 Task: Open Card Critical Path Analysis Review in Board Employee Benefits Packages to Workspace Employee Relations and add a team member Softage.4@softage.net, a label Purple, a checklist Real Estate Investing, an attachment from your google drive, a color Purple and finally, add a card description 'Plan and execute company team-building activity at a cooking class' and a comment 'This task requires us to be proactive in identifying potential risks and taking steps to mitigate them.'. Add a start date 'Jan 04, 1900' with a due date 'Jan 11, 1900'
Action: Mouse moved to (79, 354)
Screenshot: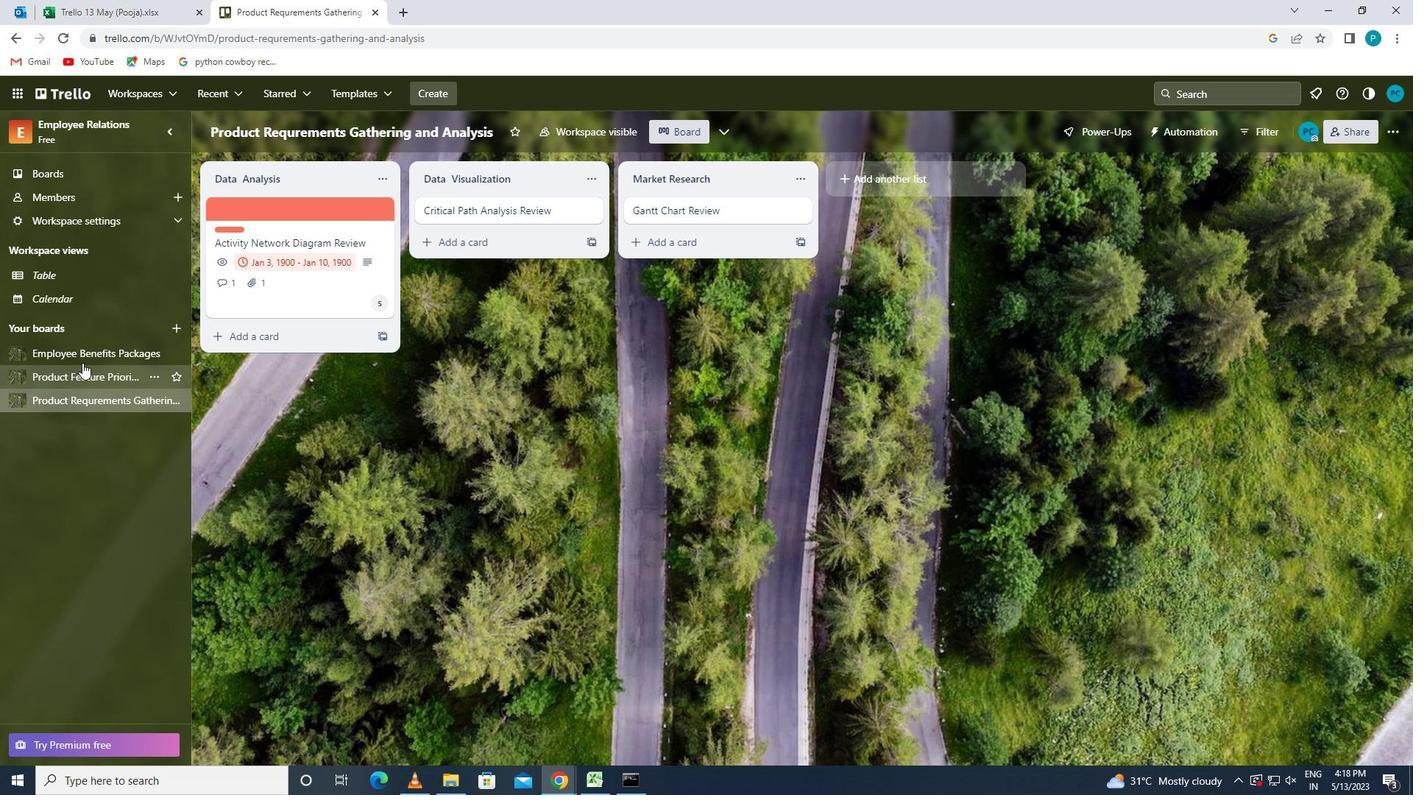 
Action: Mouse pressed left at (79, 354)
Screenshot: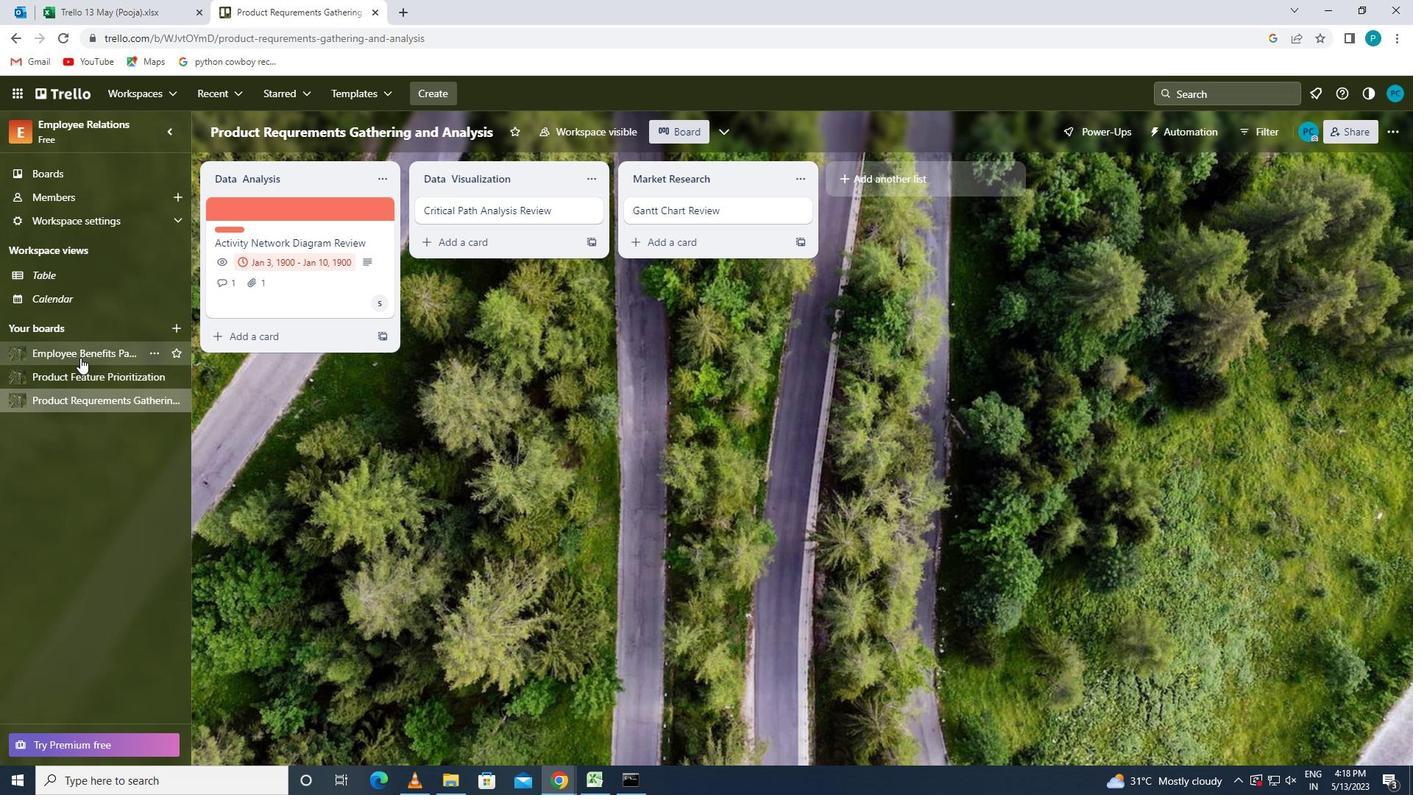 
Action: Mouse moved to (454, 212)
Screenshot: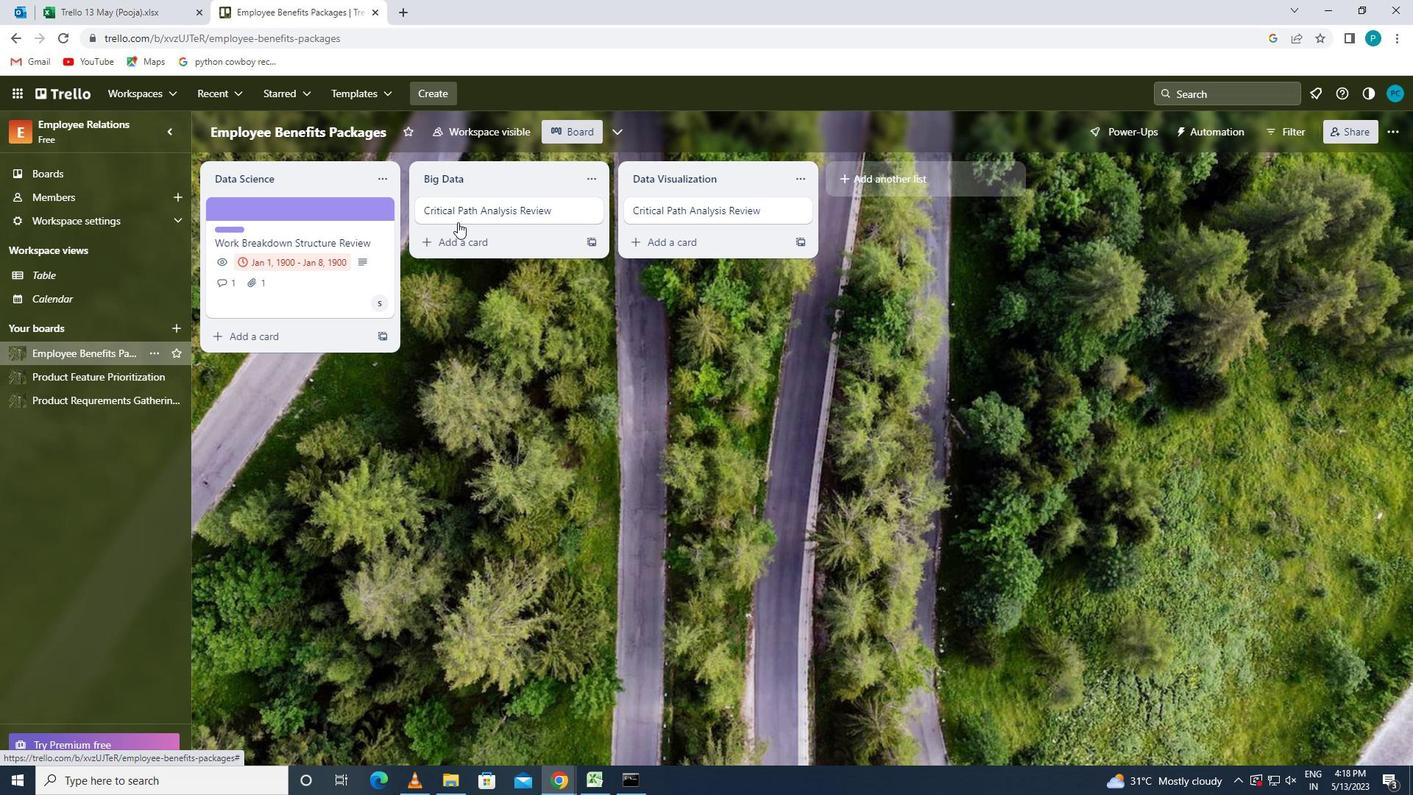 
Action: Mouse pressed left at (454, 212)
Screenshot: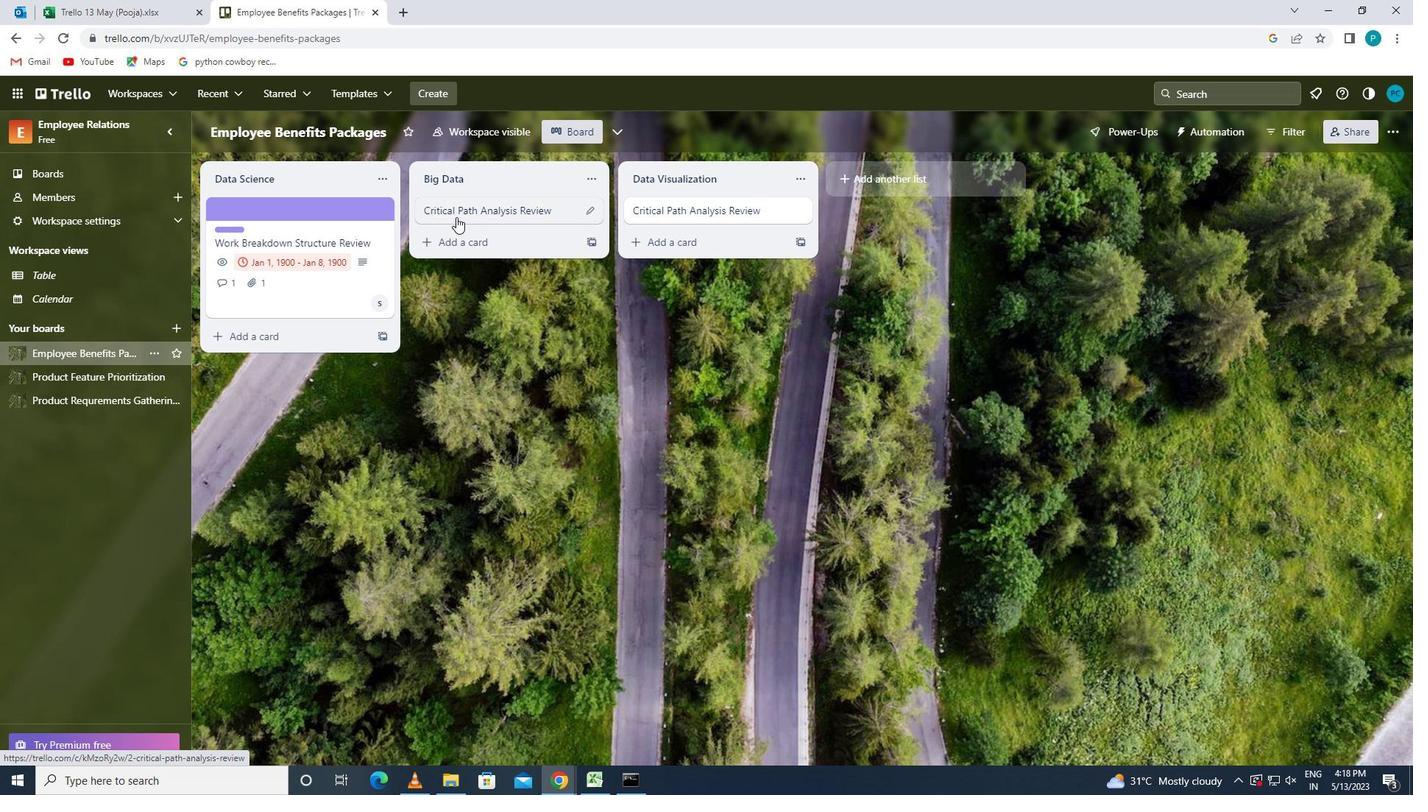 
Action: Mouse moved to (883, 262)
Screenshot: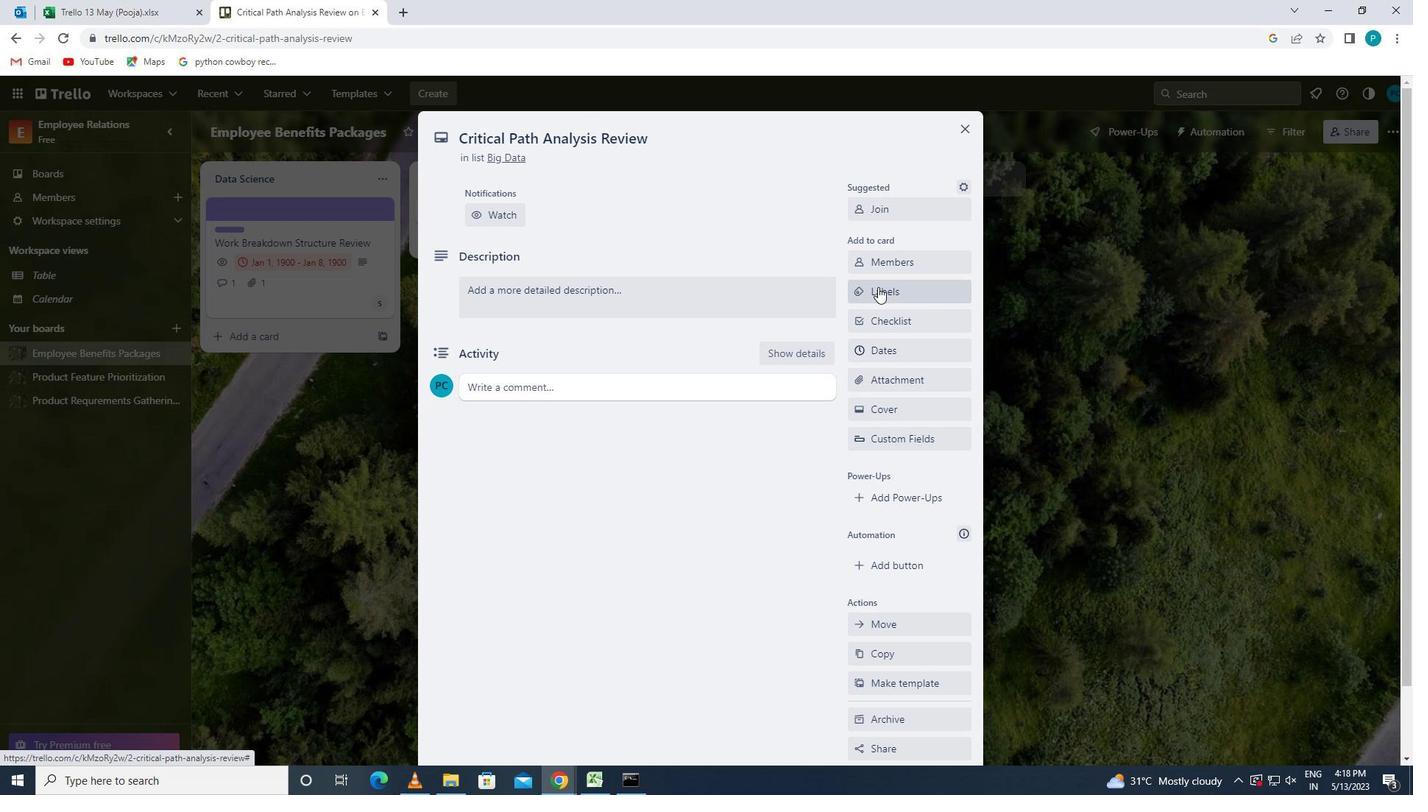 
Action: Mouse pressed left at (883, 262)
Screenshot: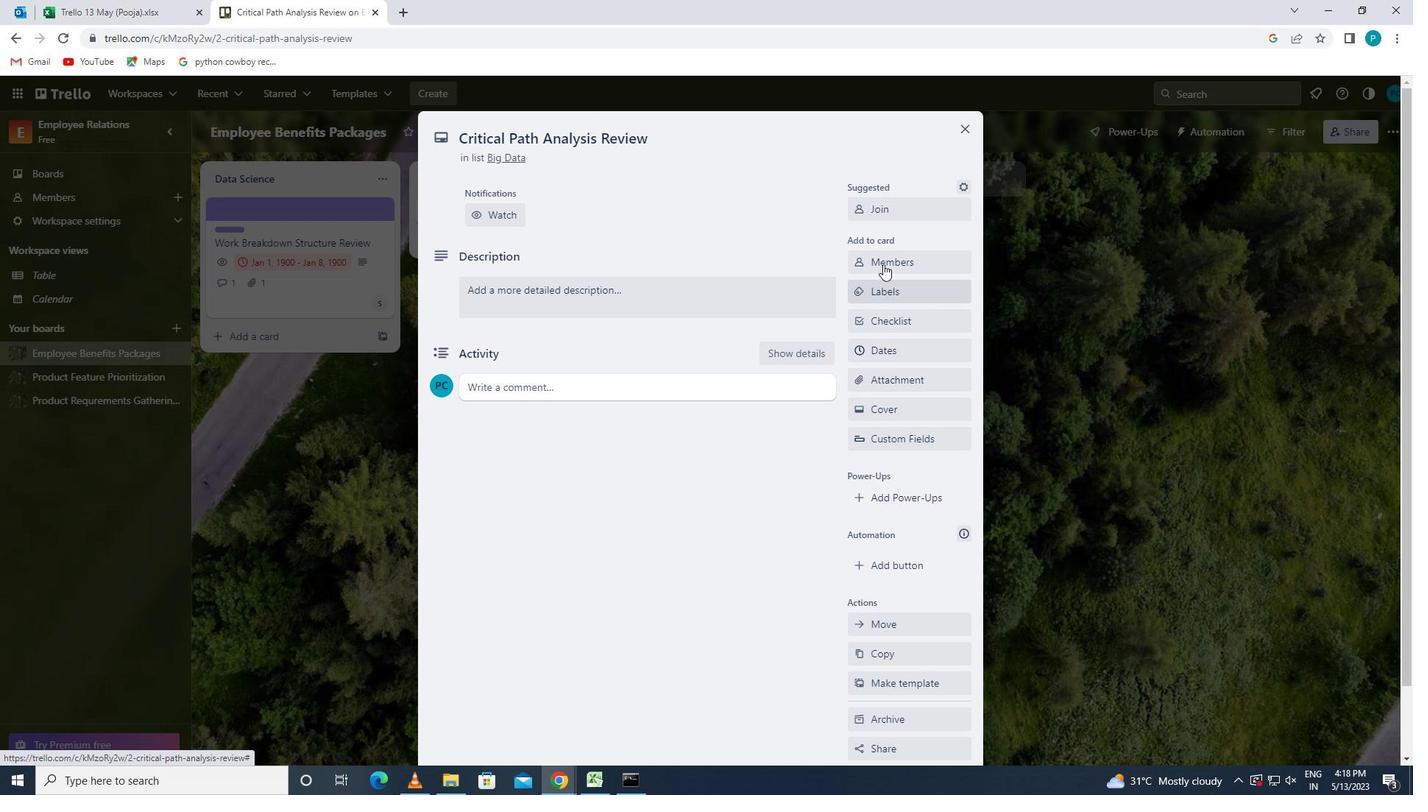 
Action: Key pressed <Key.caps_lock>s<Key.caps_lock>oftage.4
Screenshot: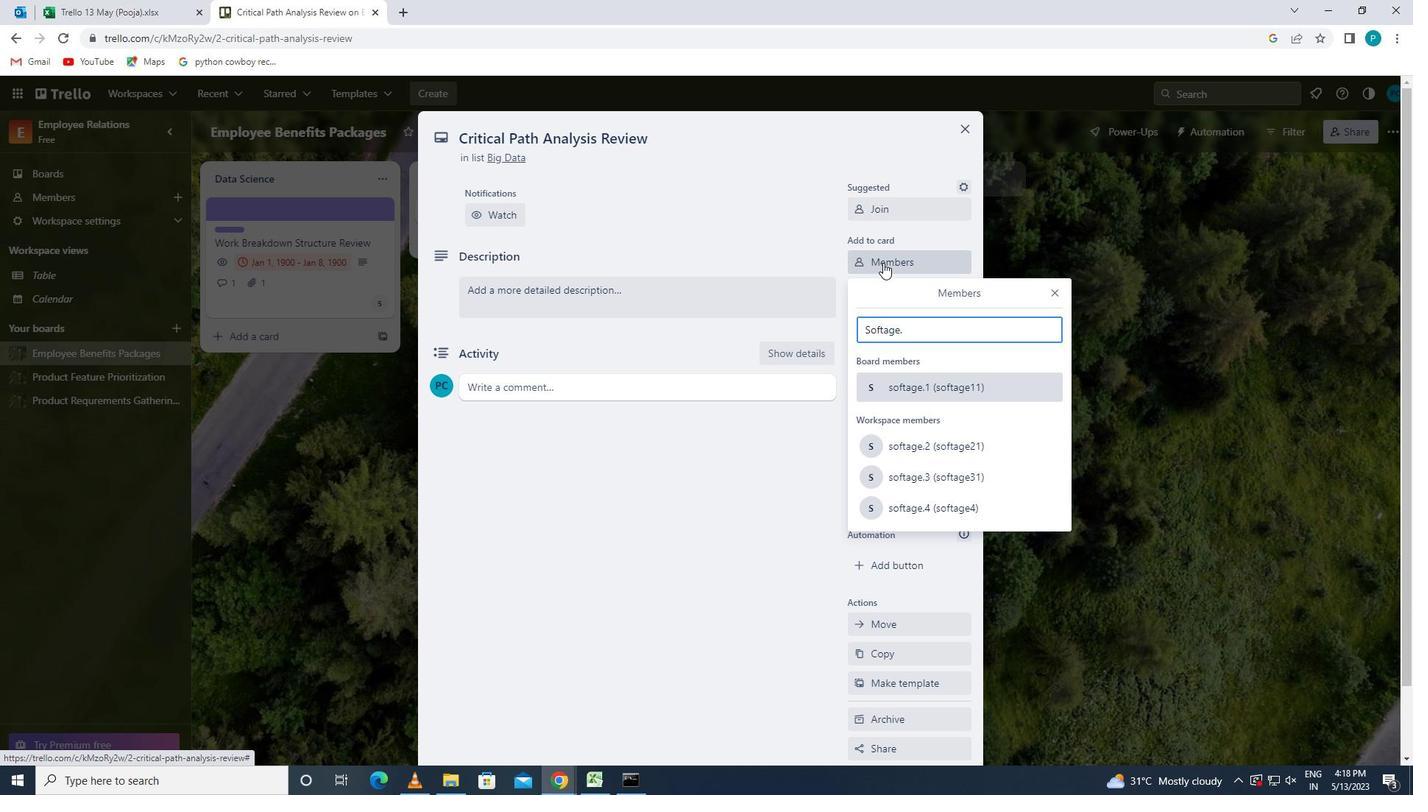 
Action: Mouse moved to (958, 466)
Screenshot: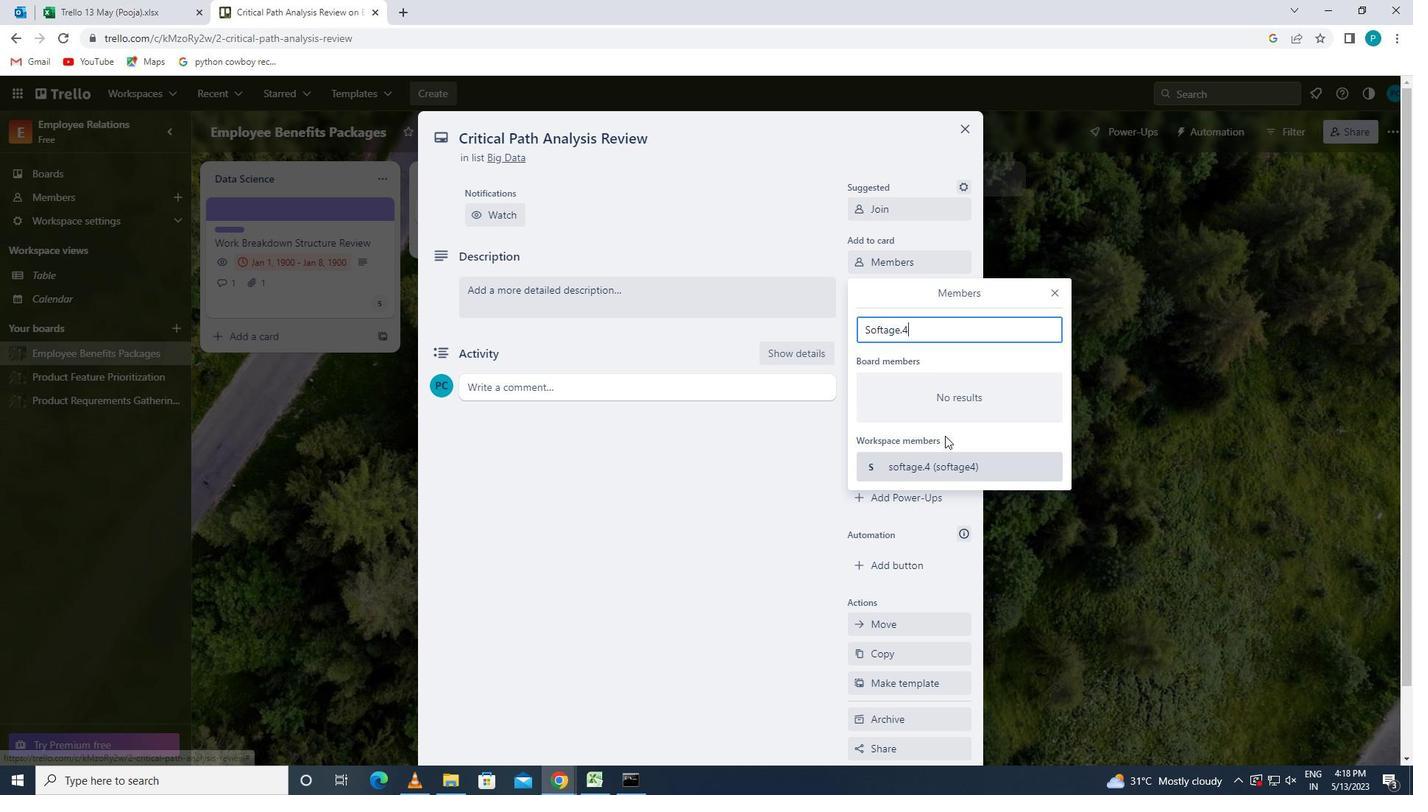 
Action: Mouse pressed left at (958, 466)
Screenshot: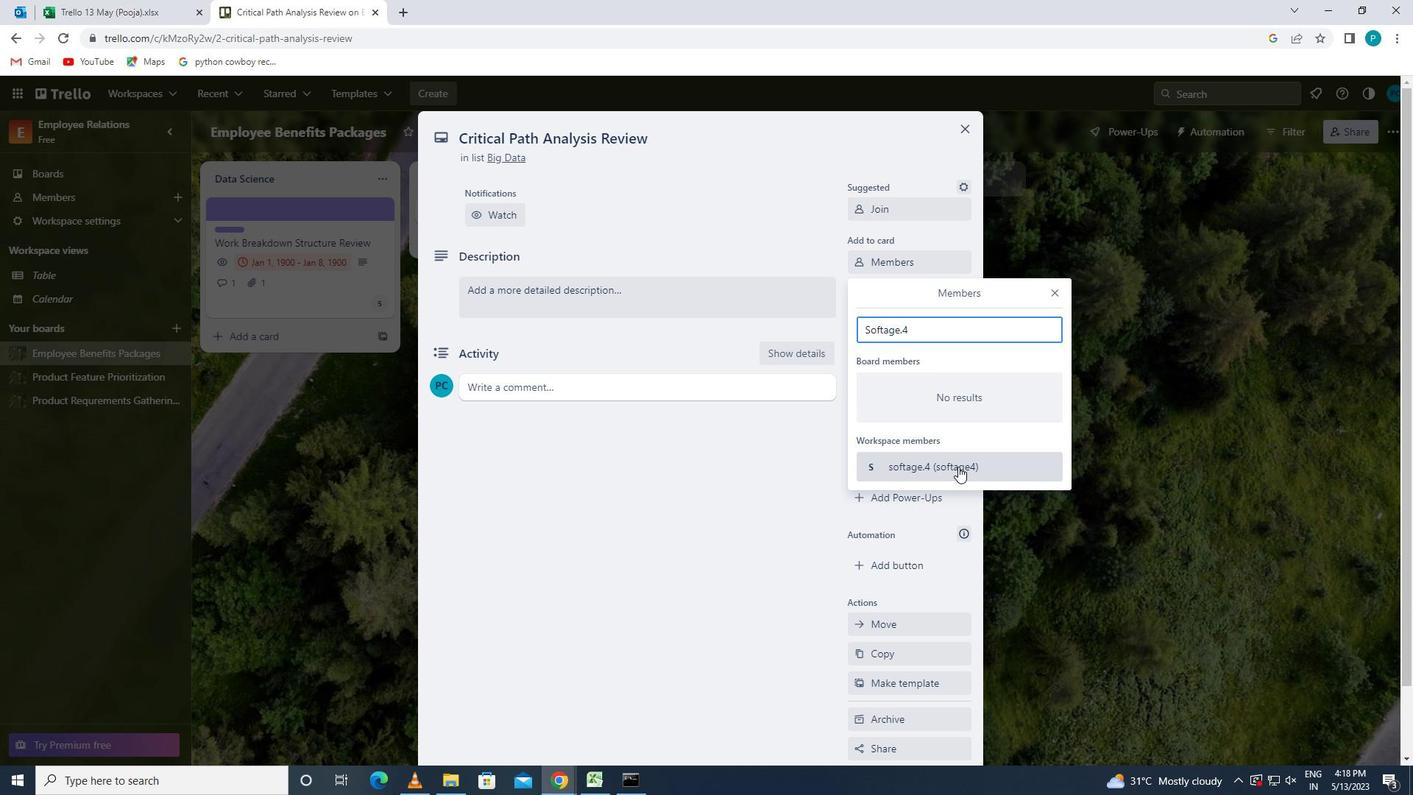 
Action: Mouse moved to (1052, 293)
Screenshot: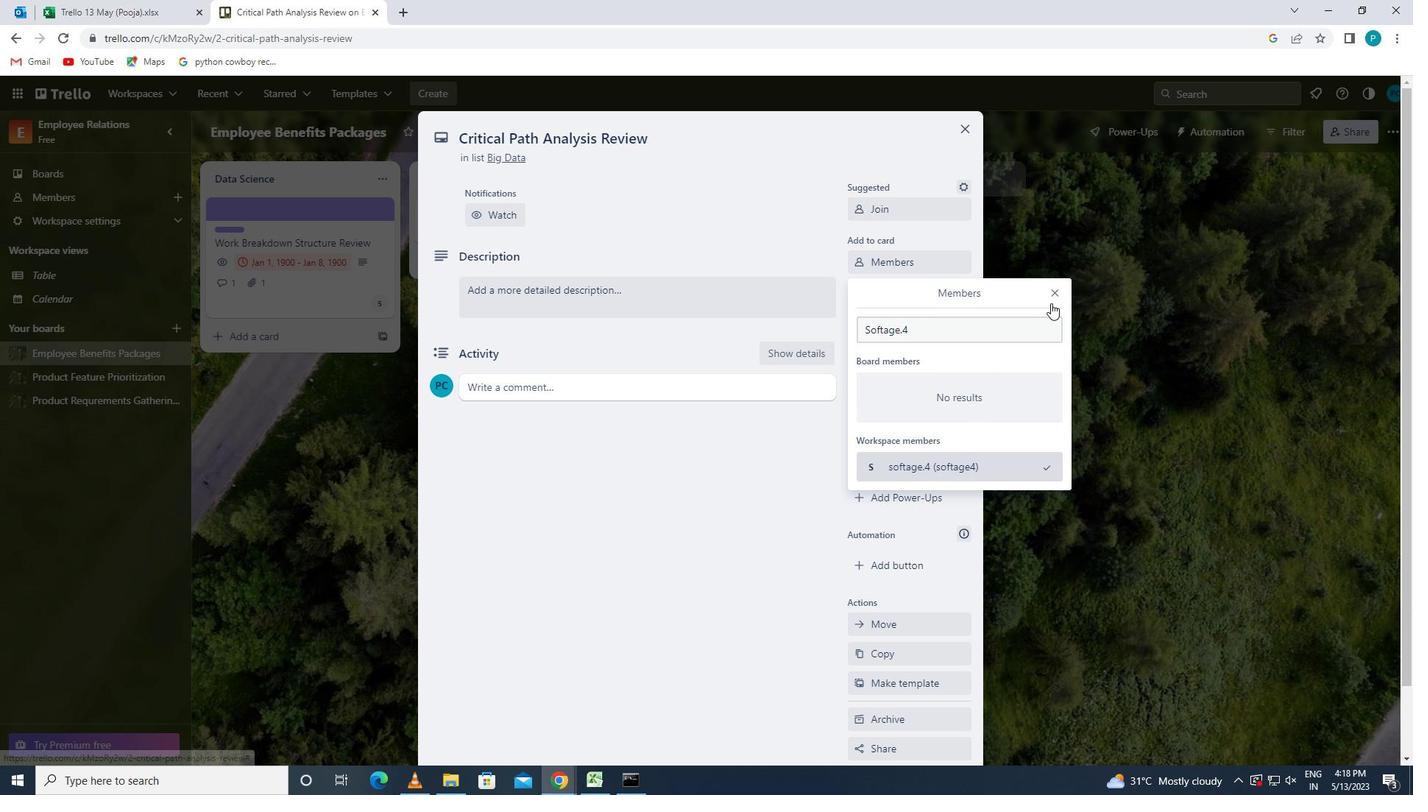 
Action: Mouse pressed left at (1052, 293)
Screenshot: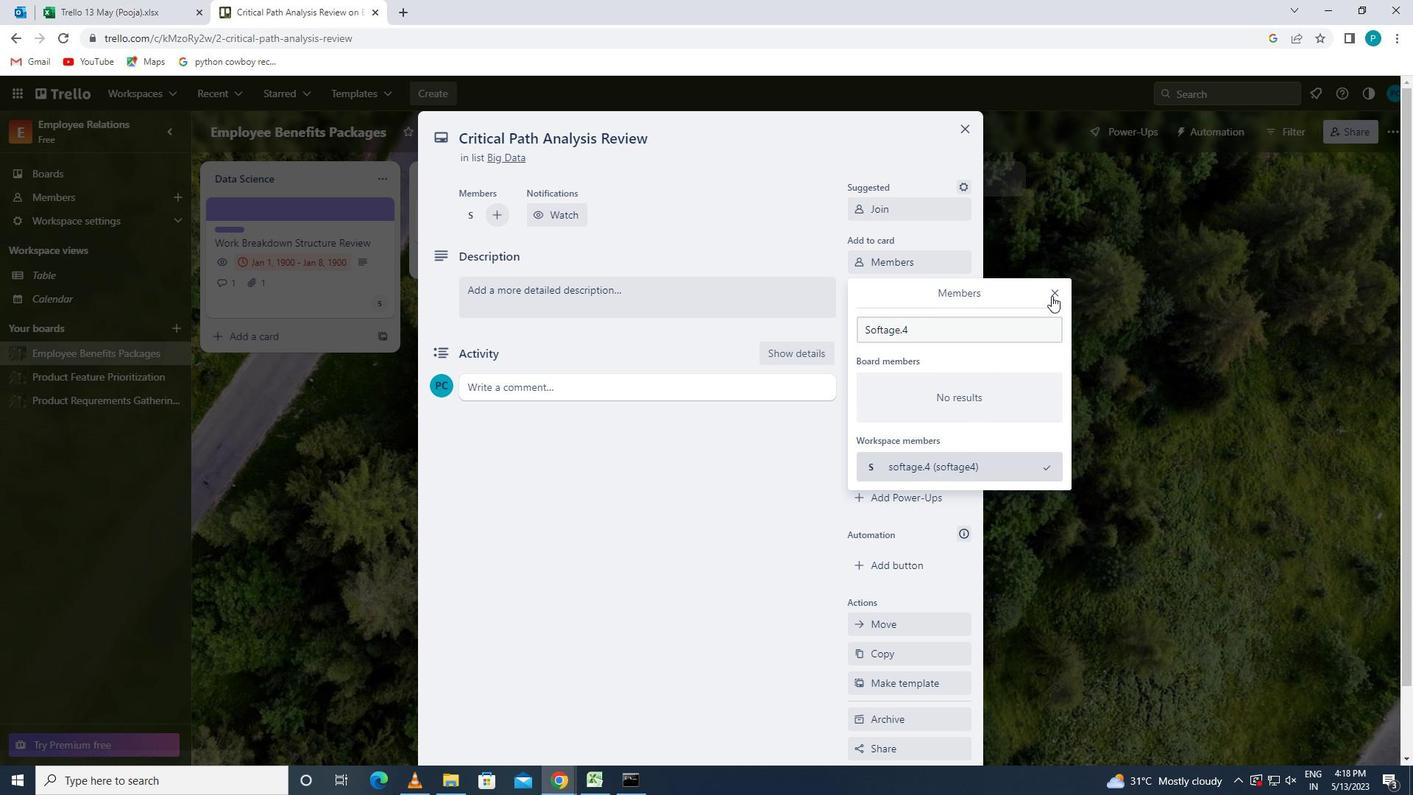 
Action: Mouse moved to (857, 292)
Screenshot: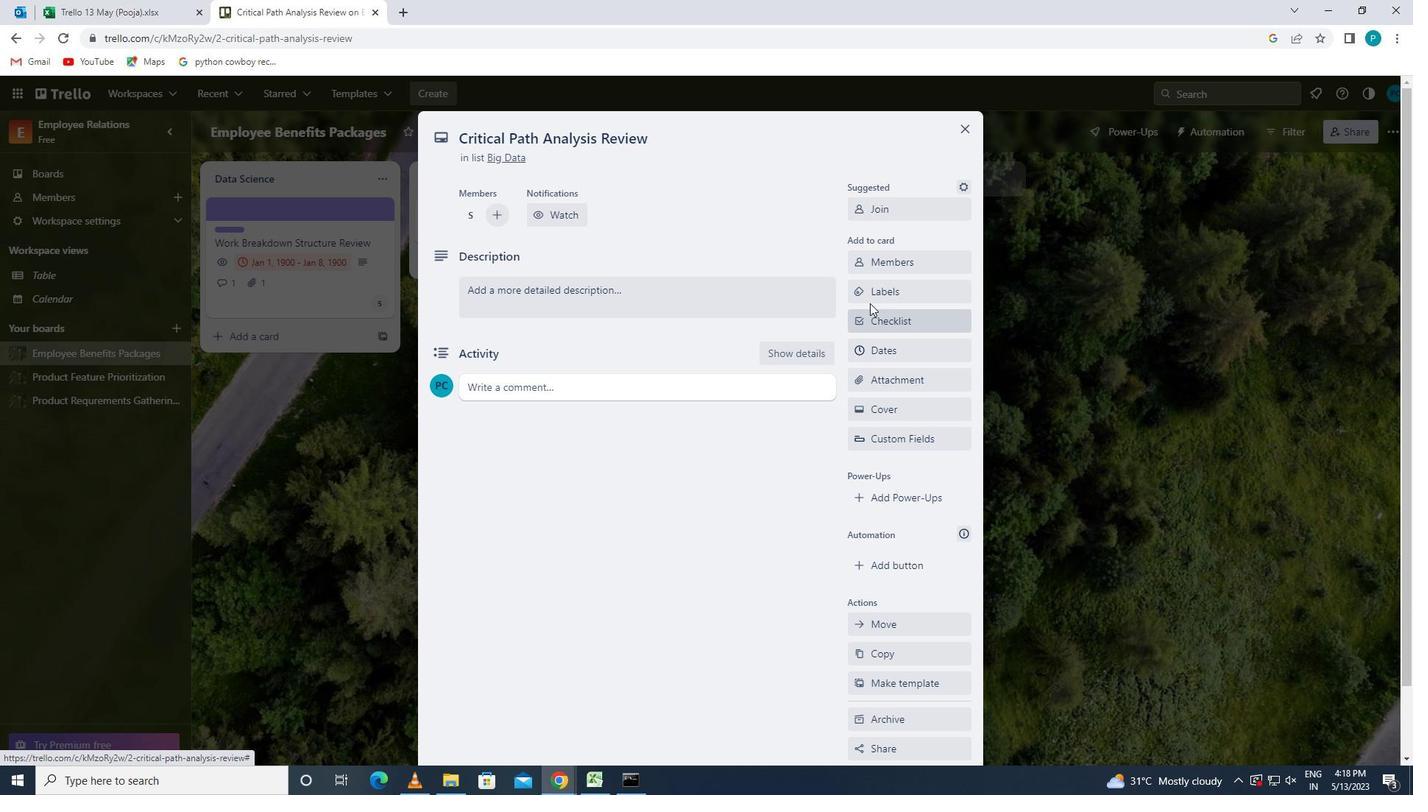 
Action: Mouse pressed left at (857, 292)
Screenshot: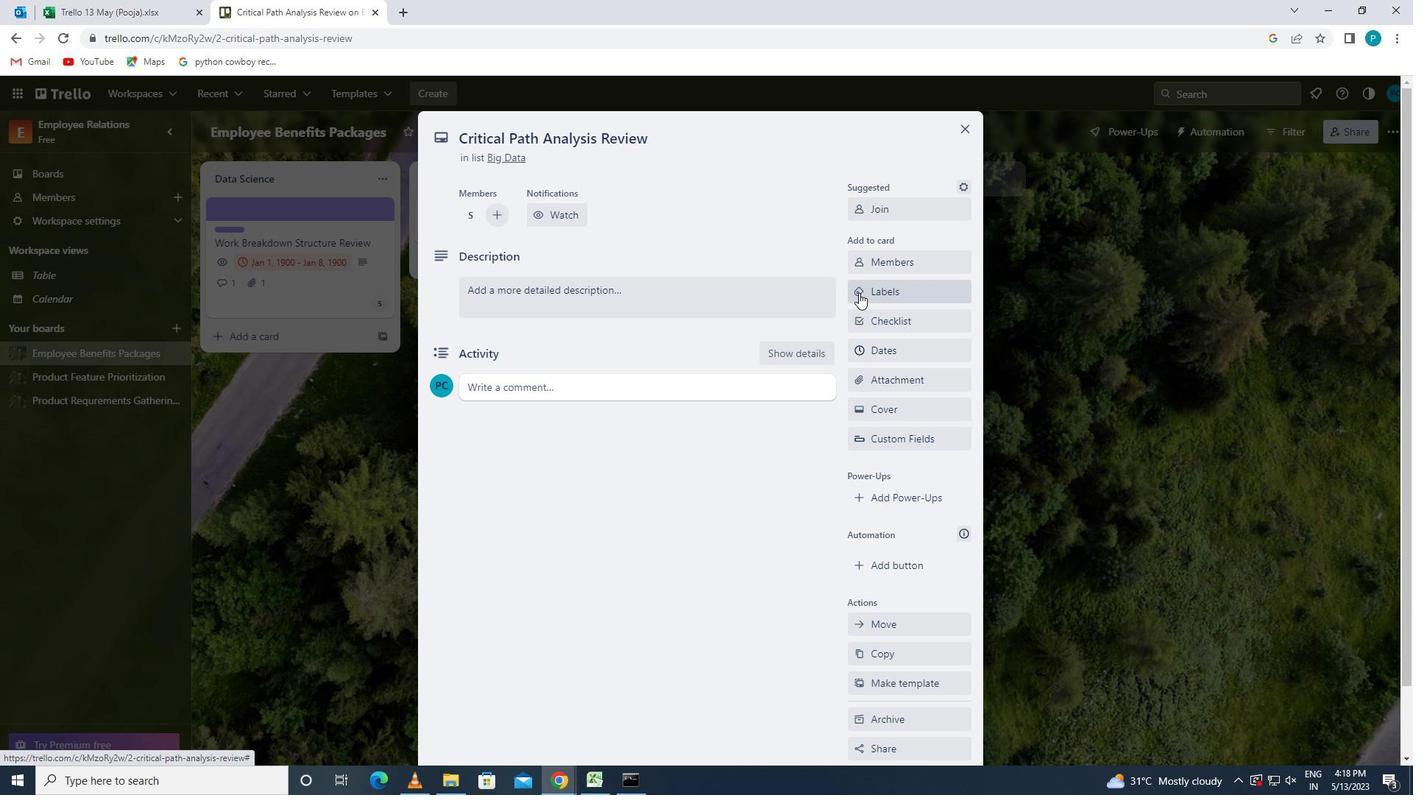 
Action: Mouse moved to (917, 585)
Screenshot: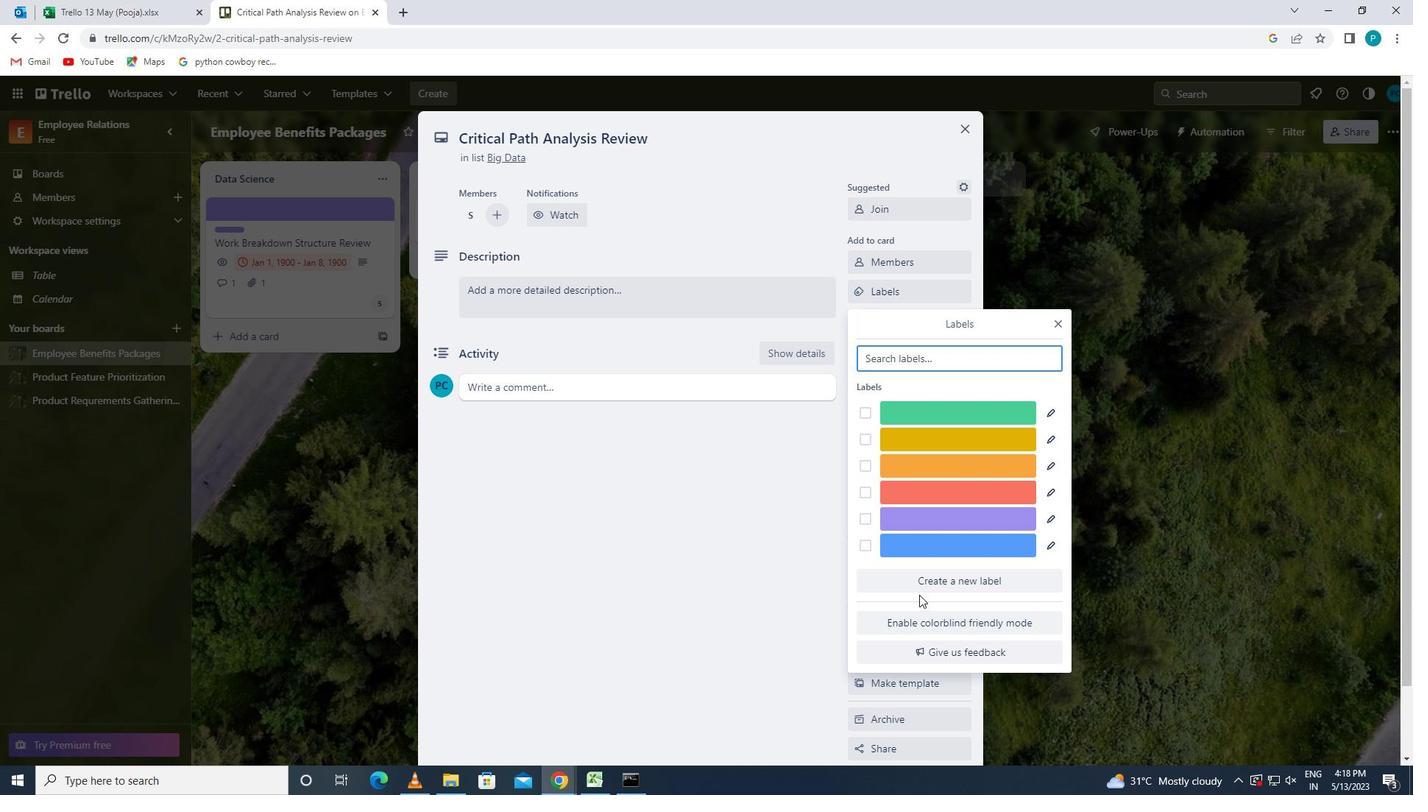 
Action: Mouse pressed left at (917, 585)
Screenshot: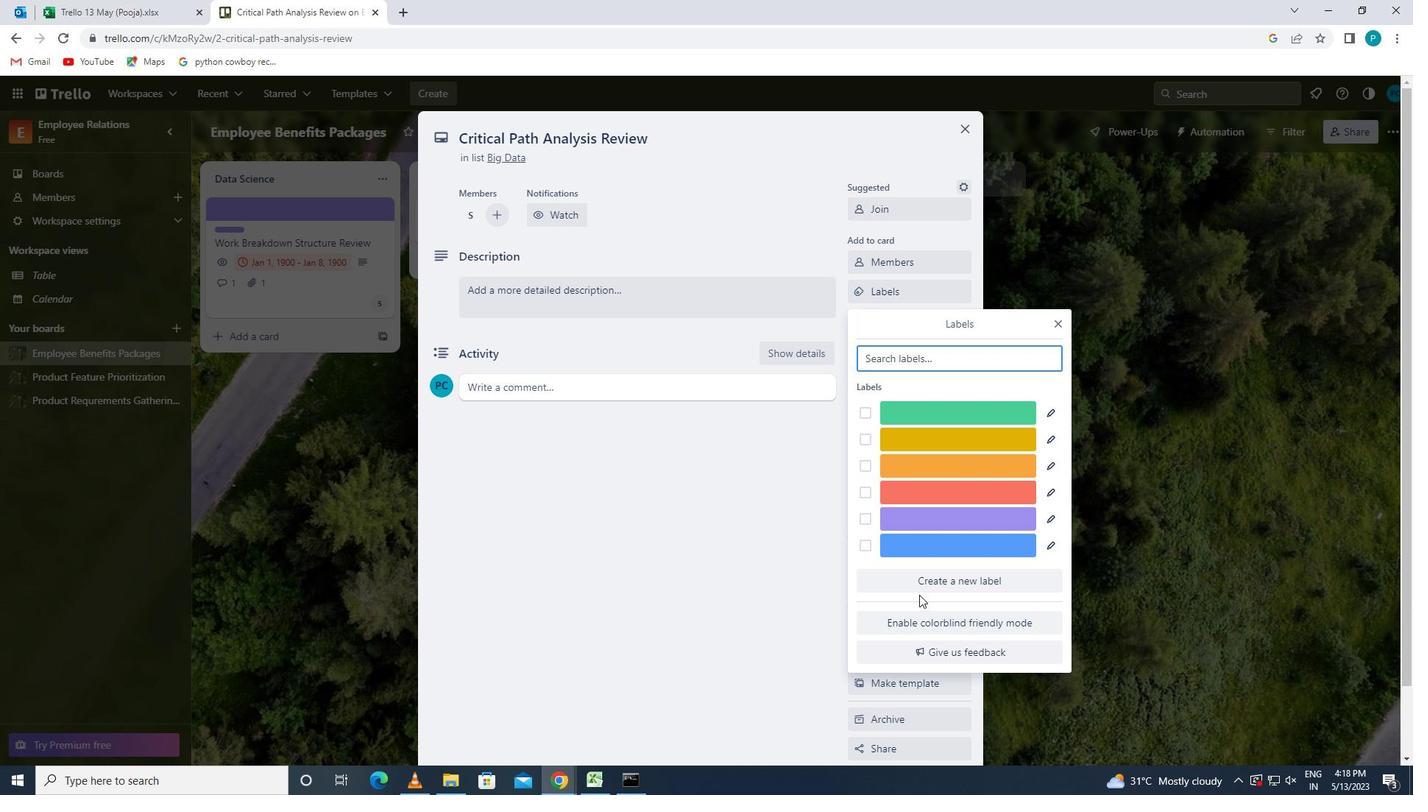 
Action: Mouse moved to (1051, 533)
Screenshot: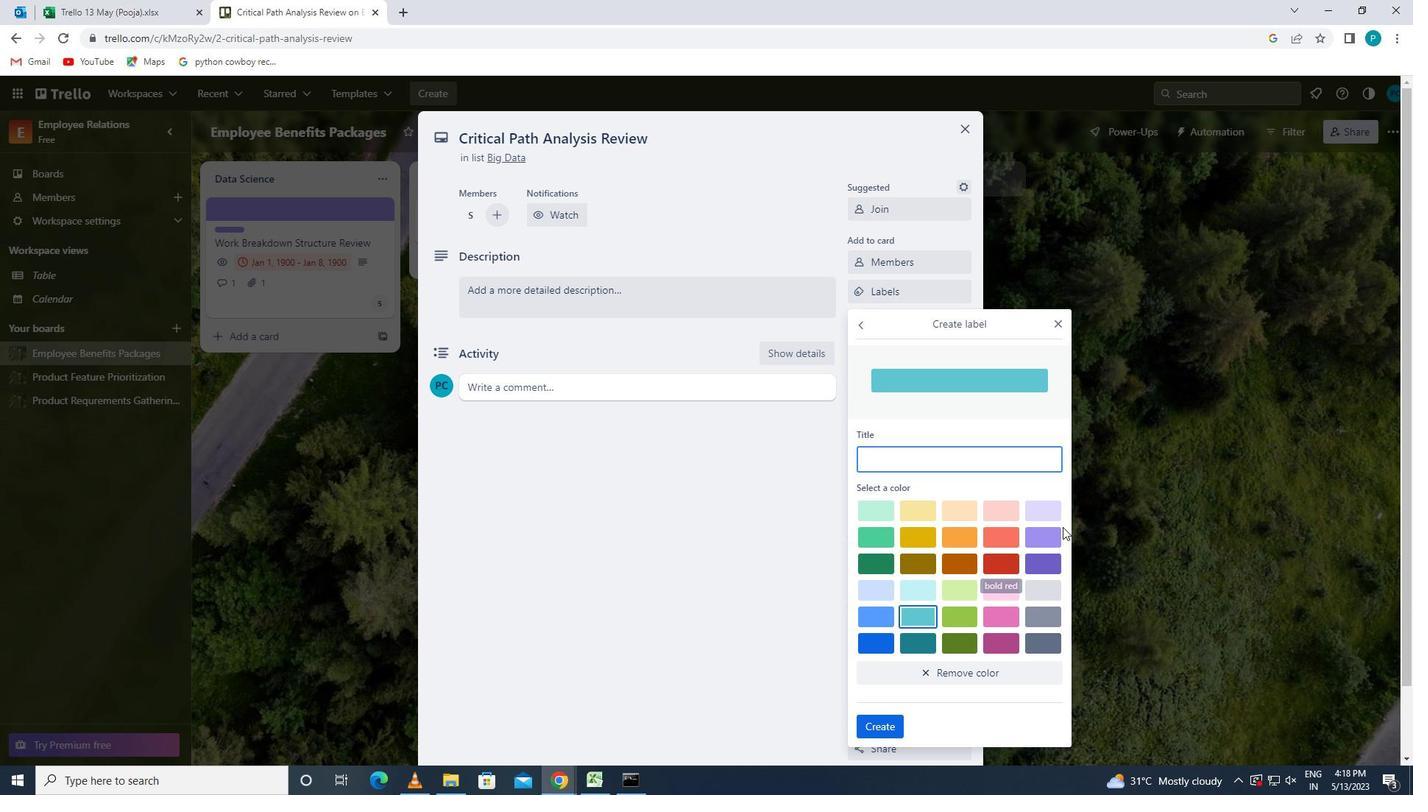 
Action: Mouse pressed left at (1051, 533)
Screenshot: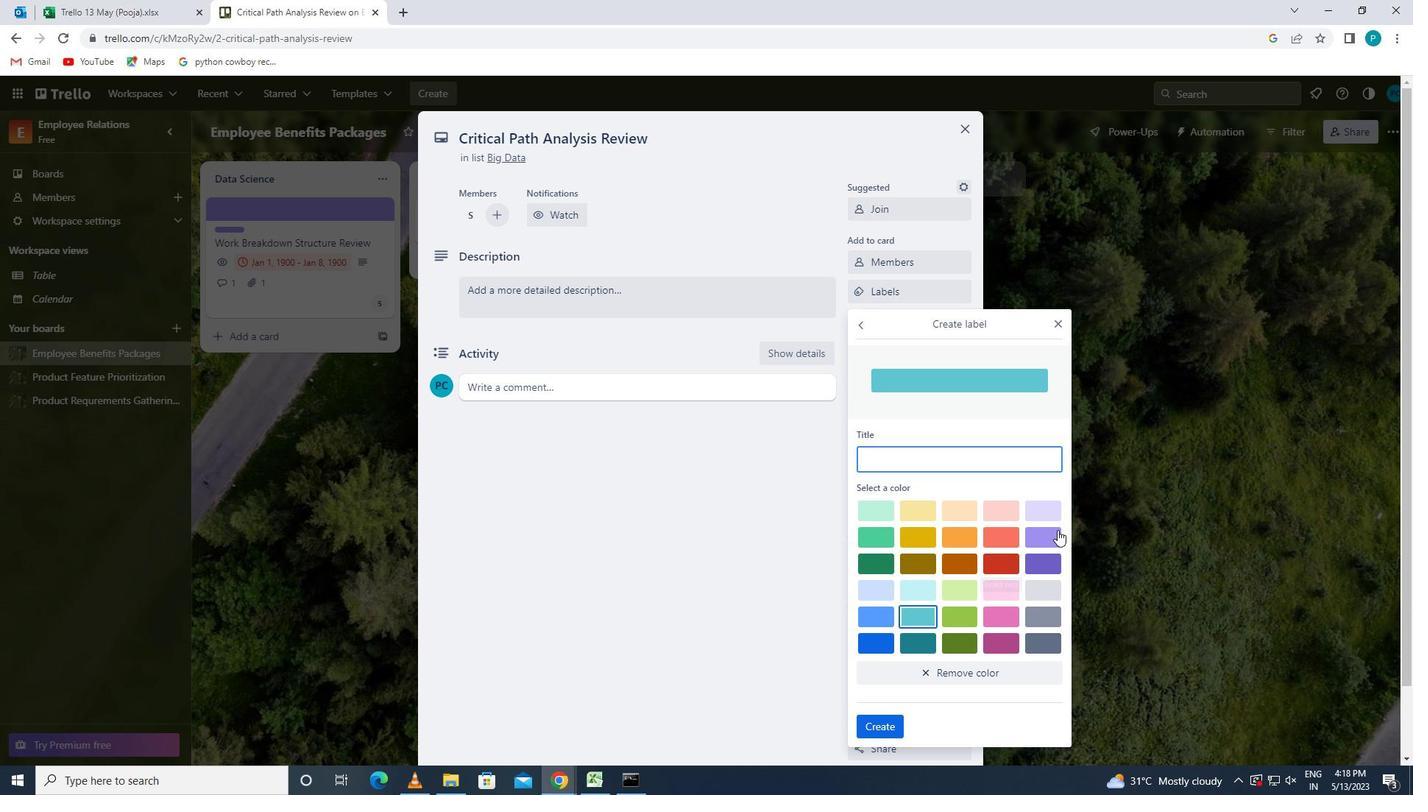 
Action: Mouse moved to (877, 725)
Screenshot: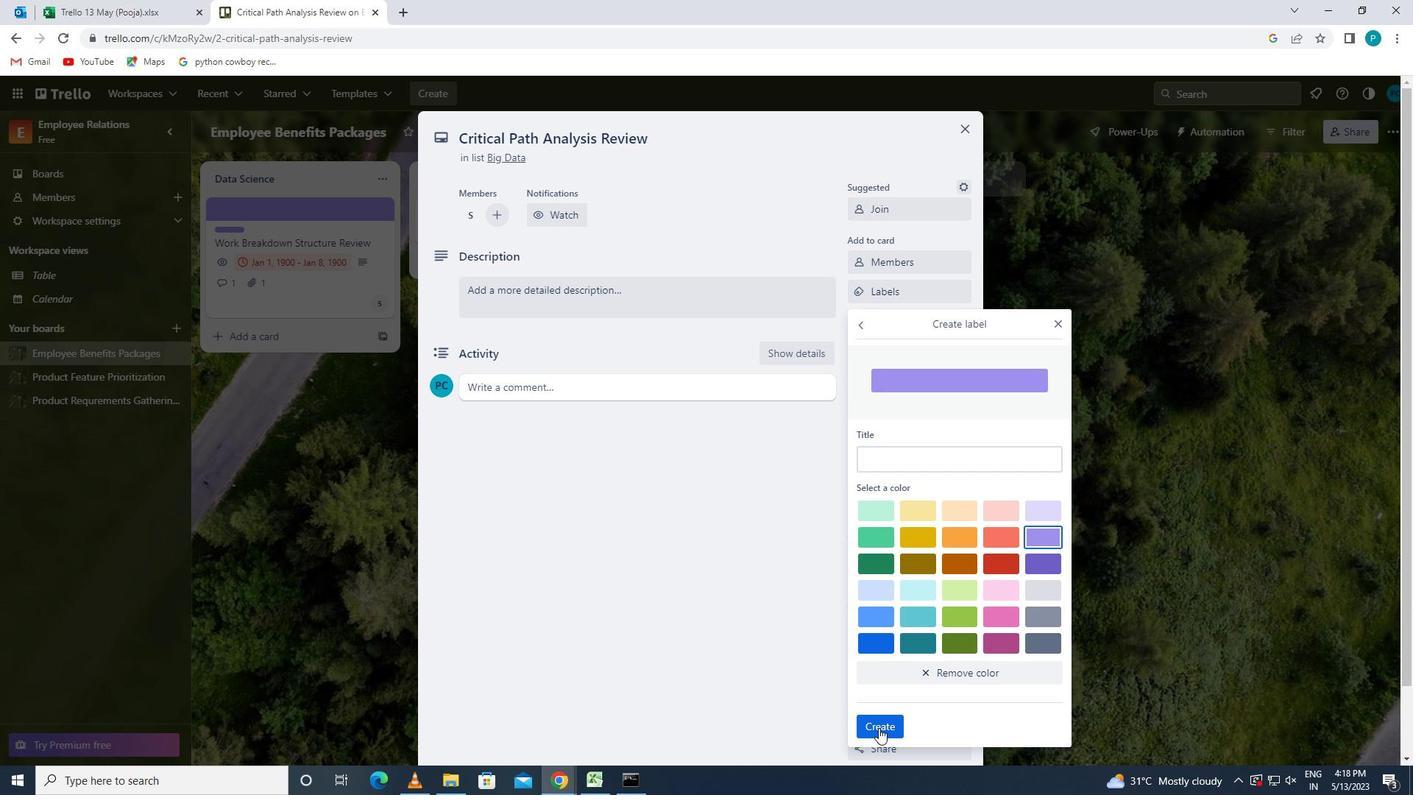 
Action: Mouse pressed left at (877, 725)
Screenshot: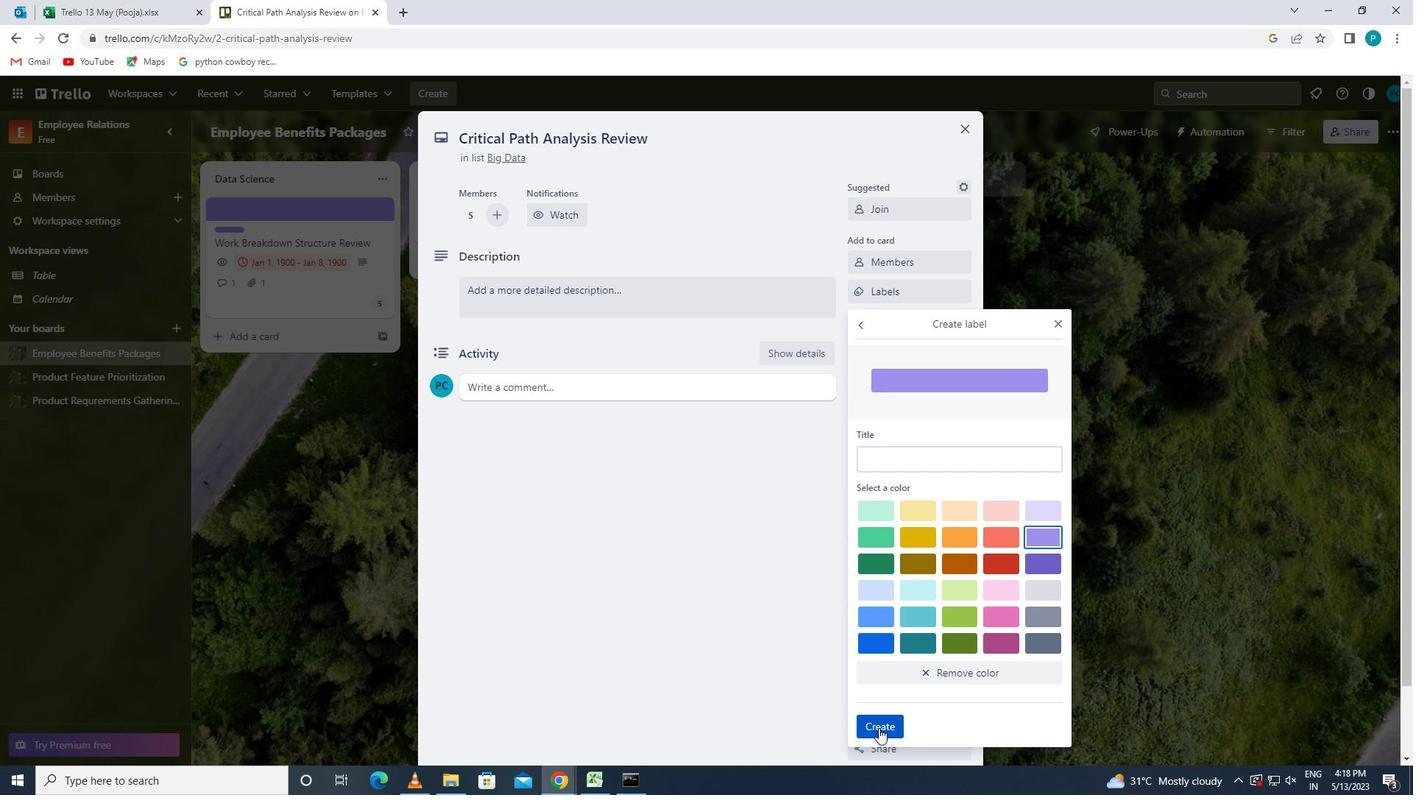 
Action: Mouse moved to (1058, 320)
Screenshot: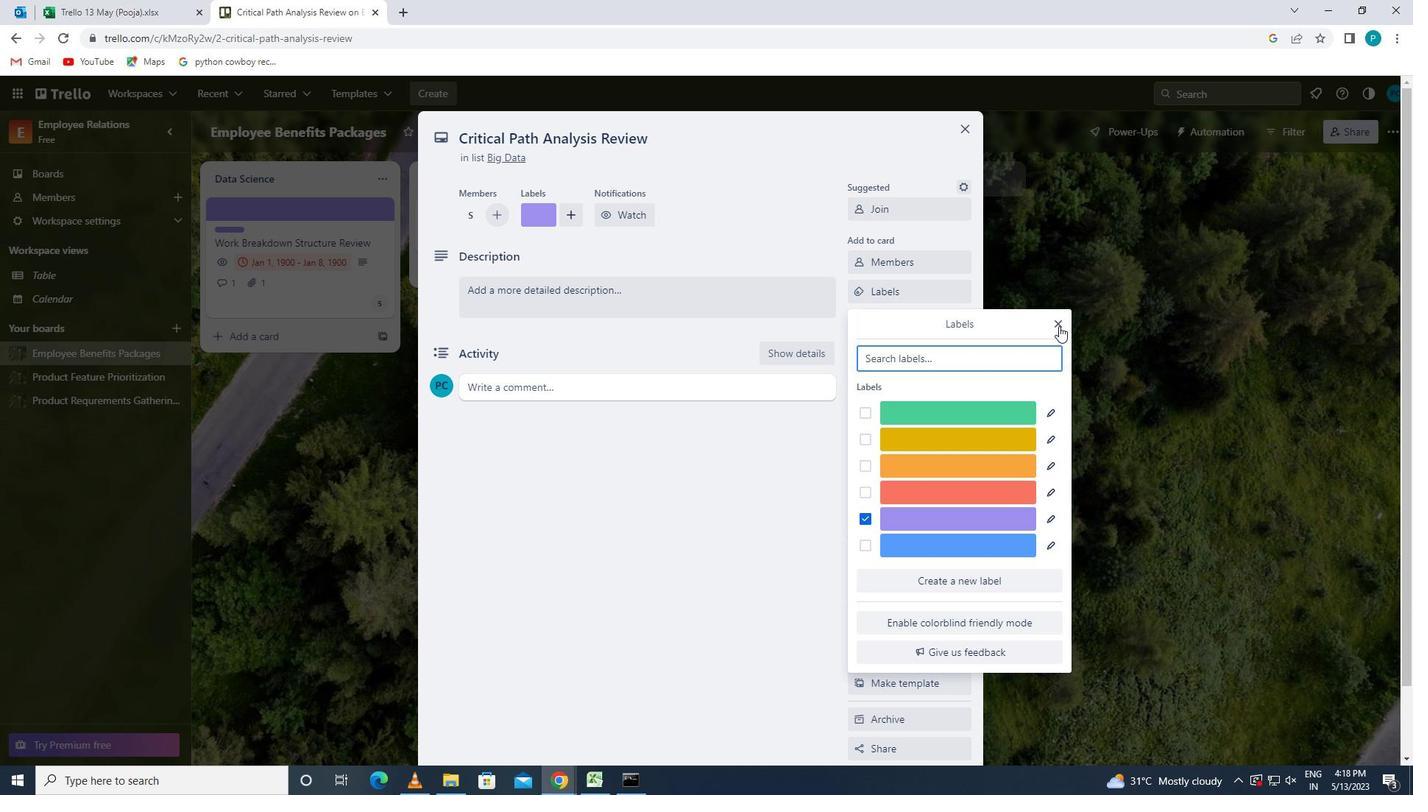 
Action: Mouse pressed left at (1058, 320)
Screenshot: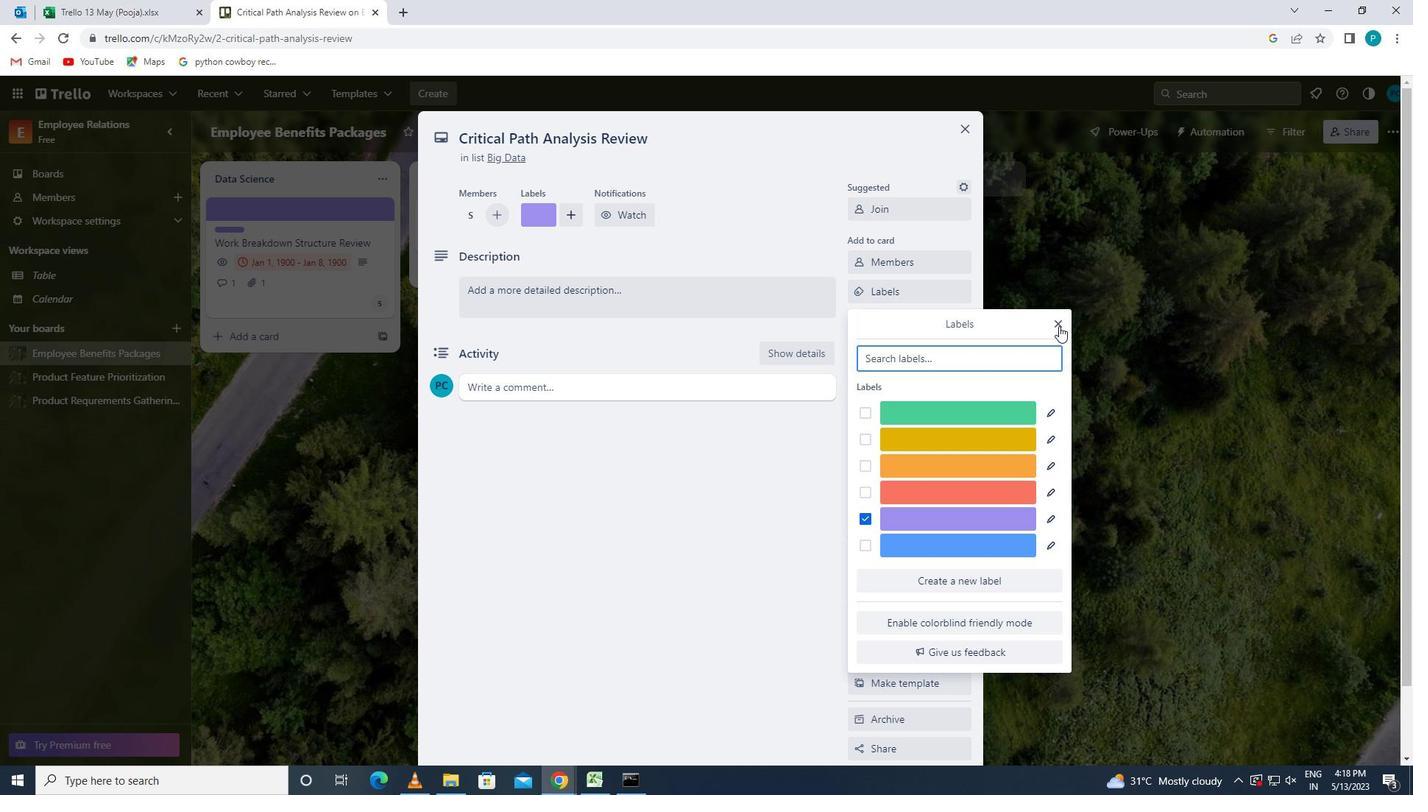 
Action: Mouse moved to (902, 318)
Screenshot: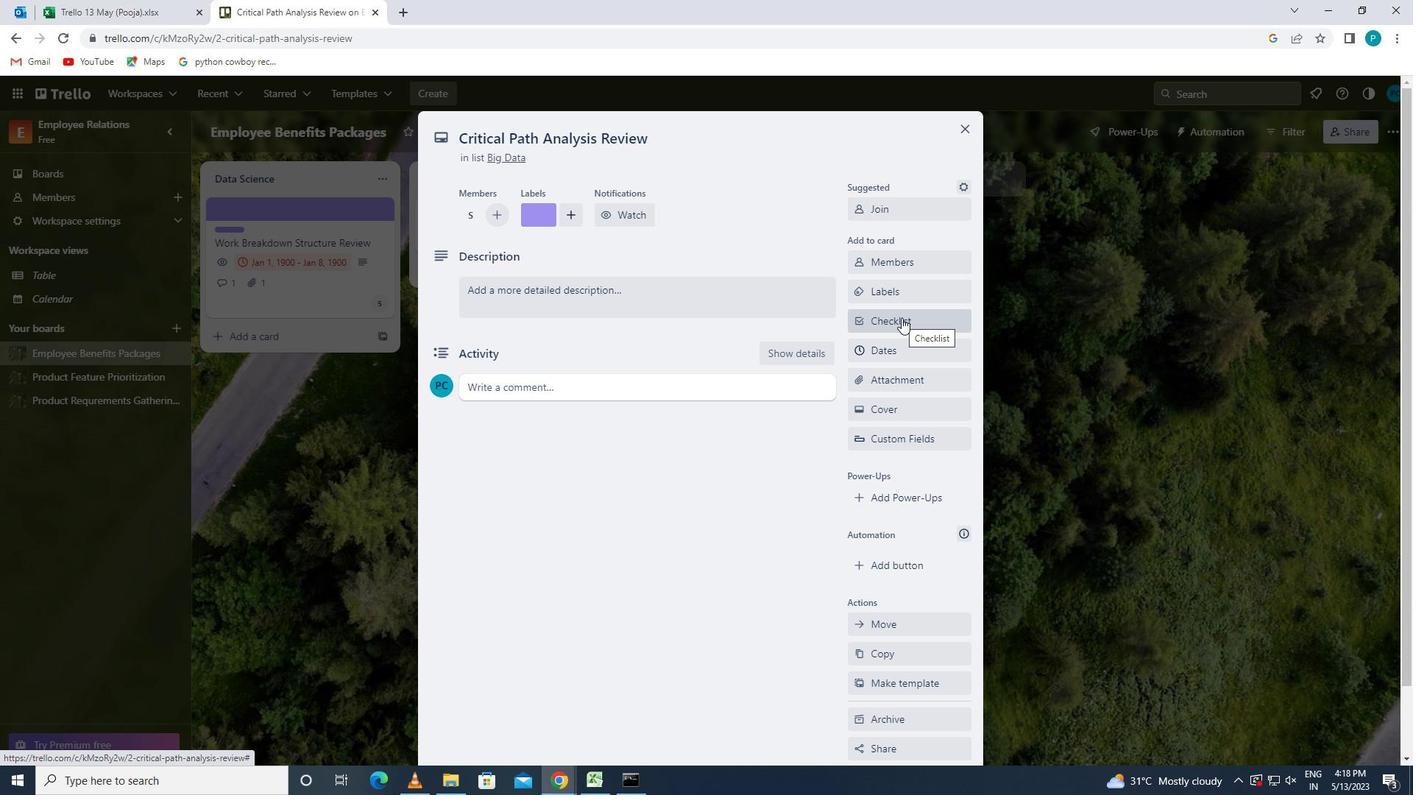 
Action: Mouse pressed left at (902, 318)
Screenshot: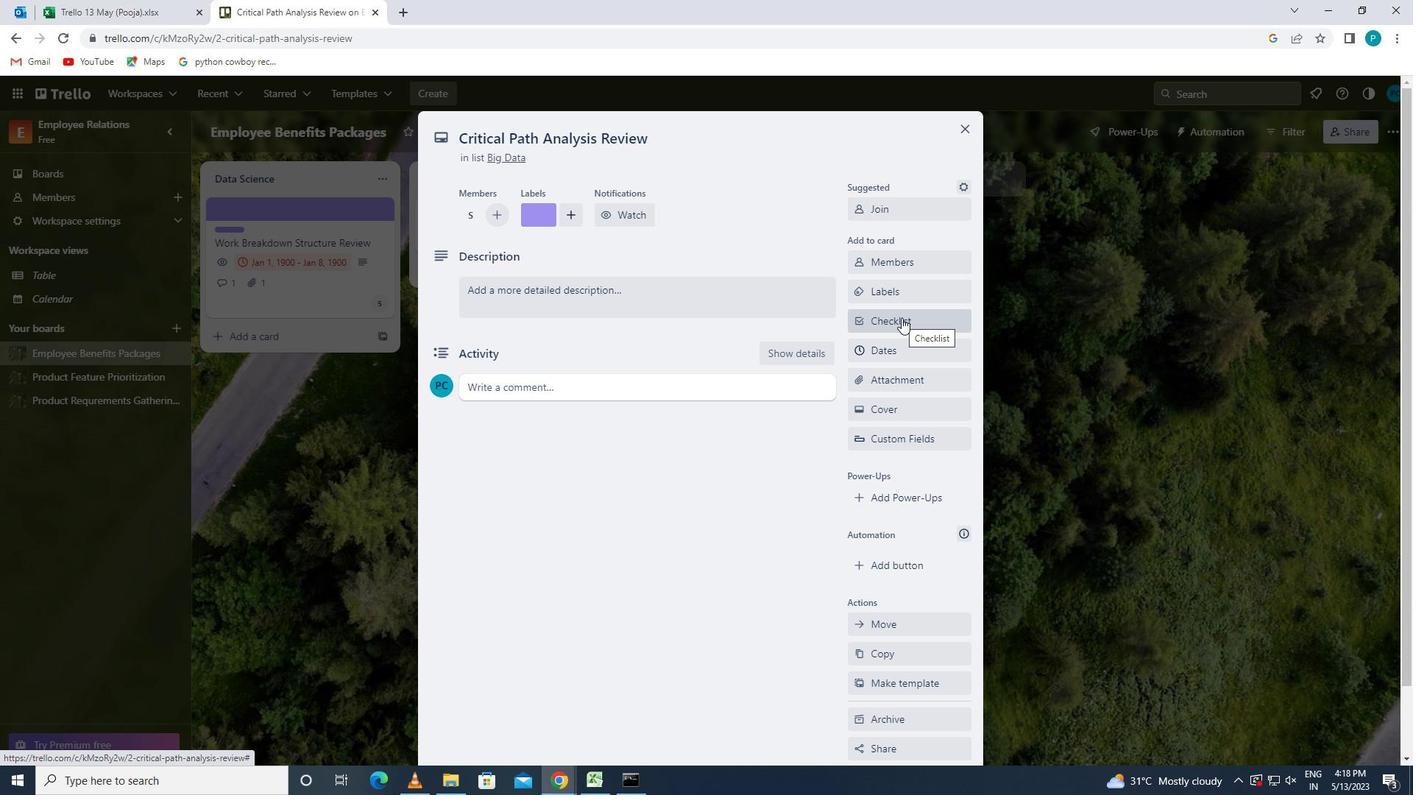 
Action: Key pressed <Key.caps_lock>r<Key.caps_lock>eal
Screenshot: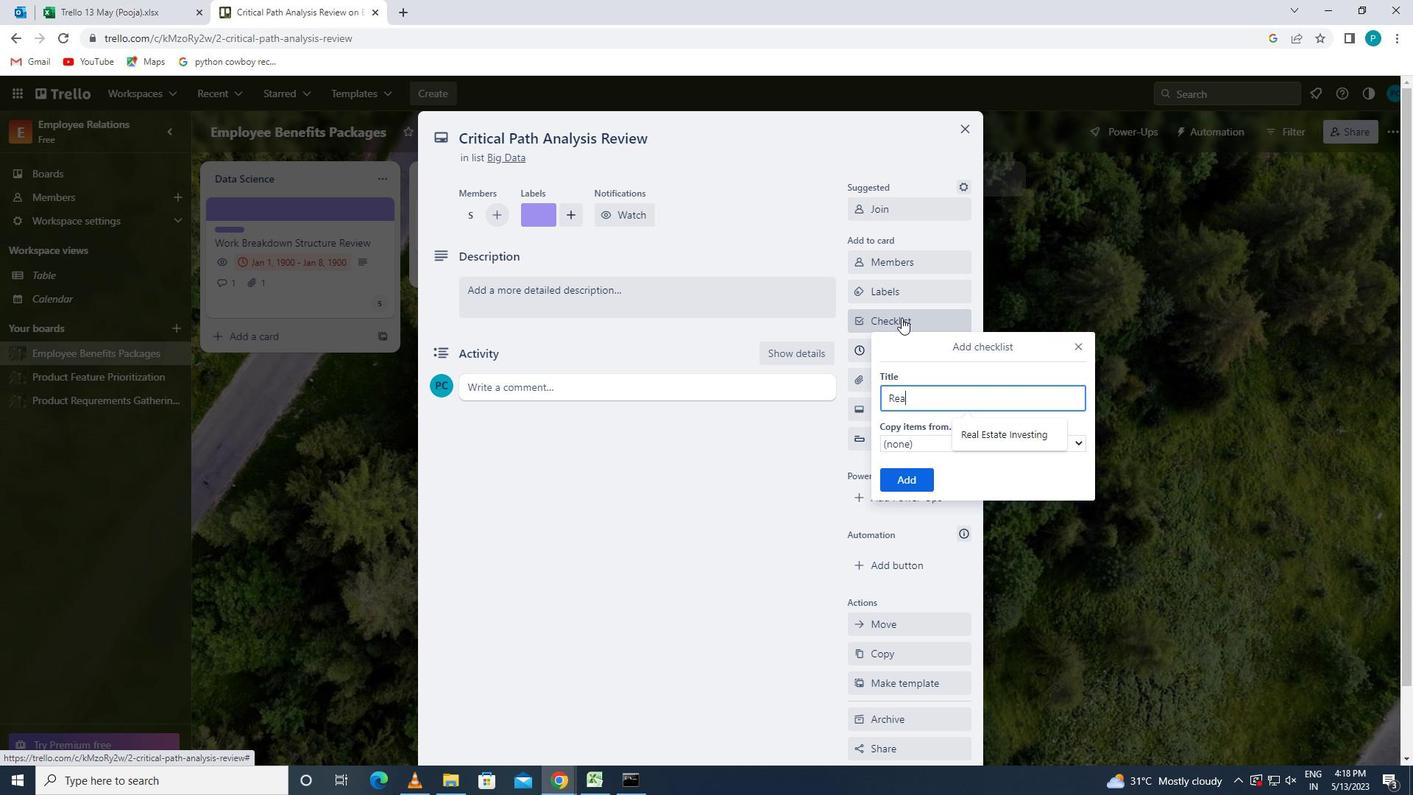 
Action: Mouse moved to (967, 435)
Screenshot: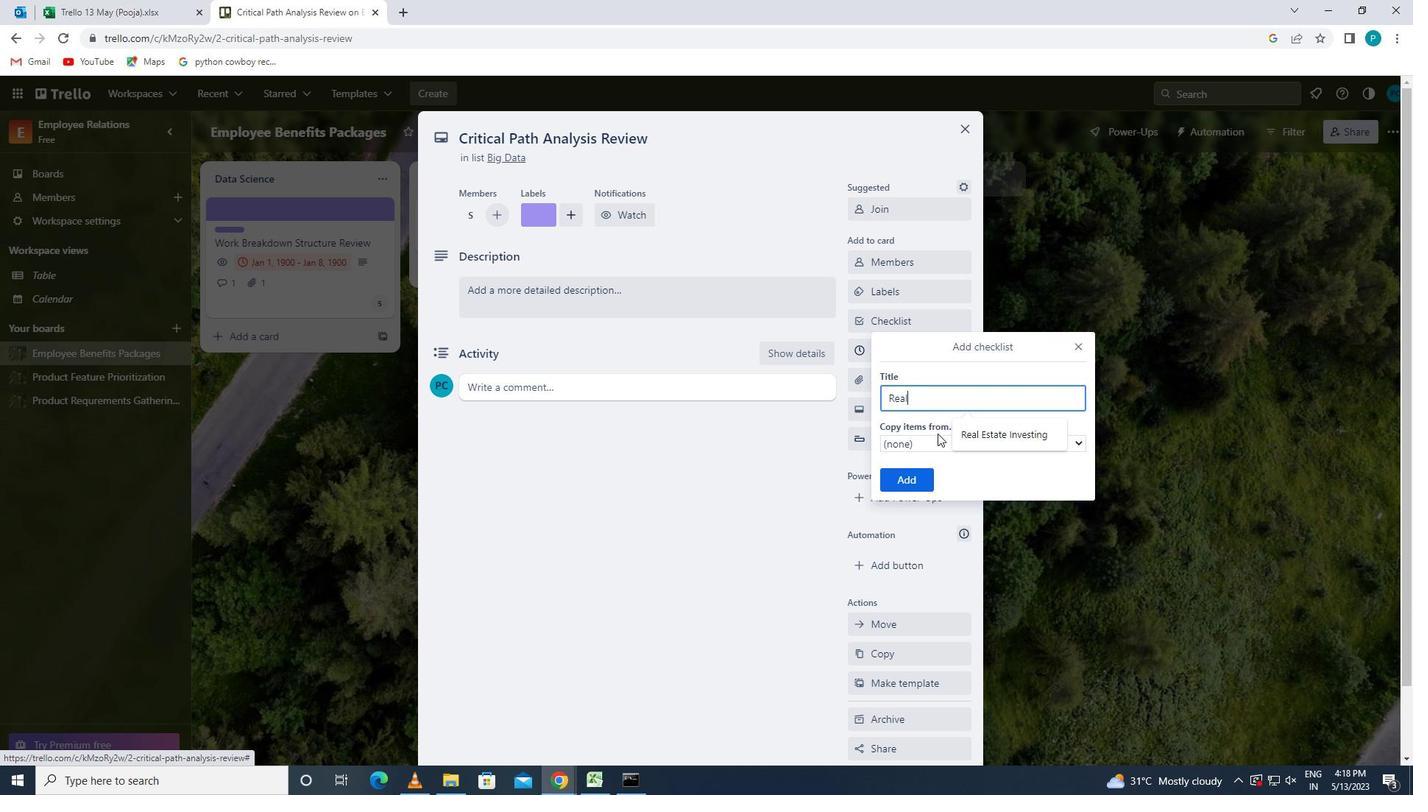 
Action: Mouse pressed left at (967, 435)
Screenshot: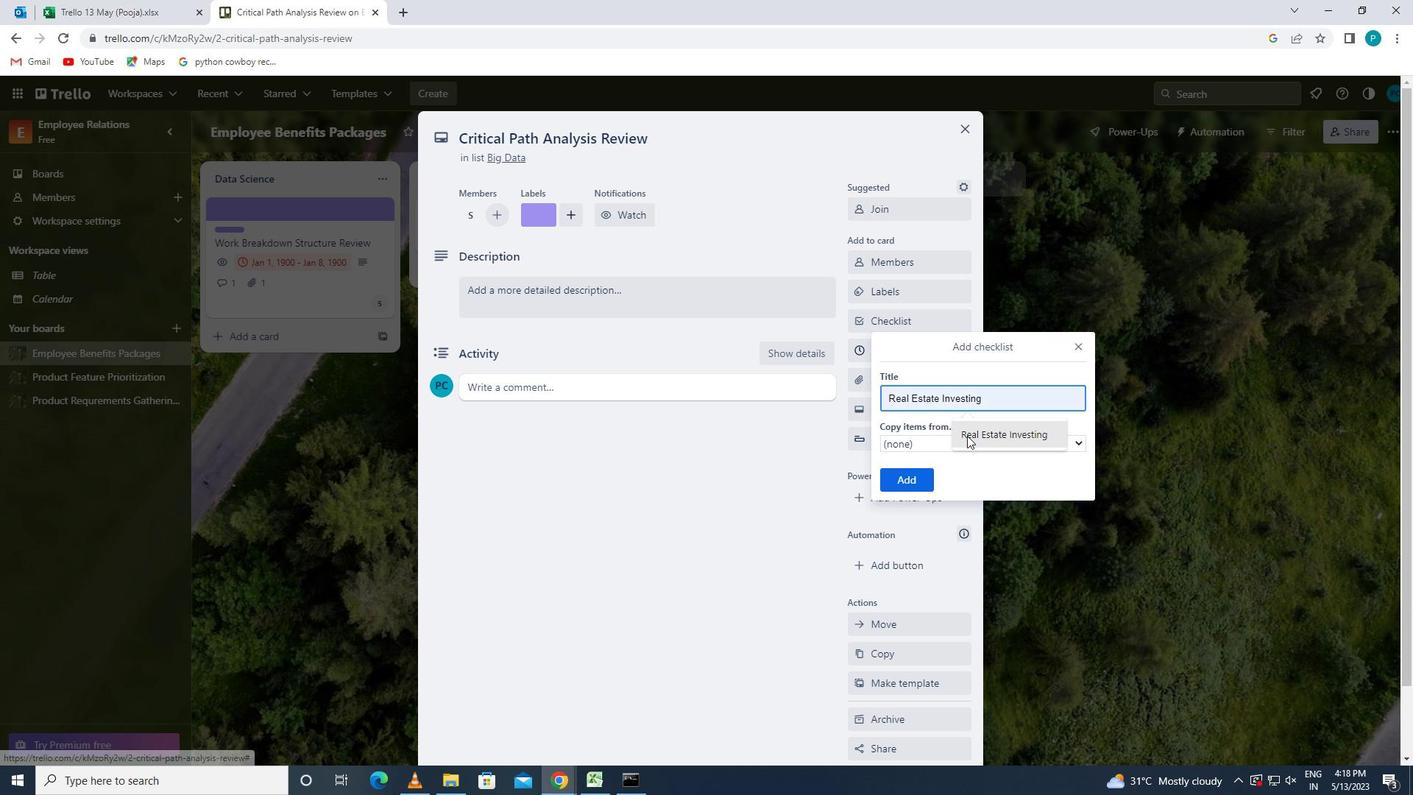 
Action: Mouse moved to (911, 473)
Screenshot: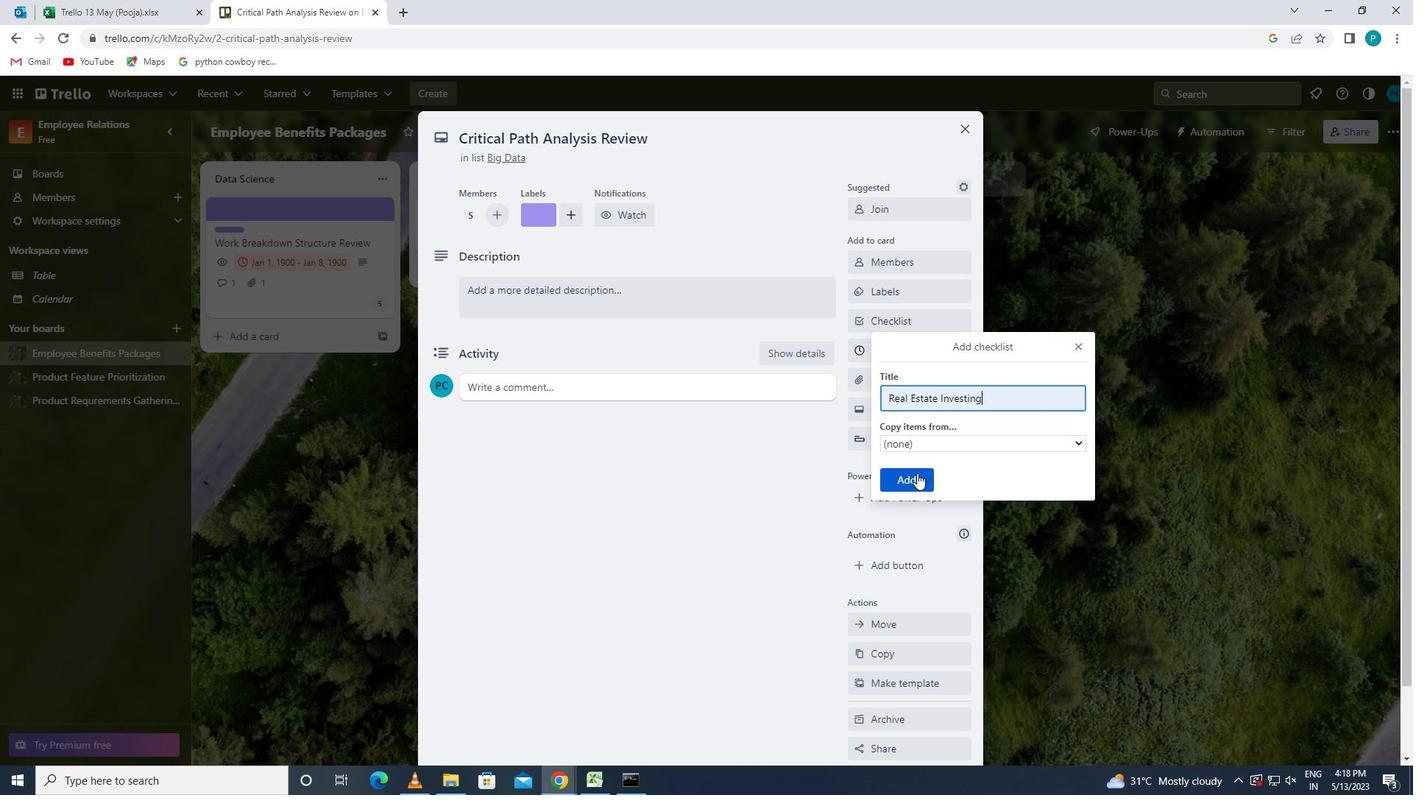 
Action: Mouse pressed left at (911, 473)
Screenshot: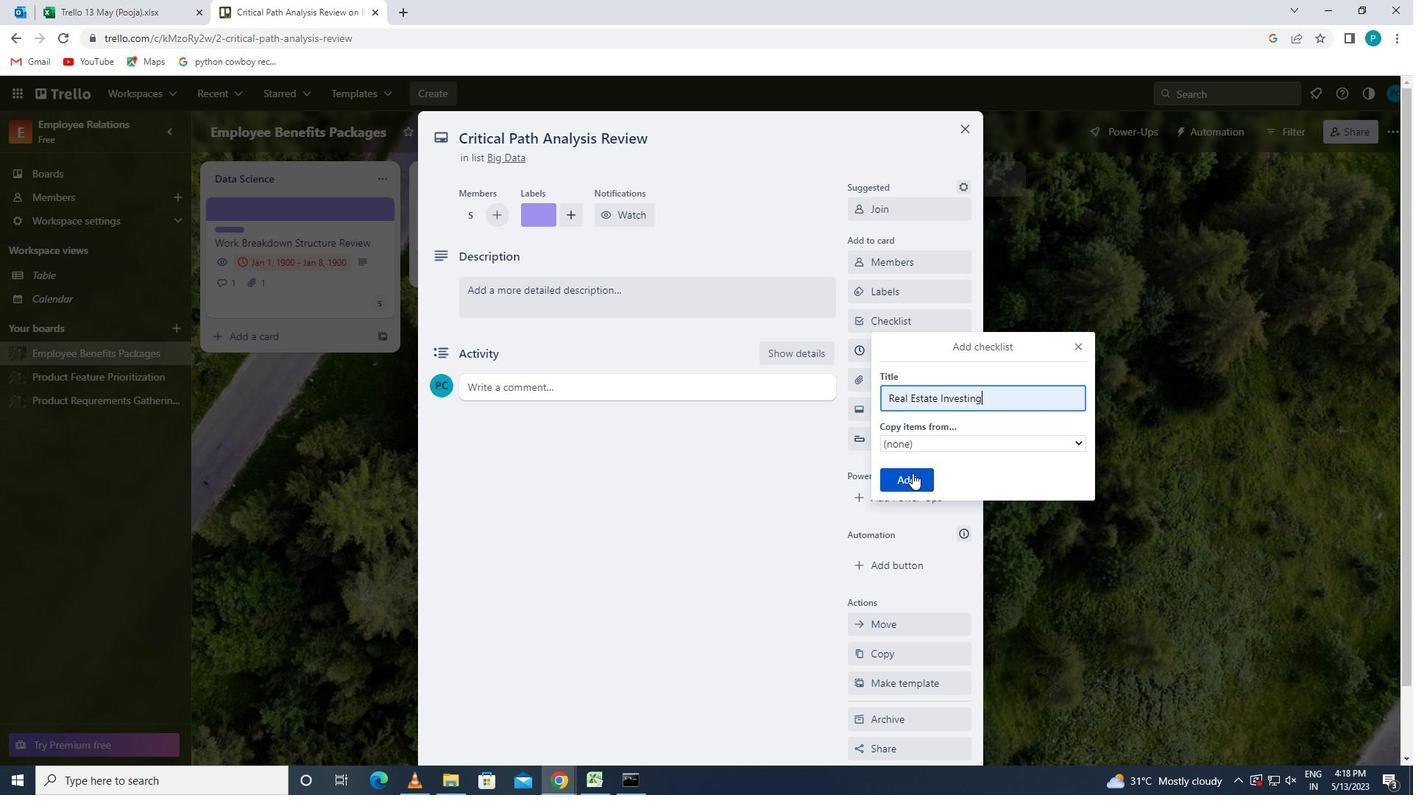 
Action: Mouse moved to (893, 377)
Screenshot: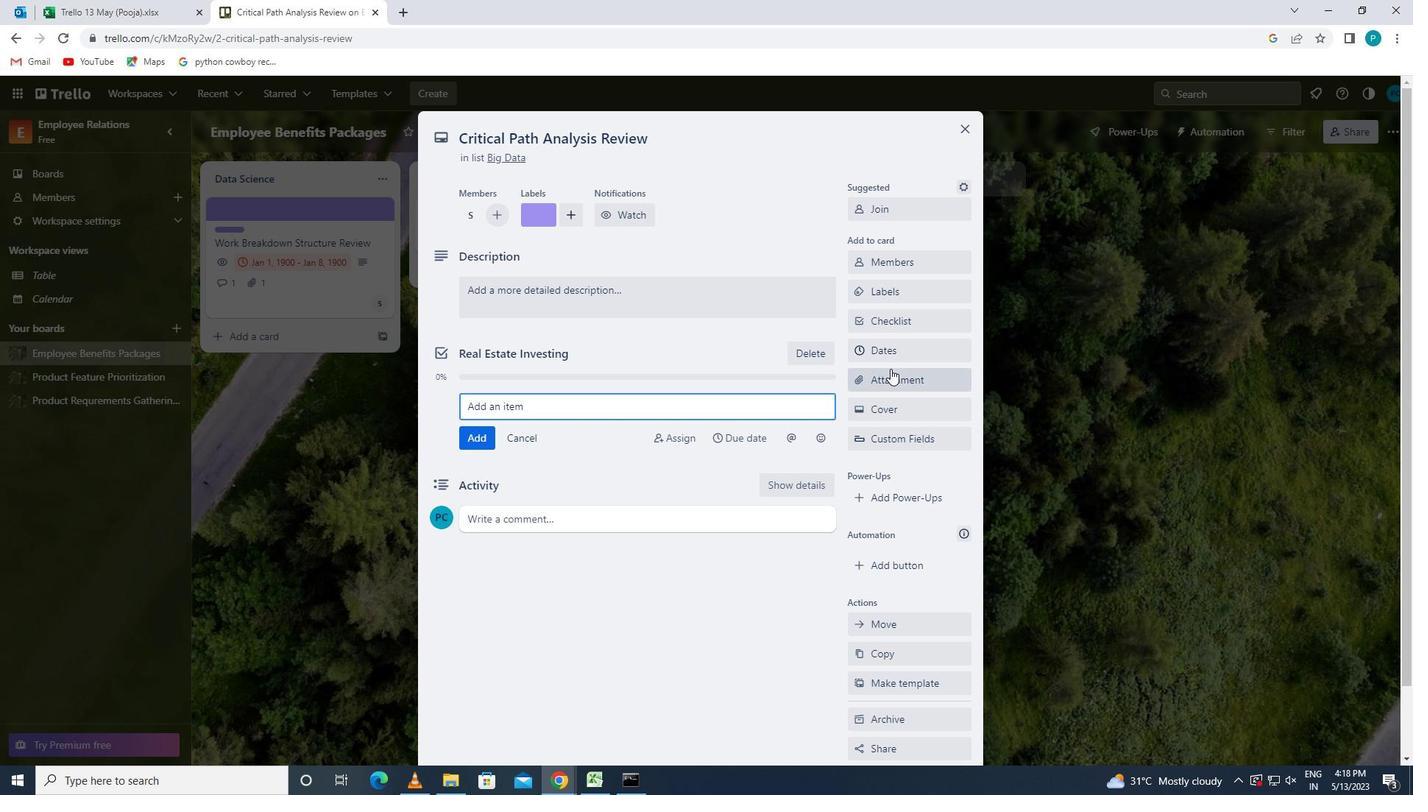 
Action: Mouse pressed left at (893, 377)
Screenshot: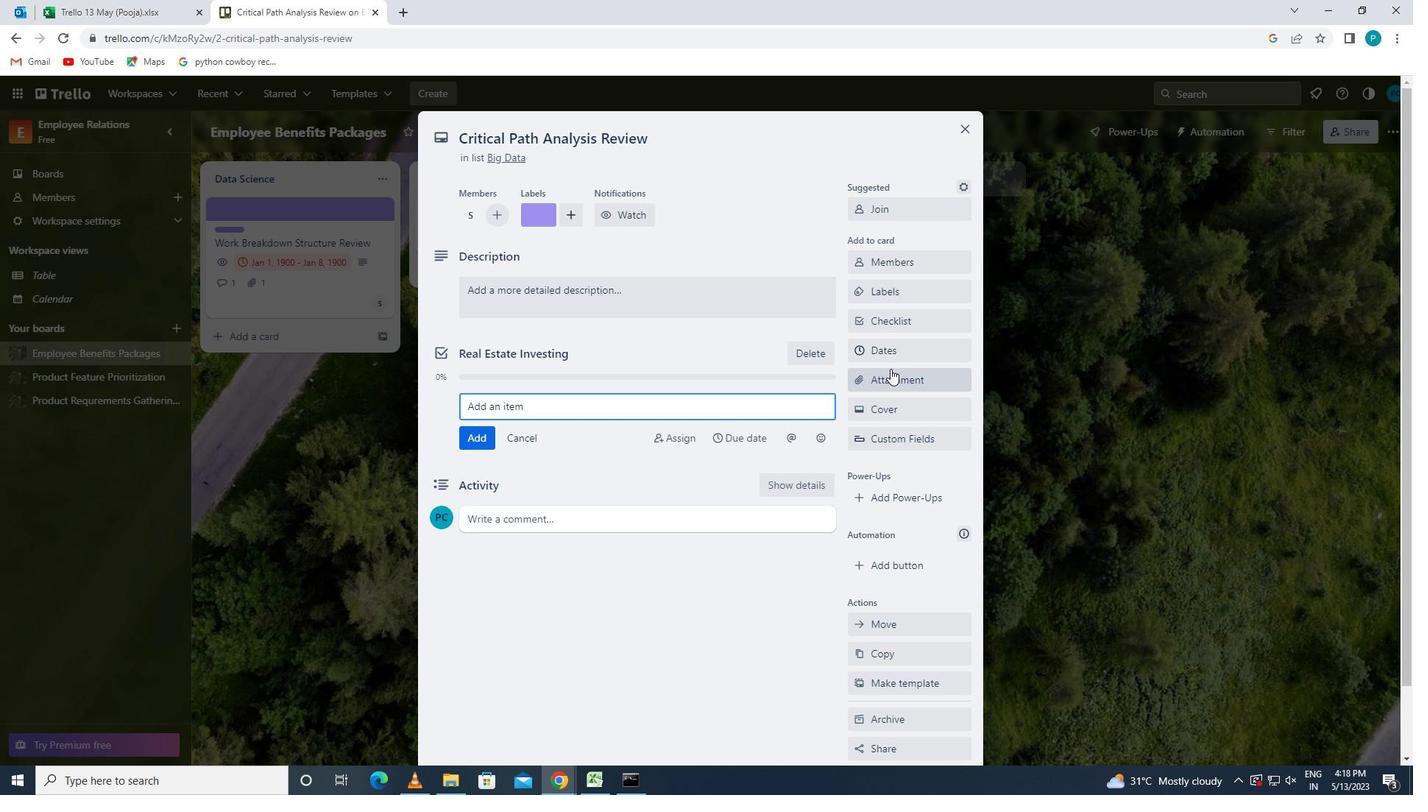 
Action: Mouse moved to (902, 488)
Screenshot: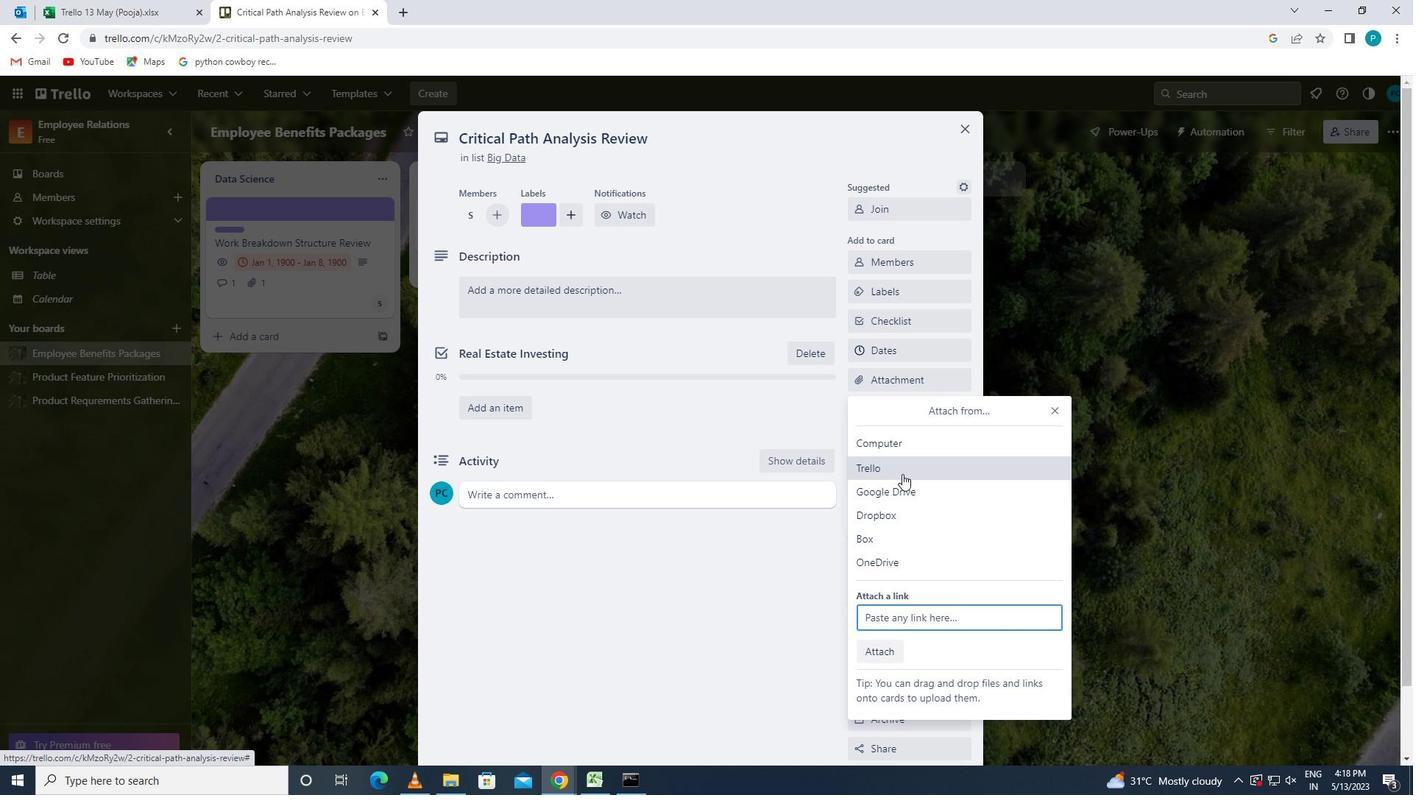 
Action: Mouse pressed left at (902, 488)
Screenshot: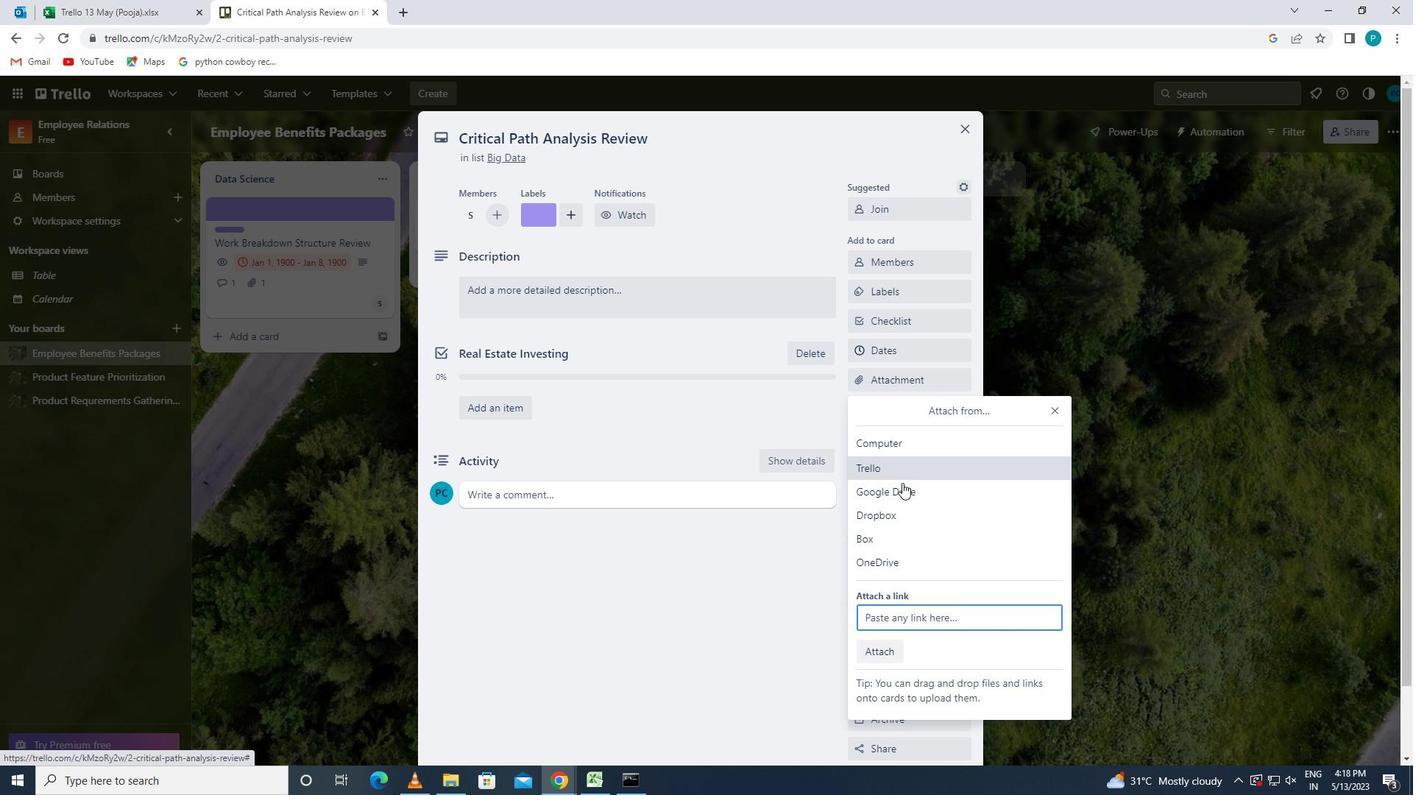 
Action: Mouse moved to (411, 410)
Screenshot: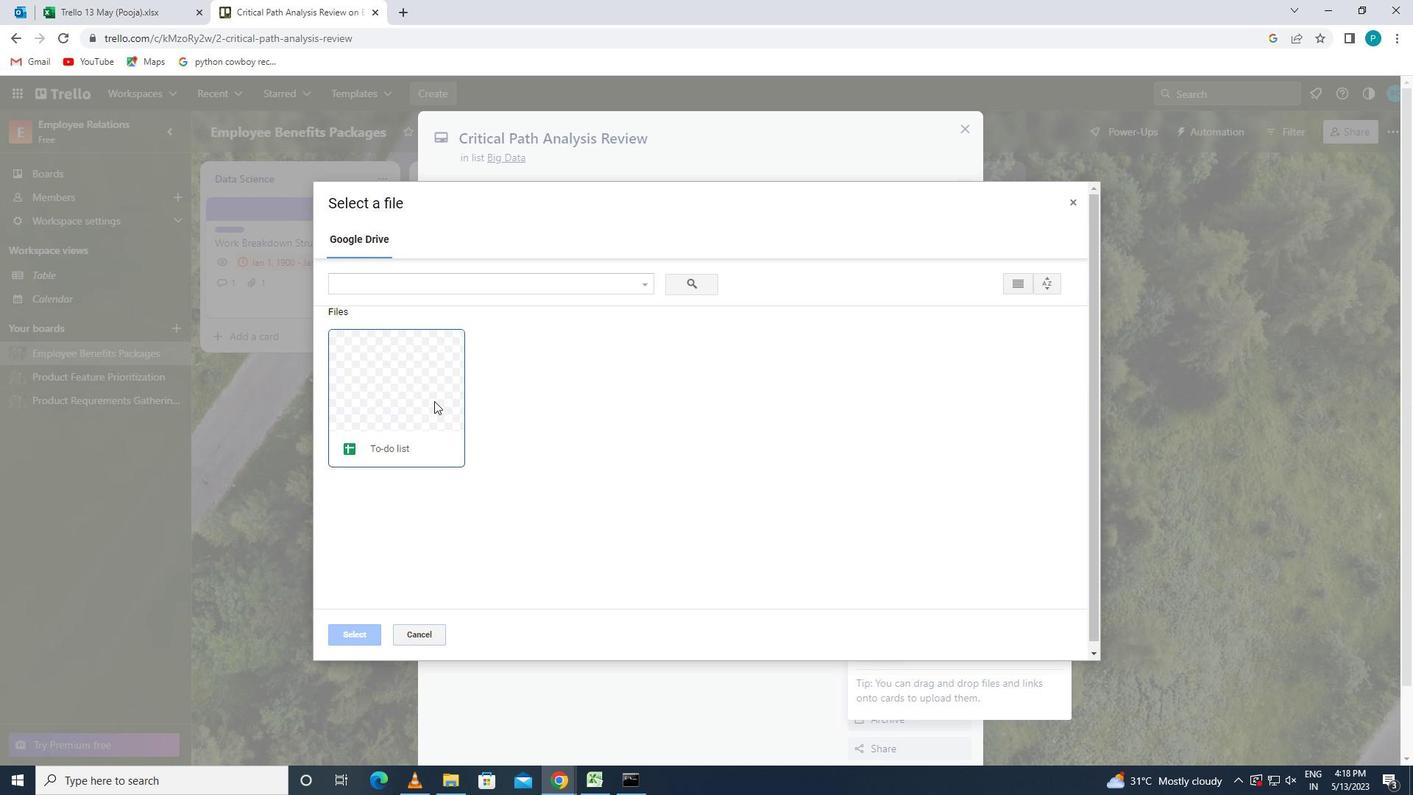 
Action: Mouse pressed left at (411, 410)
Screenshot: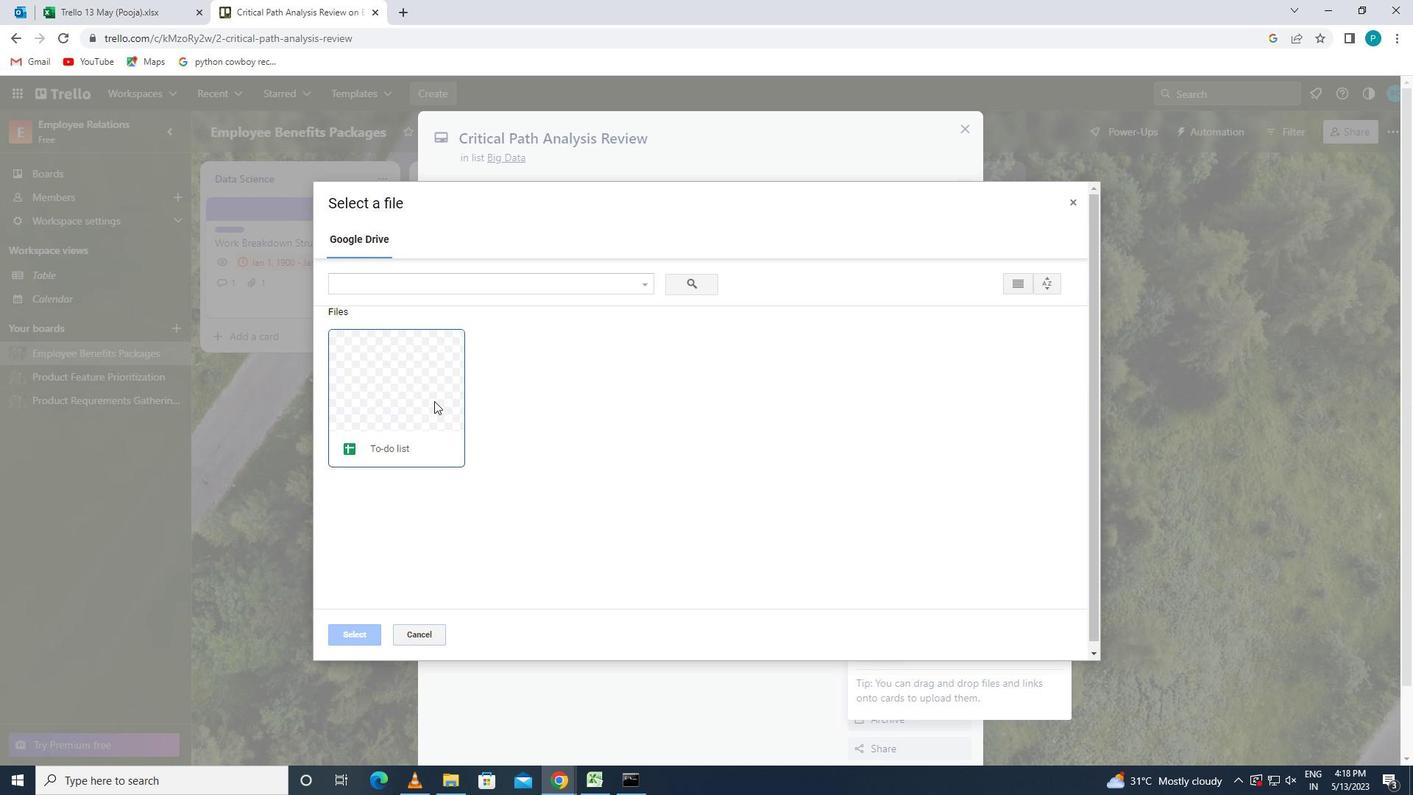 
Action: Mouse moved to (365, 627)
Screenshot: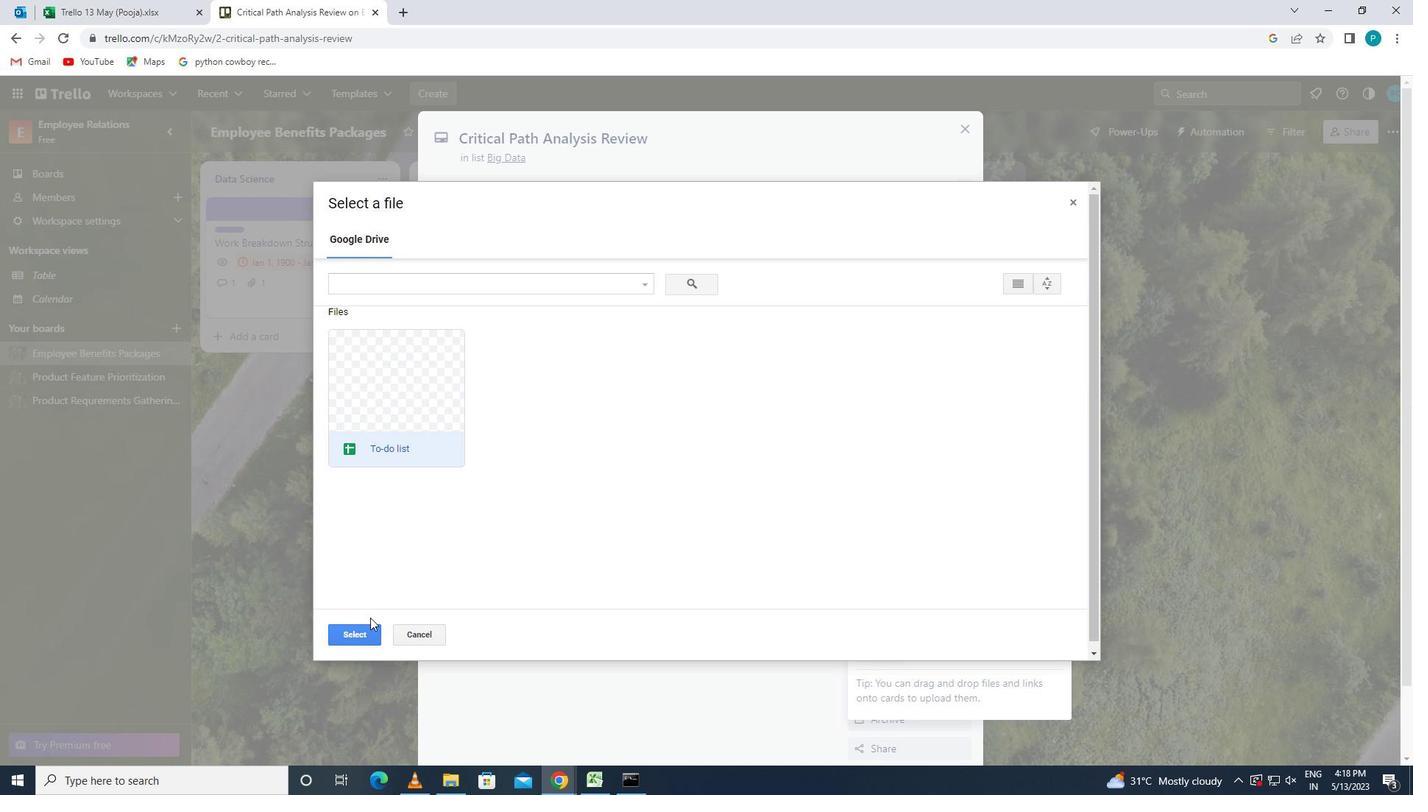 
Action: Mouse pressed left at (365, 627)
Screenshot: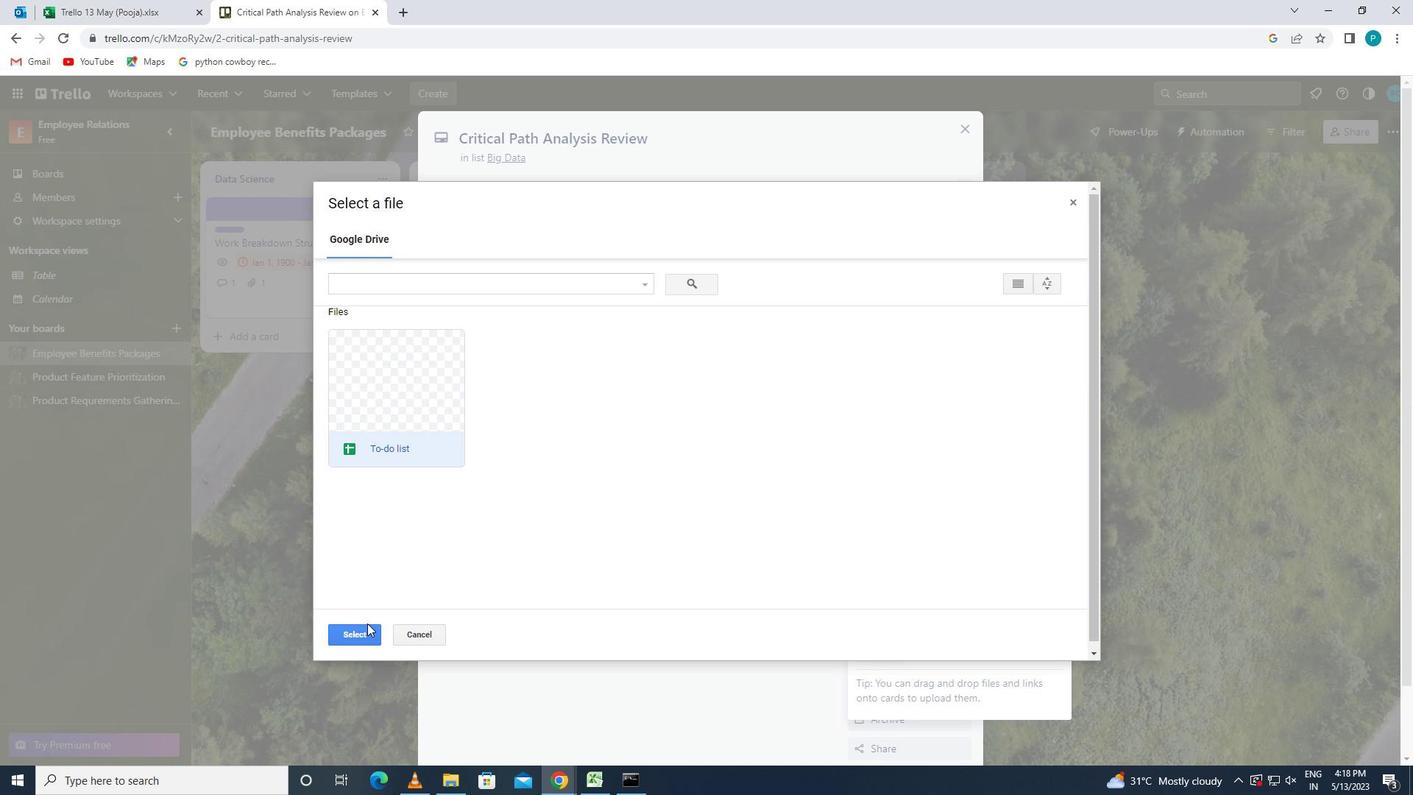 
Action: Mouse moved to (870, 413)
Screenshot: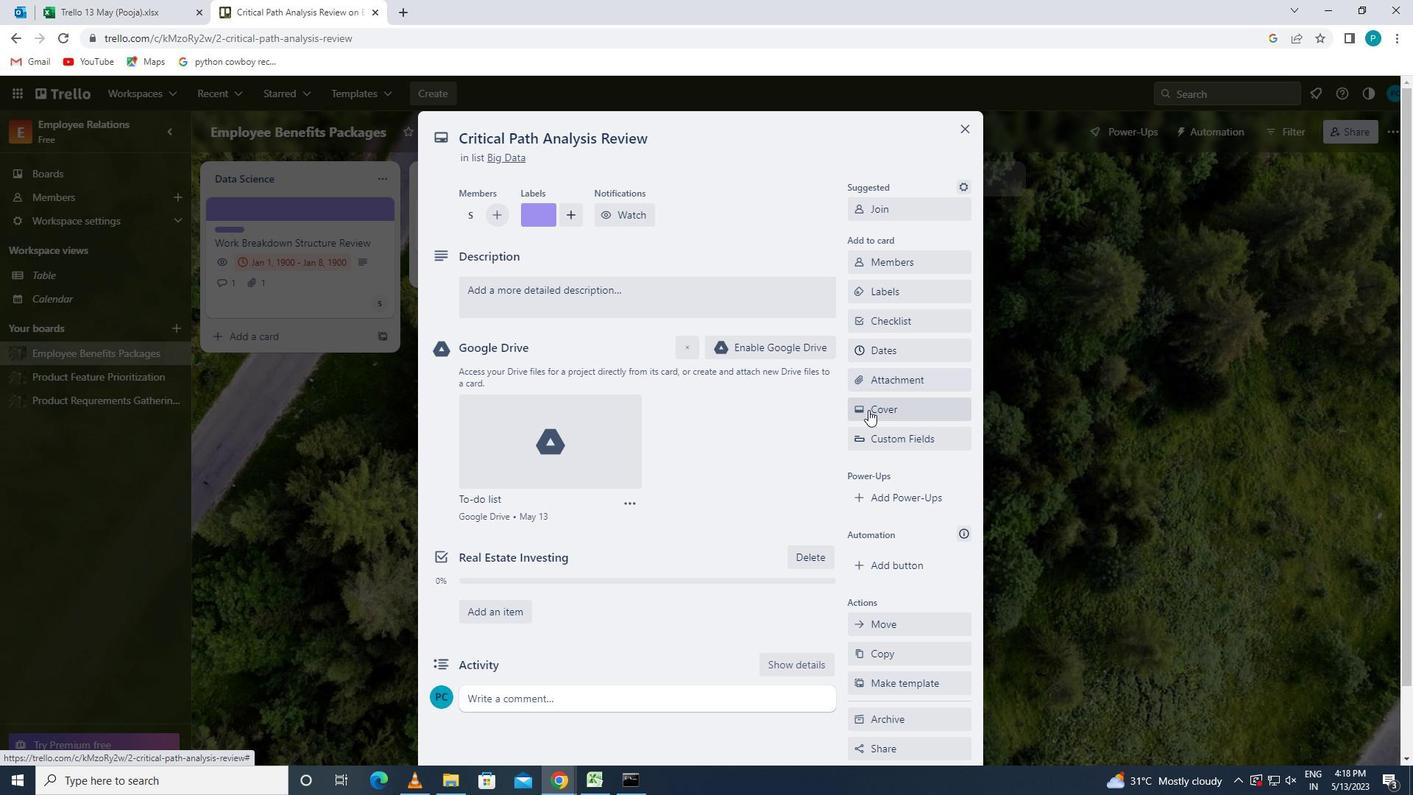 
Action: Mouse pressed left at (870, 413)
Screenshot: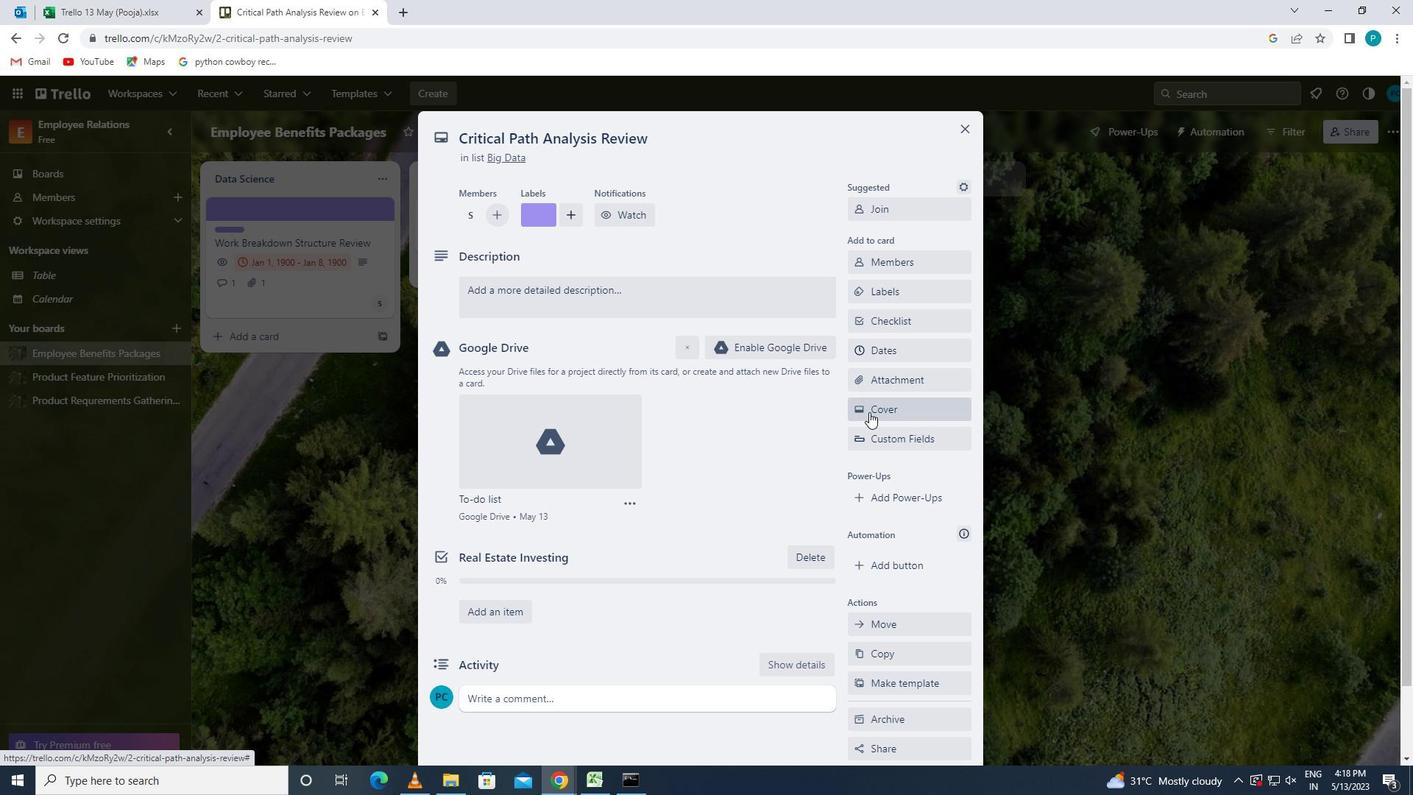 
Action: Mouse moved to (1032, 460)
Screenshot: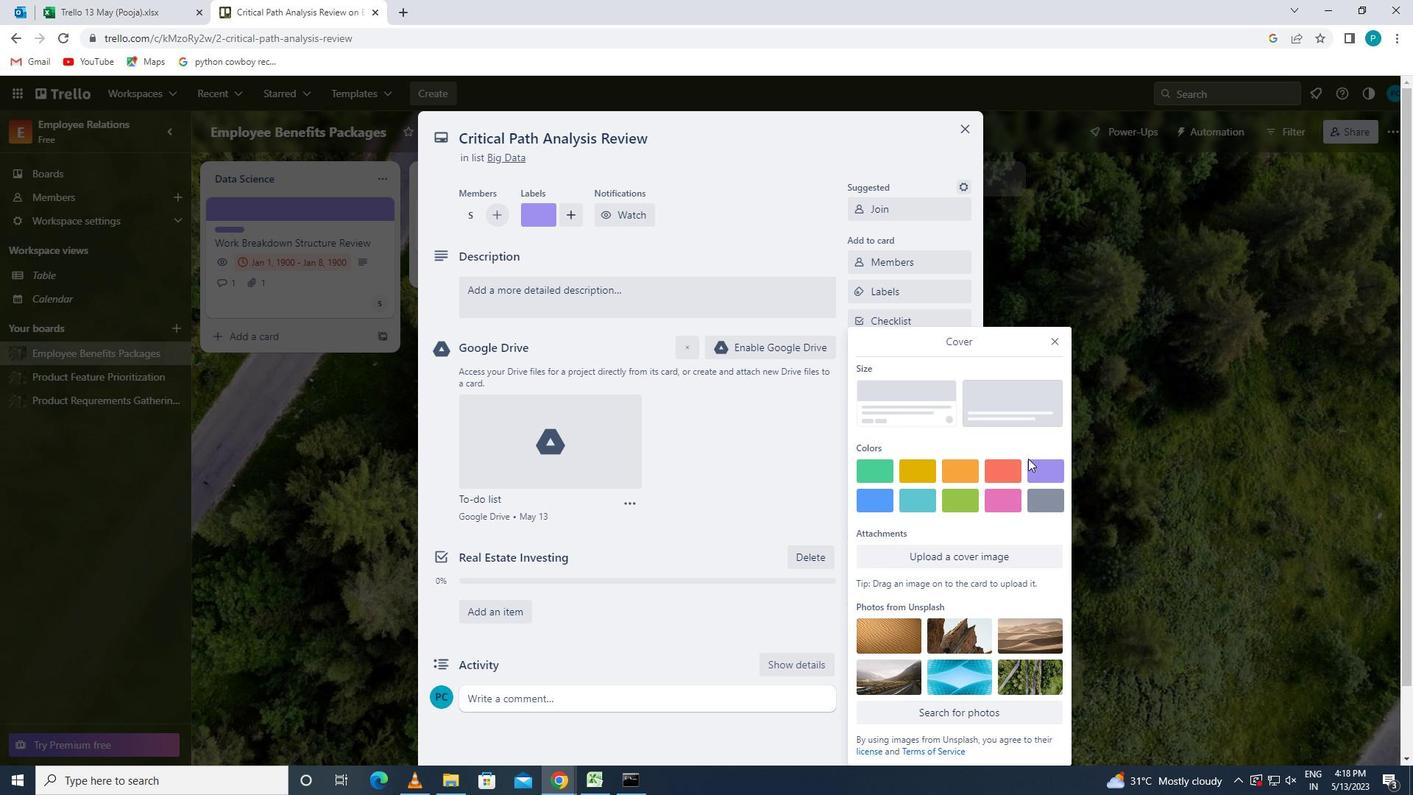 
Action: Mouse pressed left at (1032, 460)
Screenshot: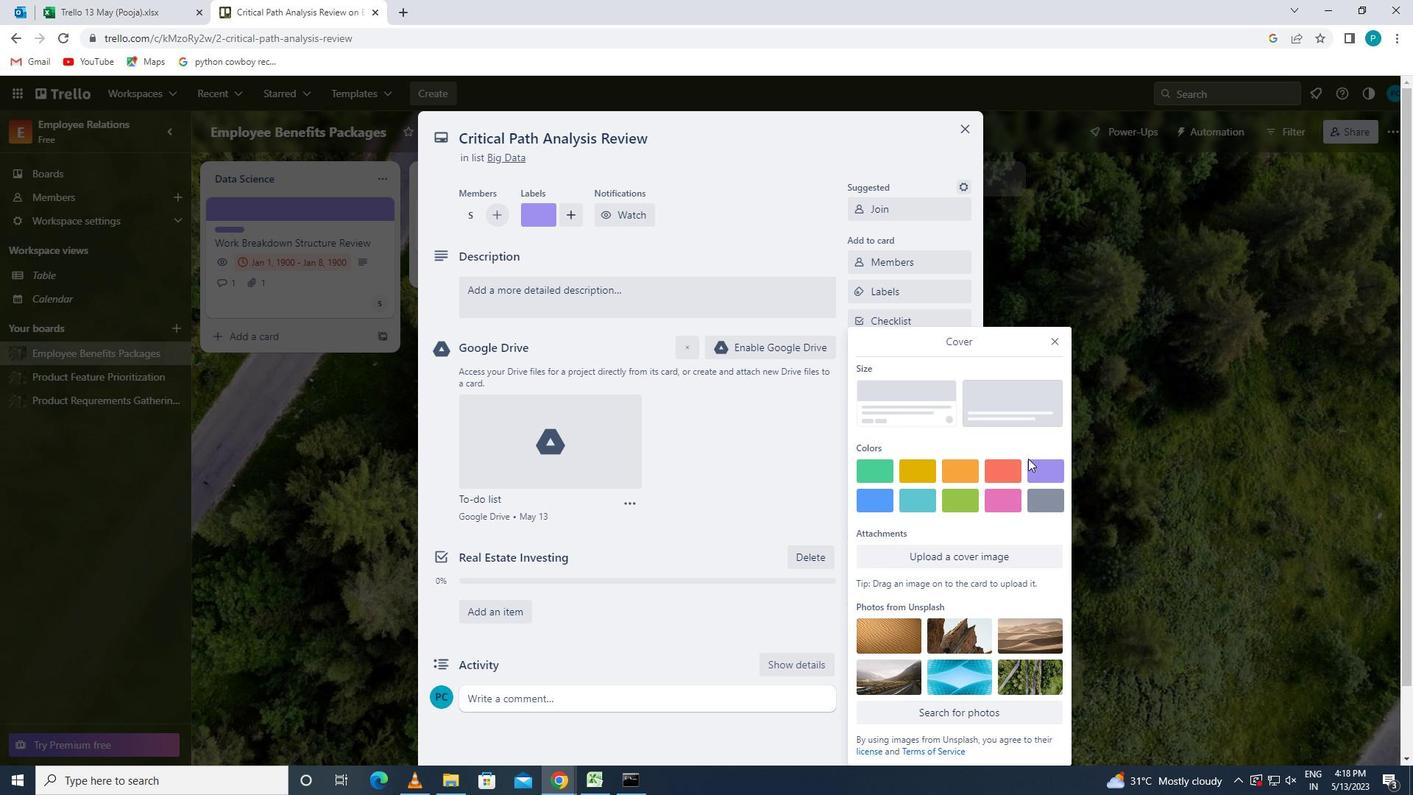 
Action: Mouse moved to (1058, 312)
Screenshot: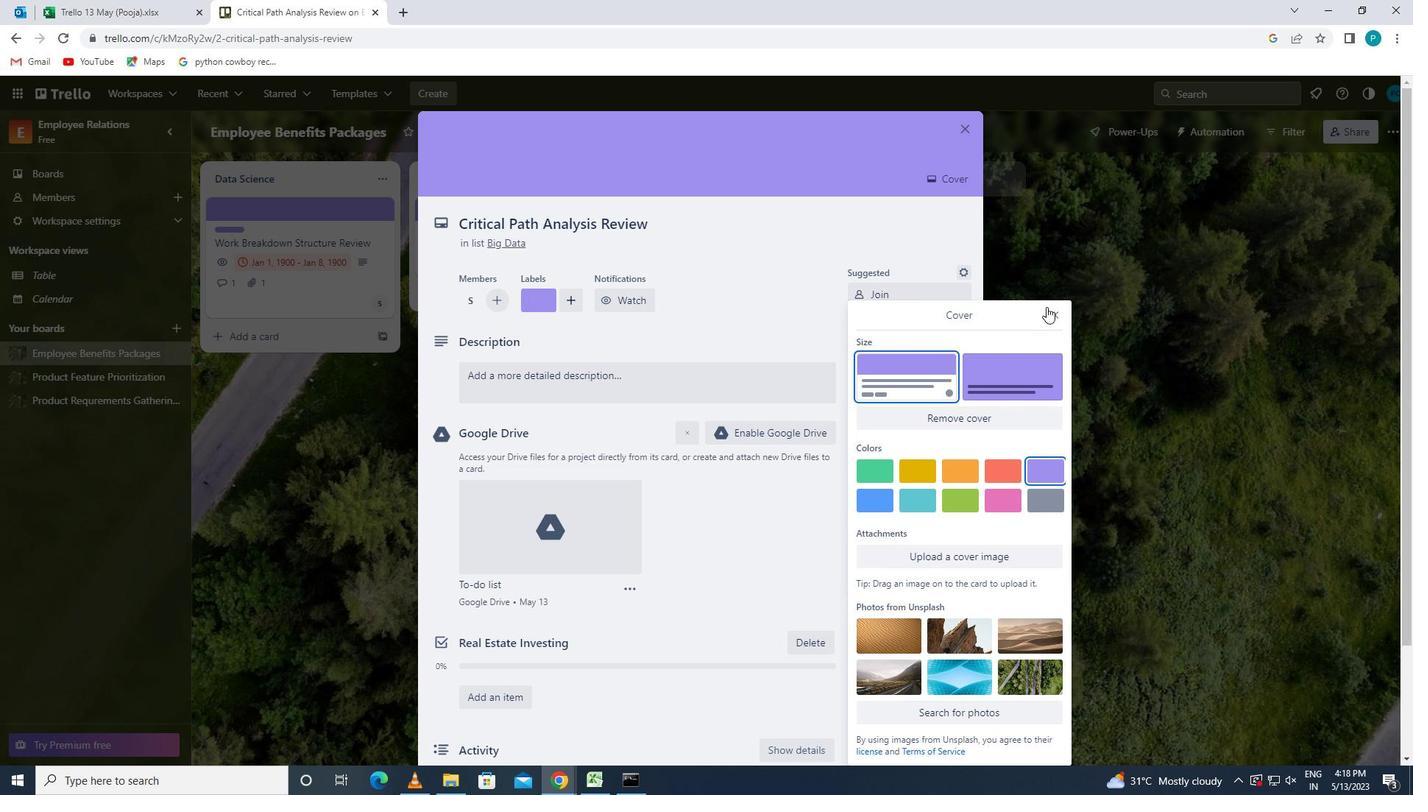 
Action: Mouse pressed left at (1058, 312)
Screenshot: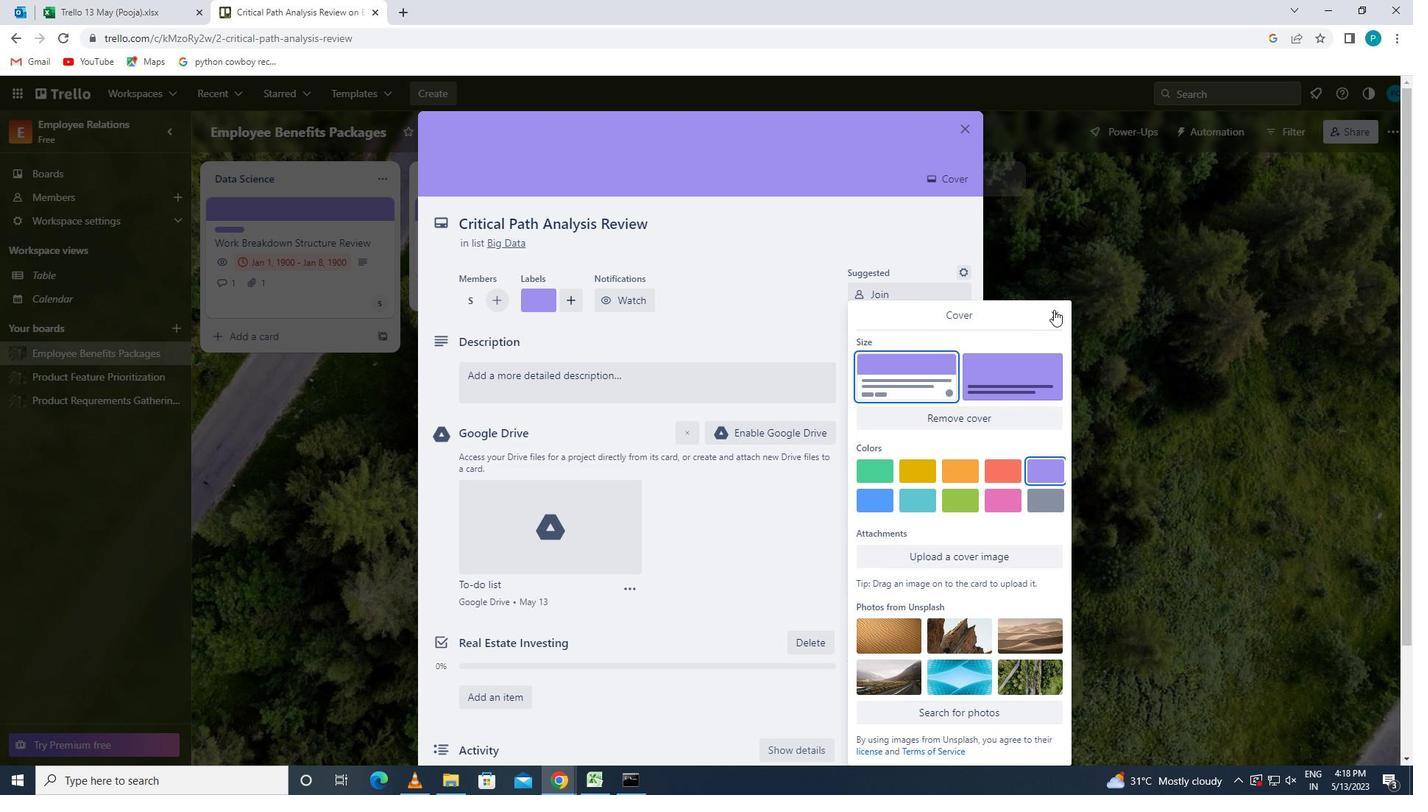 
Action: Mouse moved to (761, 375)
Screenshot: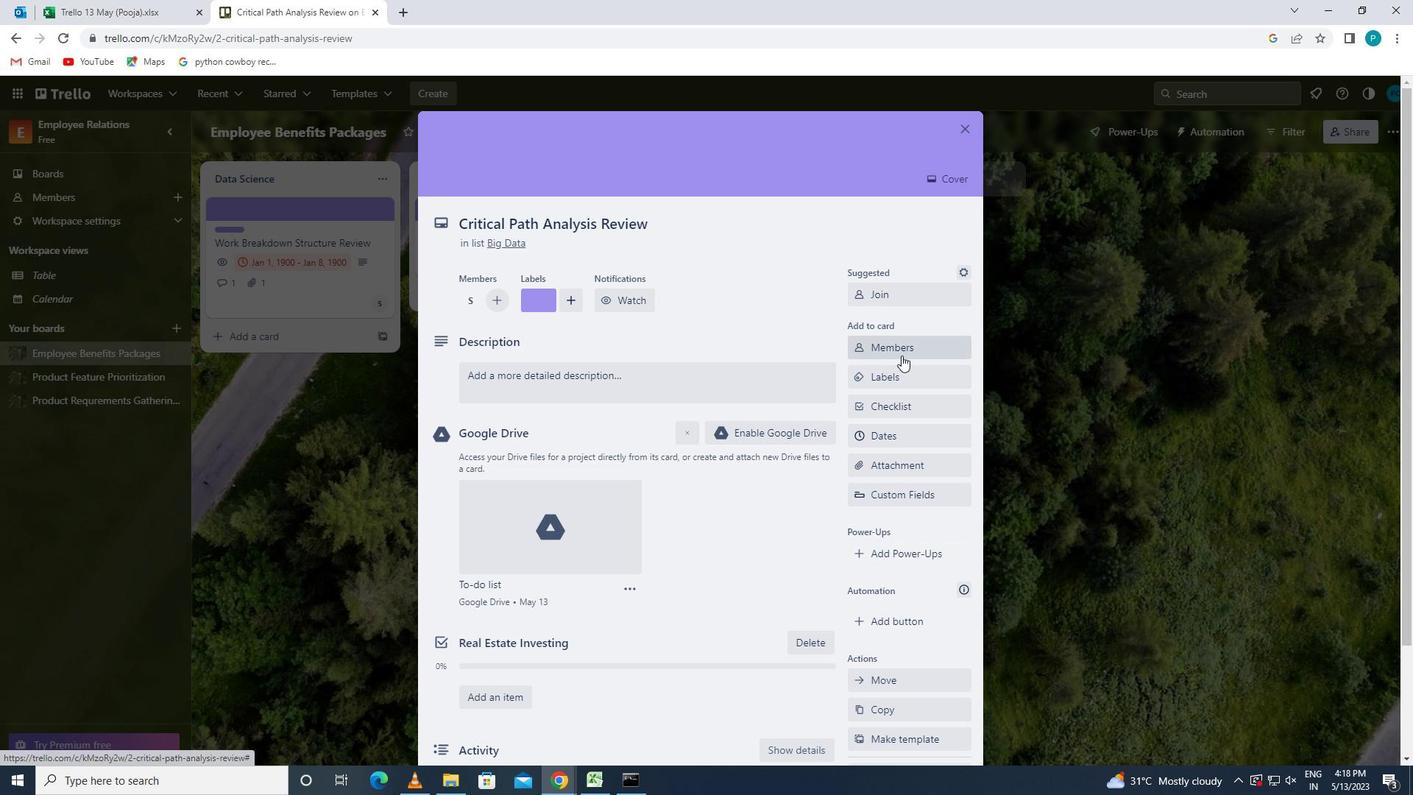 
Action: Mouse pressed left at (761, 375)
Screenshot: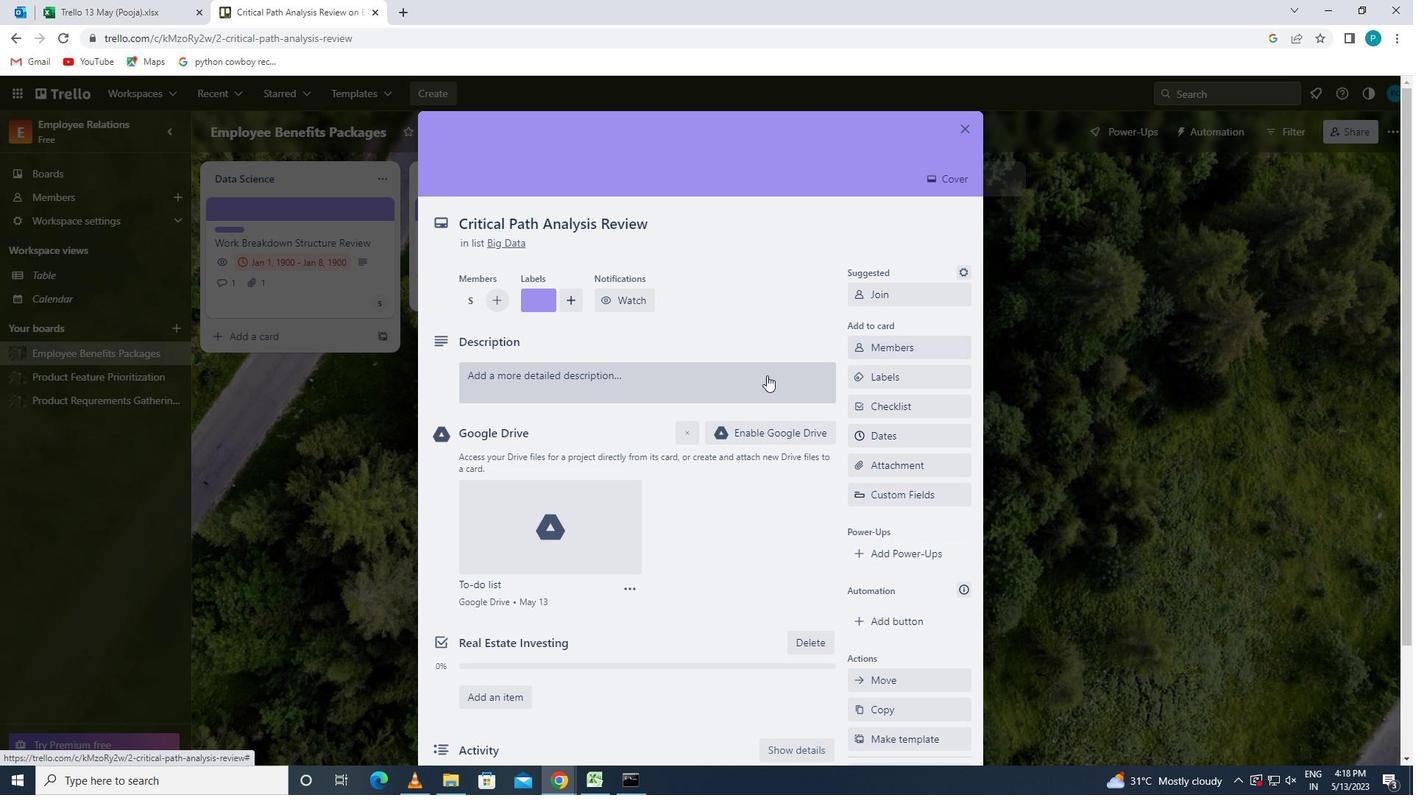 
Action: Key pressed <Key.caps_lock>p<Key.caps_lock>lan<Key.space>and<Key.space>execute<Key.space>company<Key.space>team-building<Key.space>activity<Key.space>at<Key.space>a<Key.space>cooking<Key.space>class
Screenshot: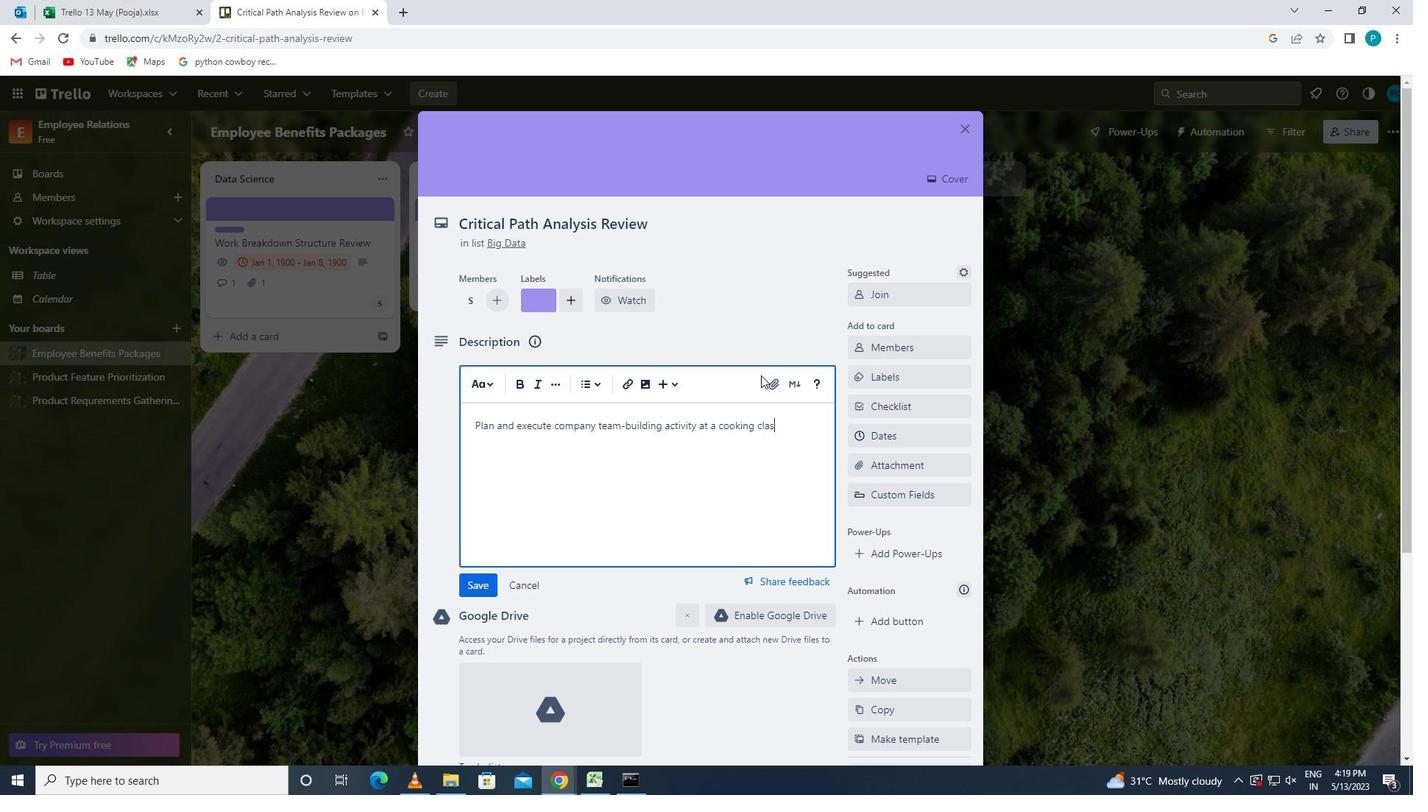 
Action: Mouse moved to (480, 591)
Screenshot: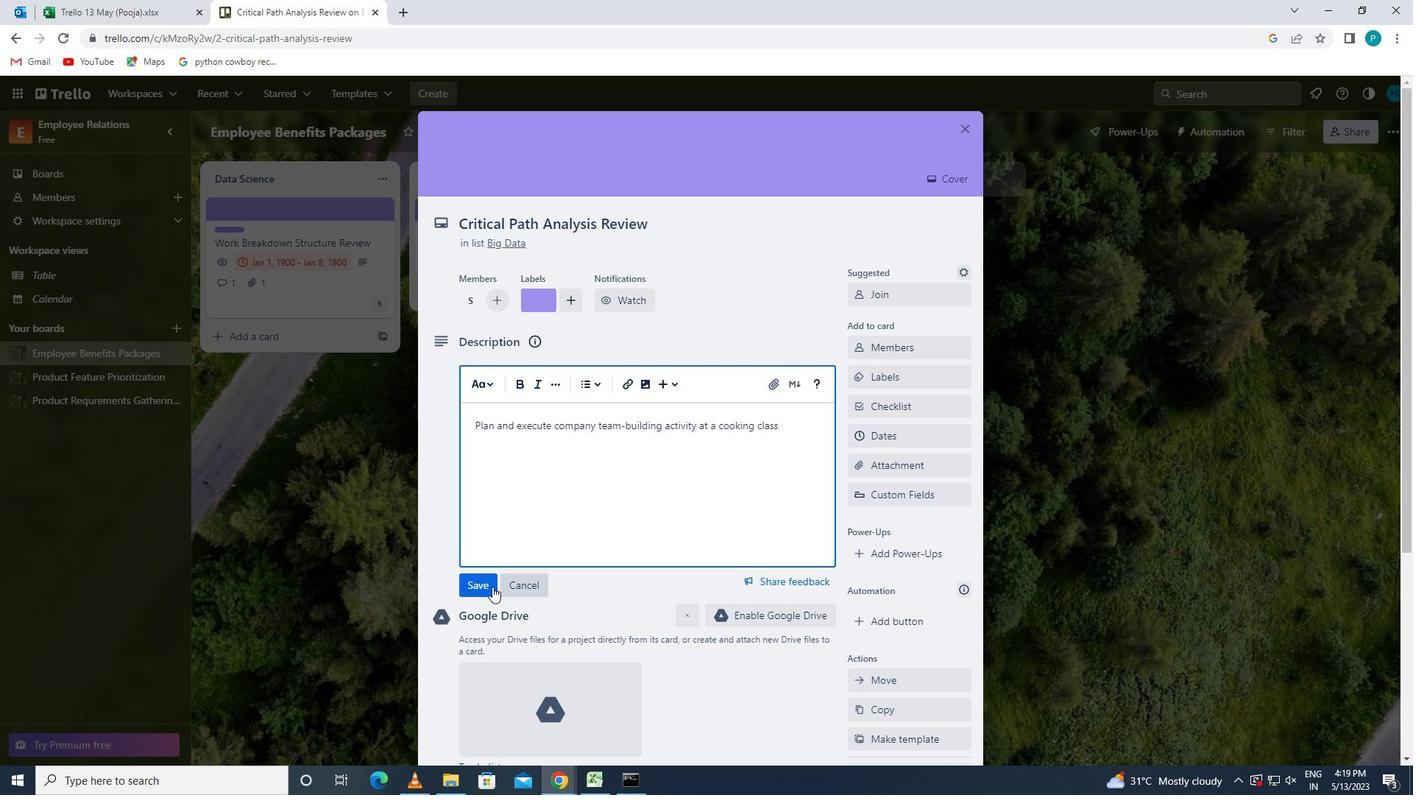 
Action: Mouse pressed left at (480, 591)
Screenshot: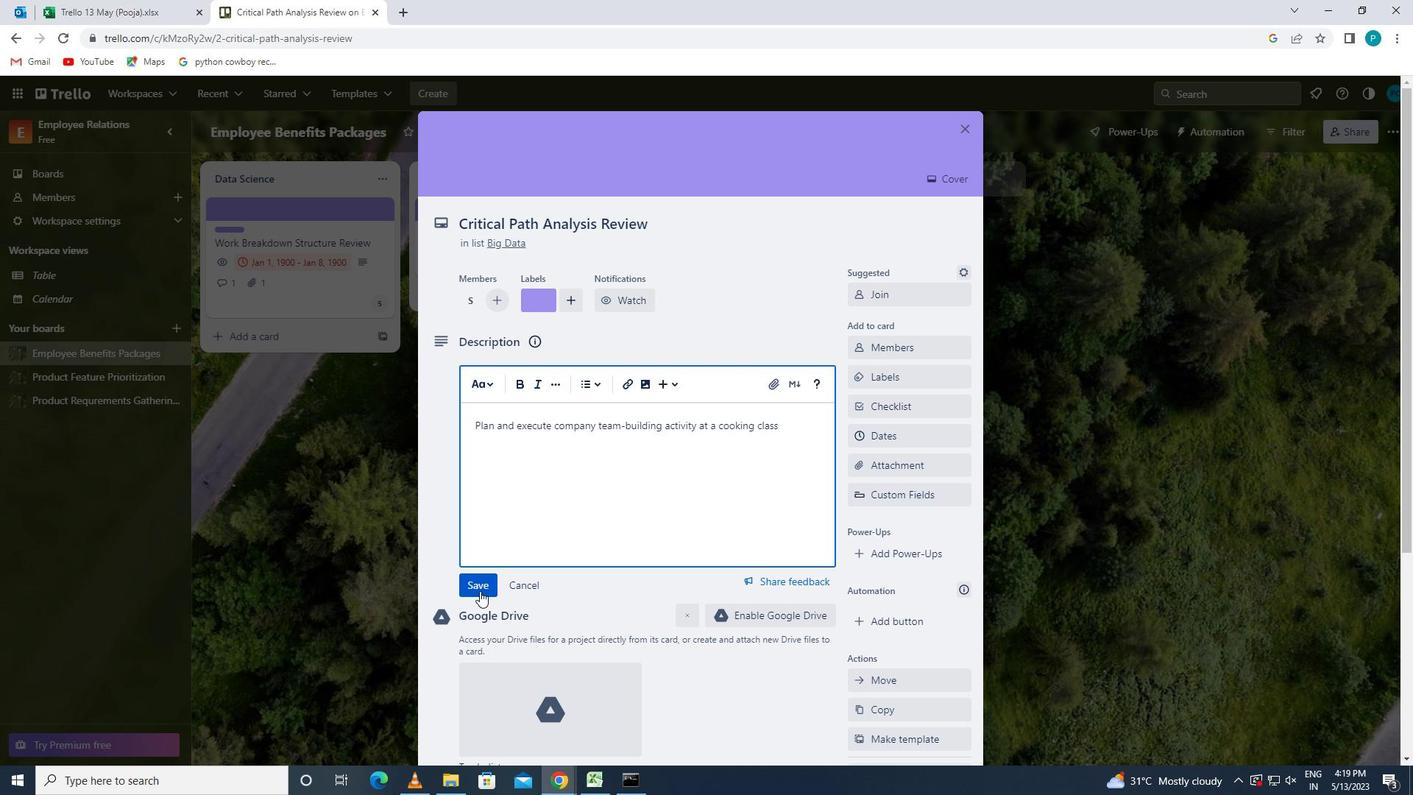 
Action: Mouse scrolled (480, 590) with delta (0, 0)
Screenshot: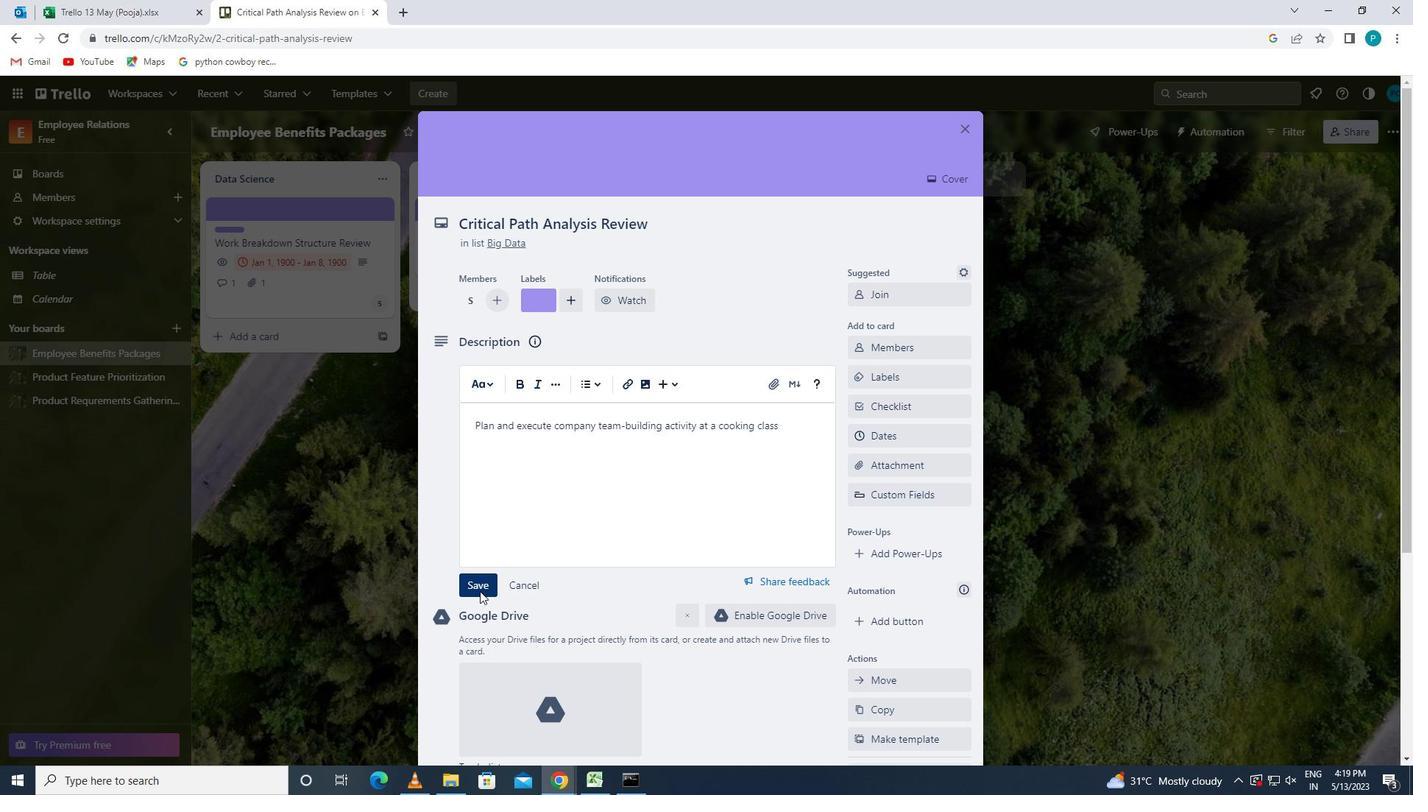 
Action: Mouse scrolled (480, 590) with delta (0, 0)
Screenshot: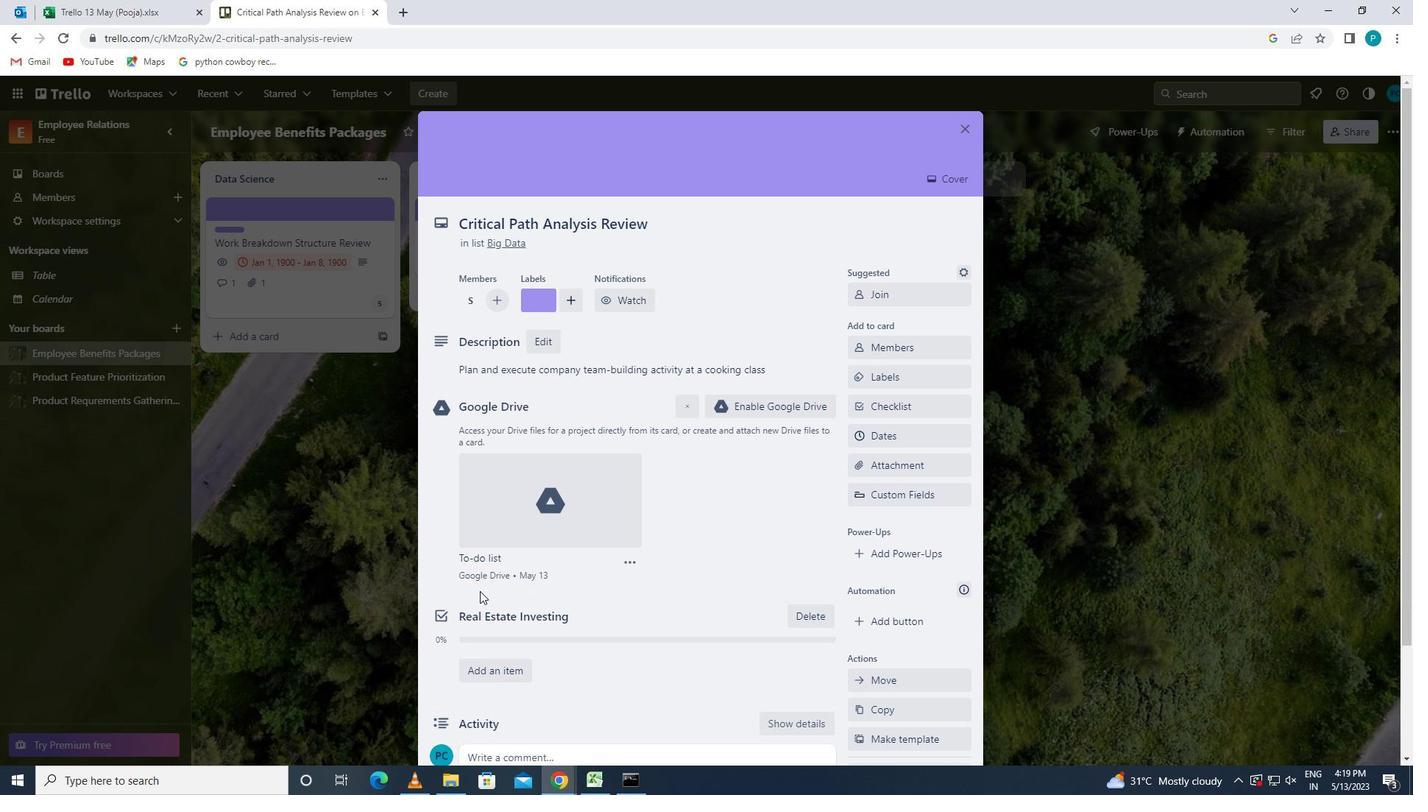 
Action: Mouse scrolled (480, 590) with delta (0, 0)
Screenshot: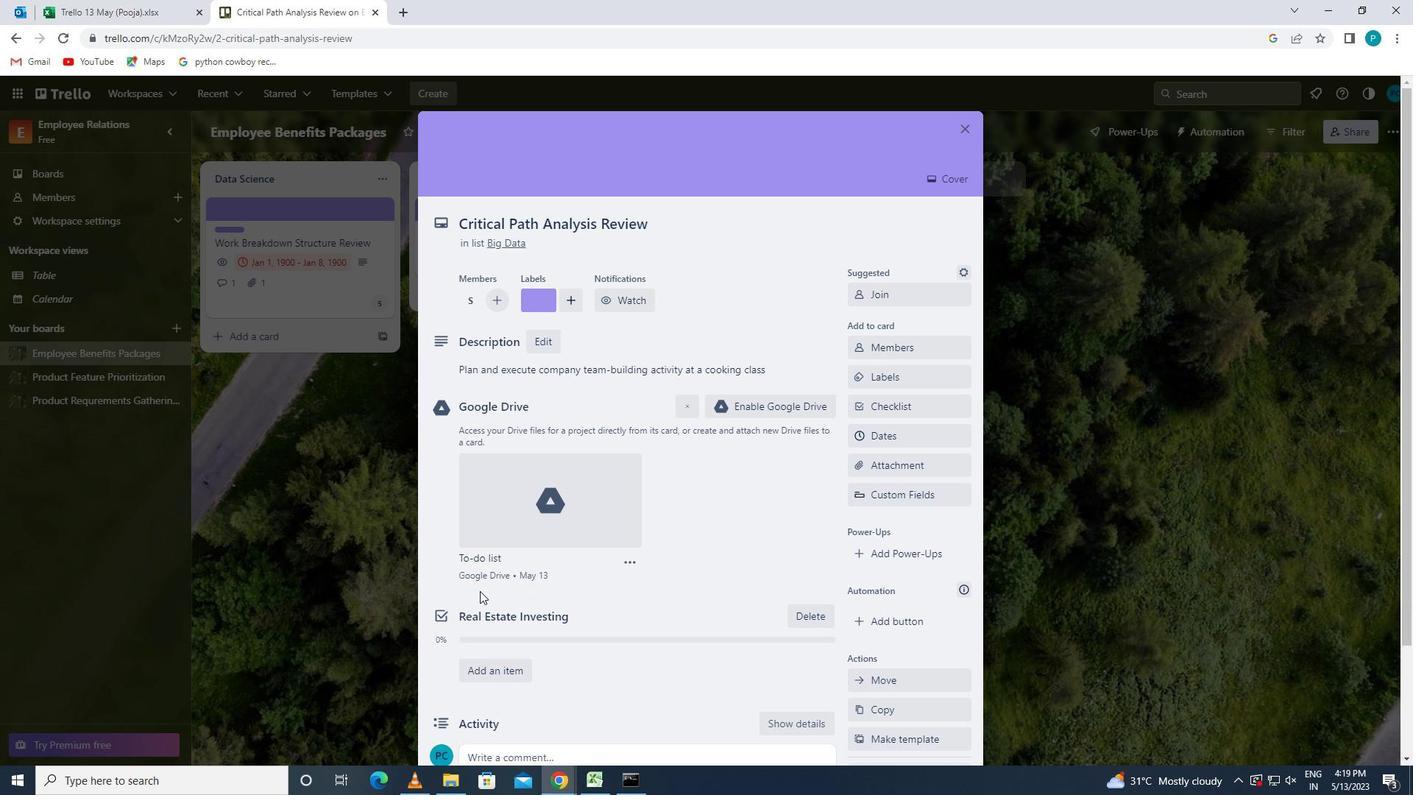 
Action: Mouse moved to (495, 617)
Screenshot: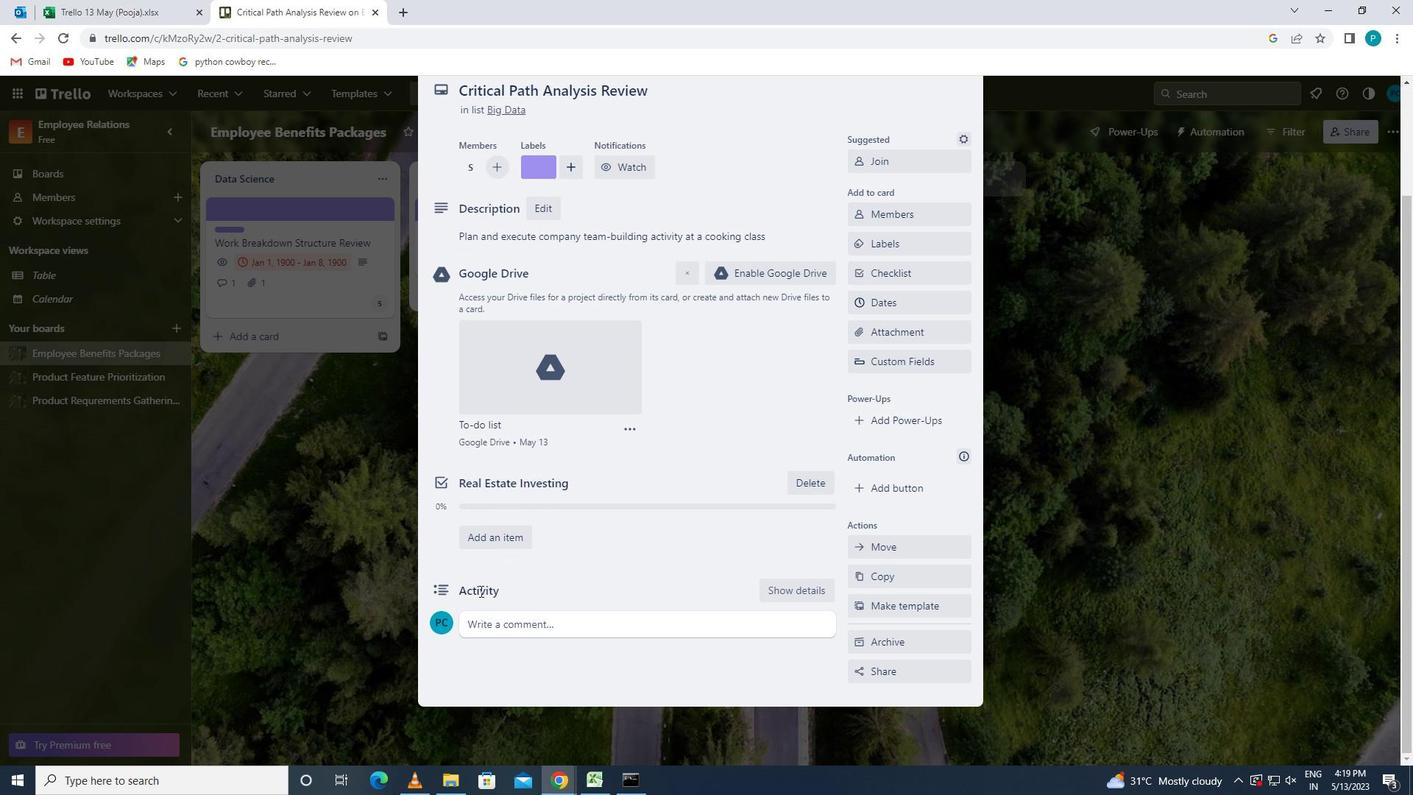 
Action: Mouse pressed left at (495, 617)
Screenshot: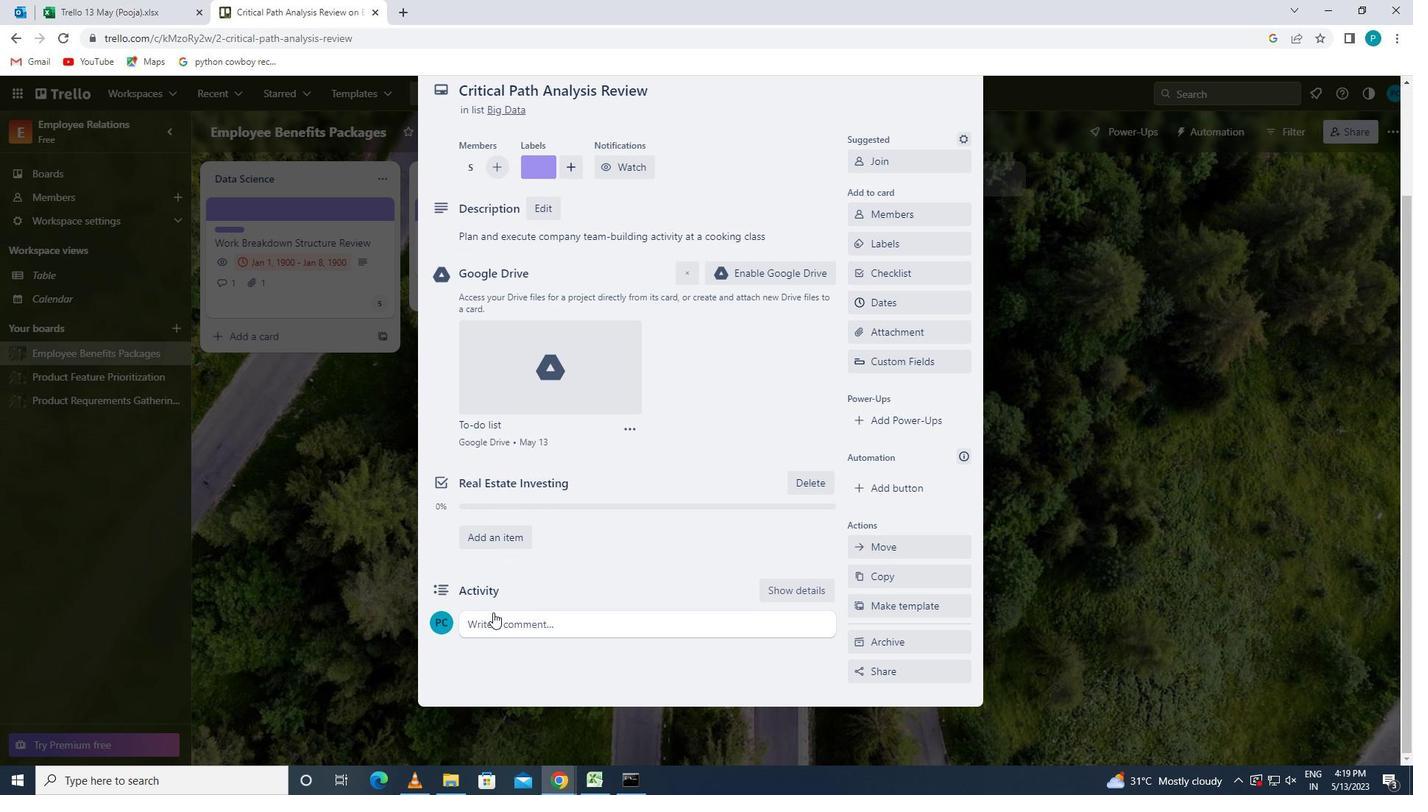 
Action: Key pressed <Key.caps_lock>t<Key.caps_lock>his<Key.space>task<Key.space>requires<Key.space>us<Key.space>to<Key.space>be<Key.space>proactive<Key.space>ib<Key.backspace>n<Key.space>identifyng<Key.backspace><Key.backspace>ing<Key.space>potential<Key.space>risks<Key.space>and<Key.space>taking<Key.space>steps<Key.space>to<Key.space>mitigate<Key.space>them<Key.space>
Screenshot: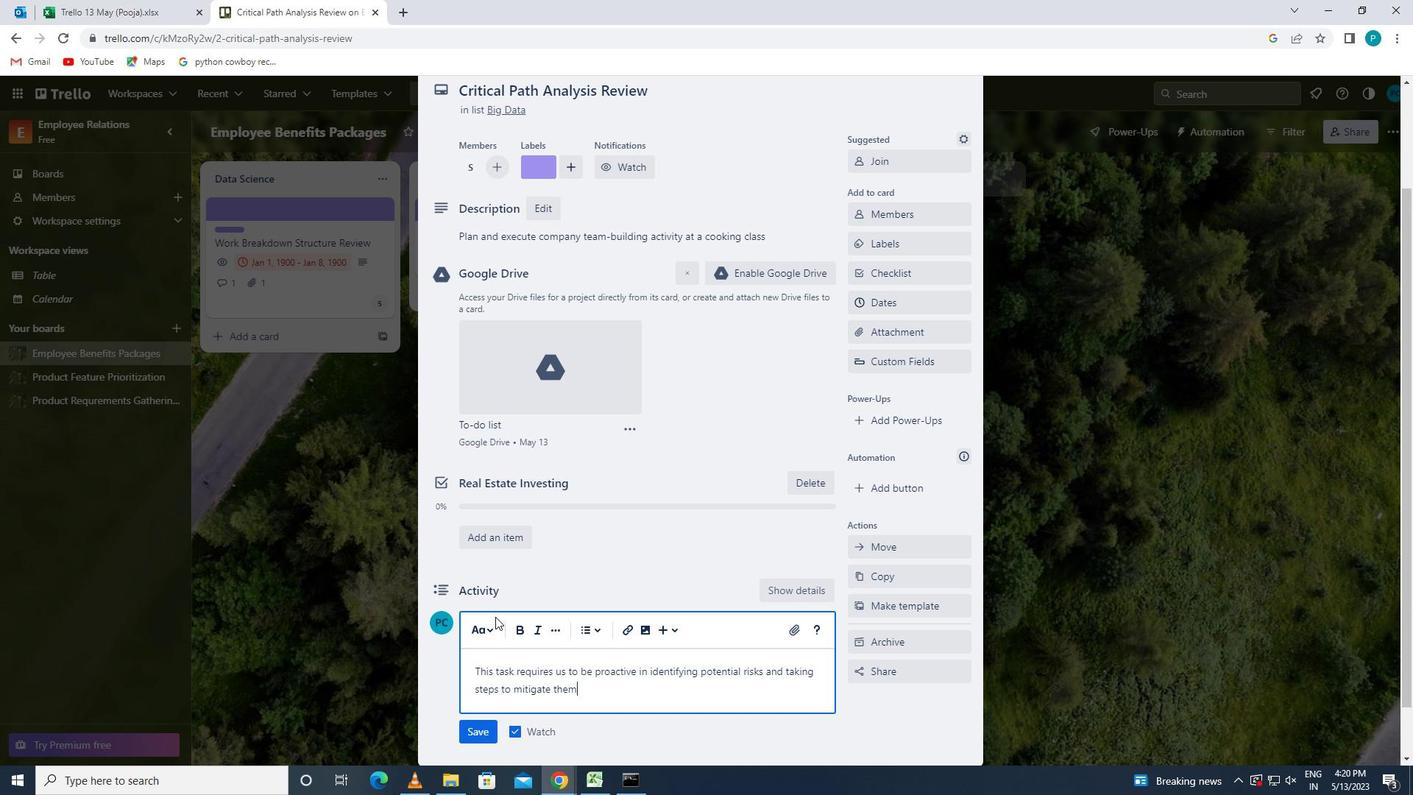 
Action: Mouse moved to (491, 724)
Screenshot: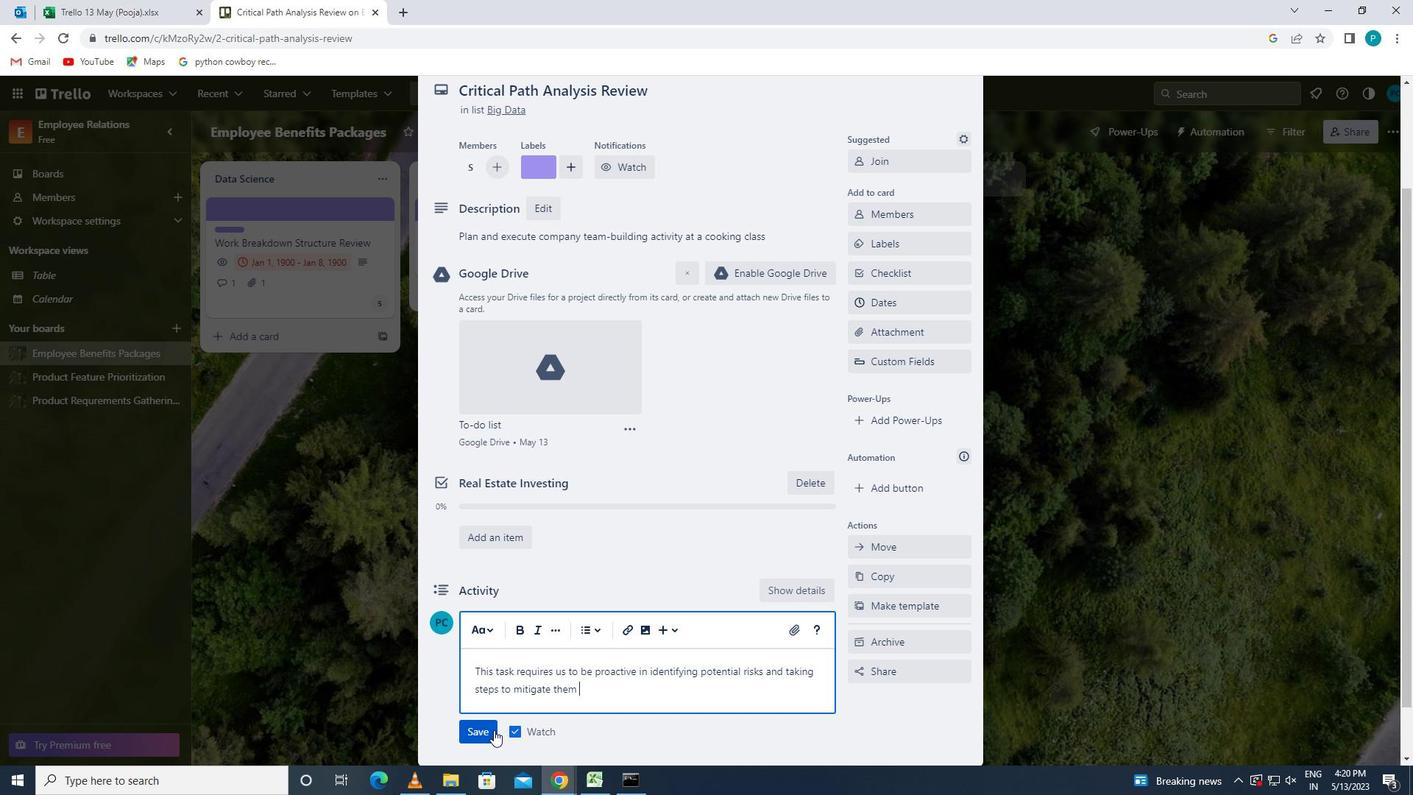 
Action: Mouse pressed left at (491, 724)
Screenshot: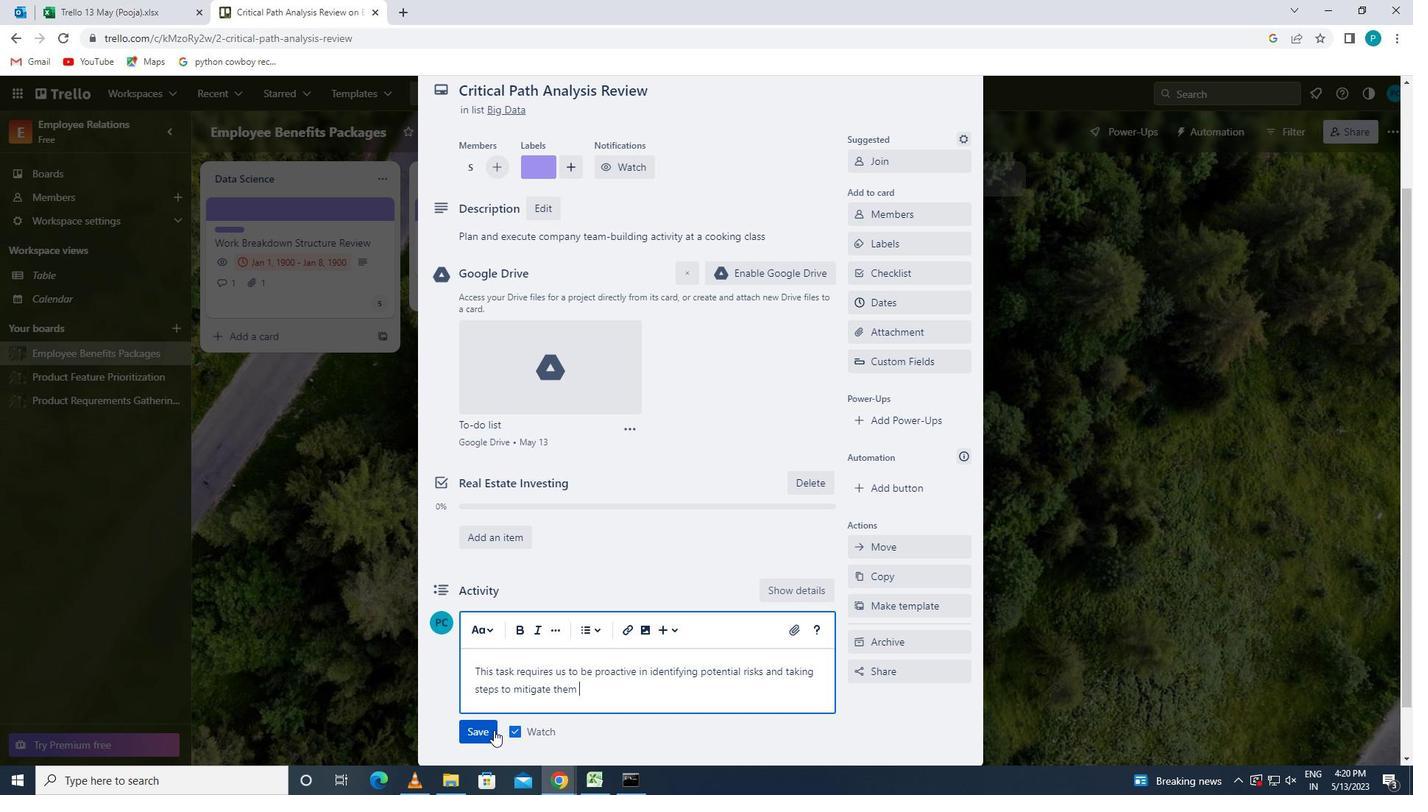 
Action: Mouse moved to (902, 315)
Screenshot: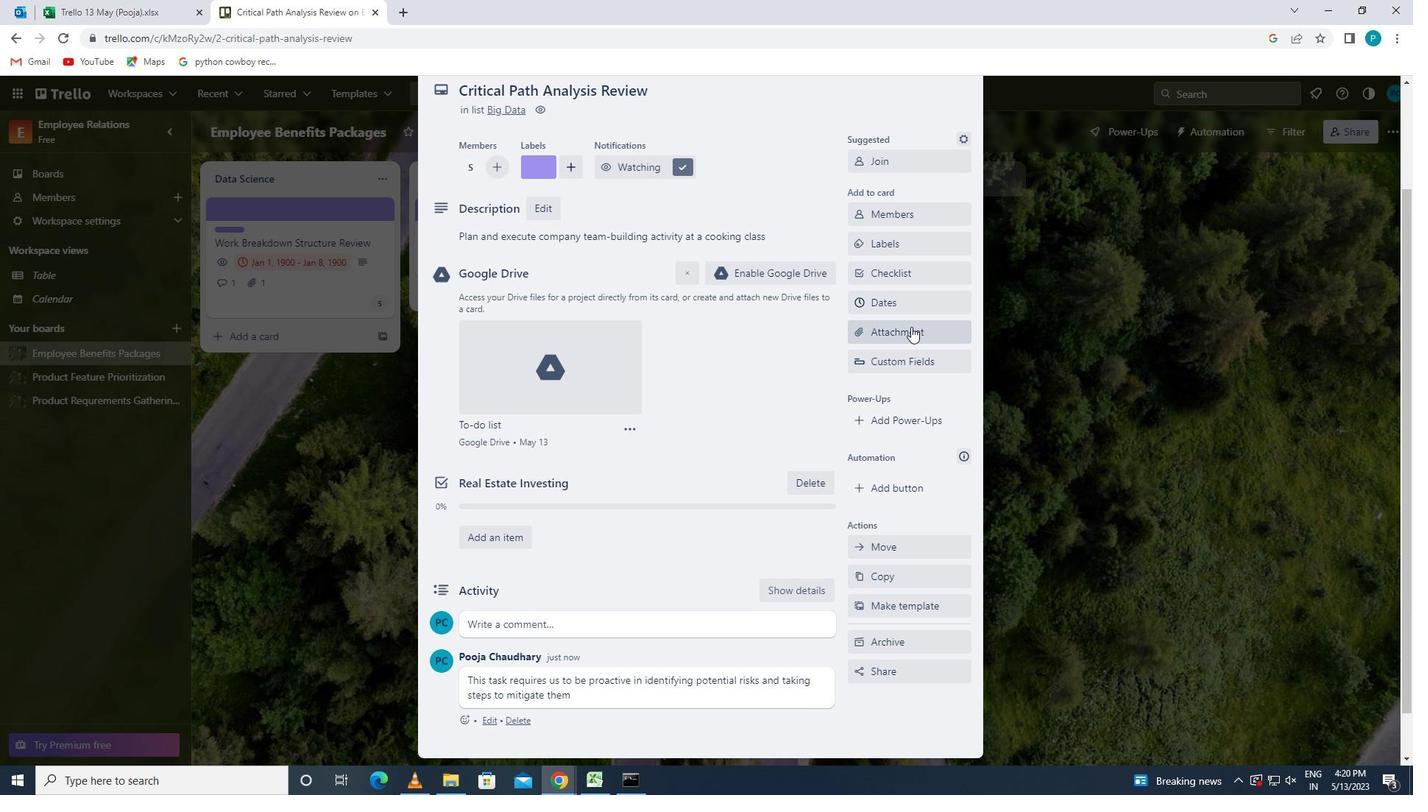 
Action: Mouse pressed left at (902, 315)
Screenshot: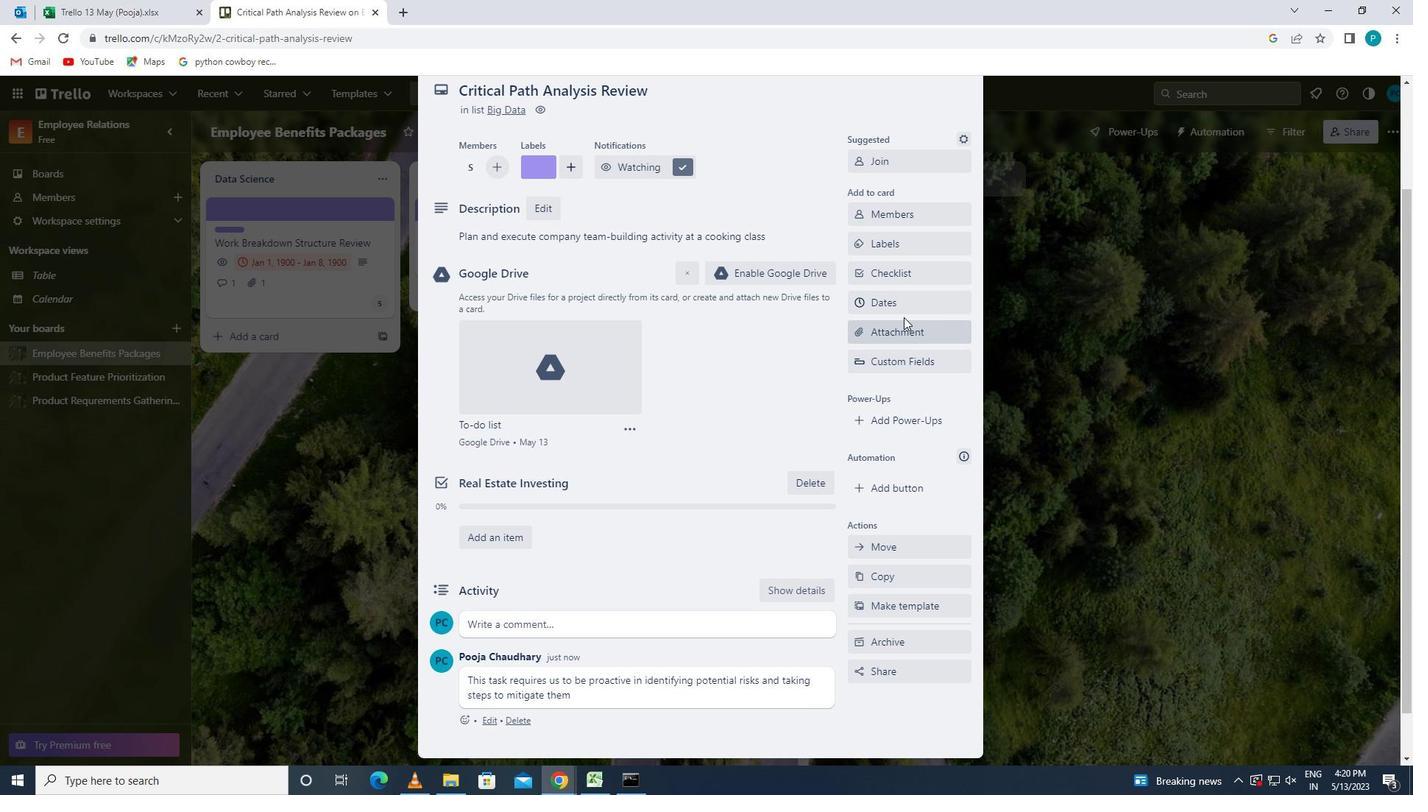 
Action: Mouse moved to (884, 306)
Screenshot: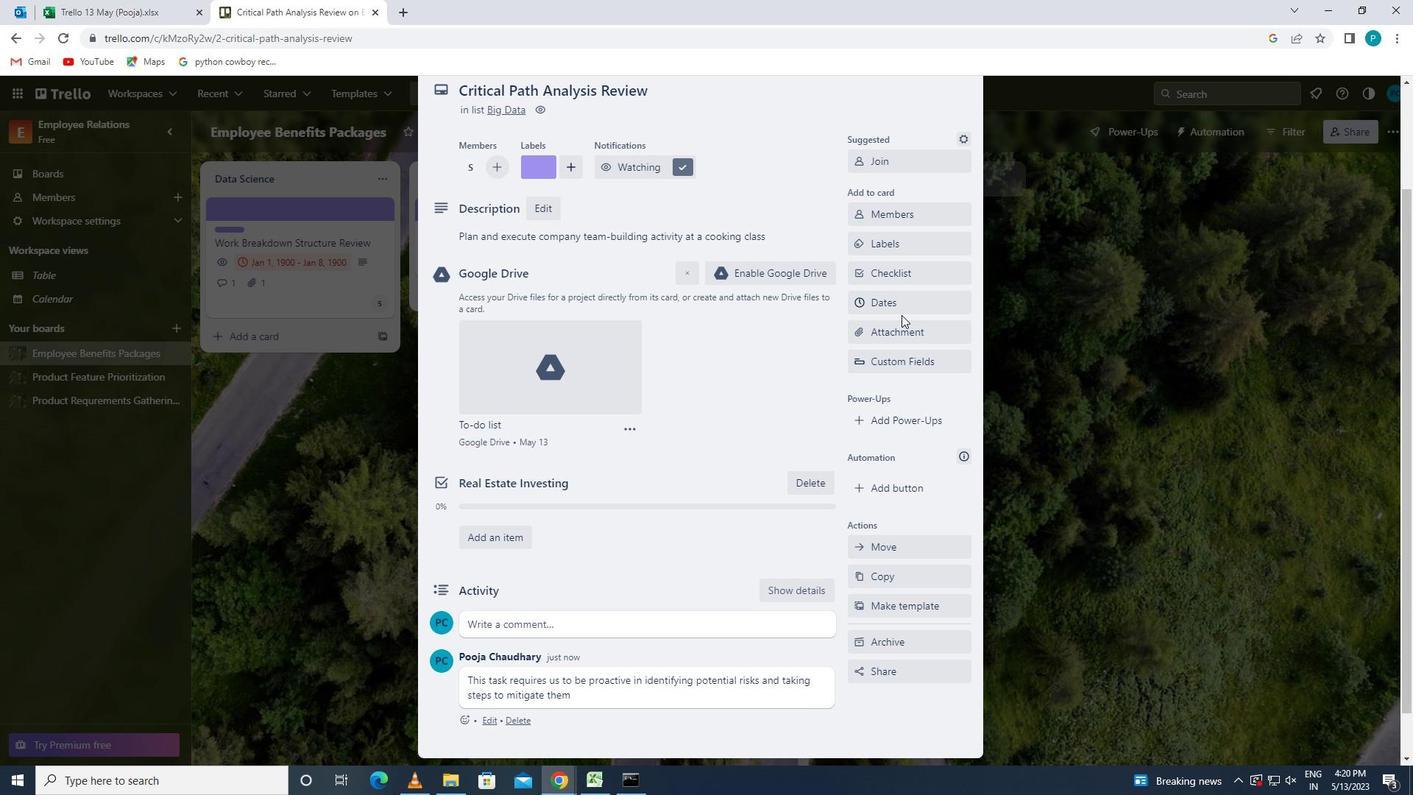 
Action: Mouse pressed left at (884, 306)
Screenshot: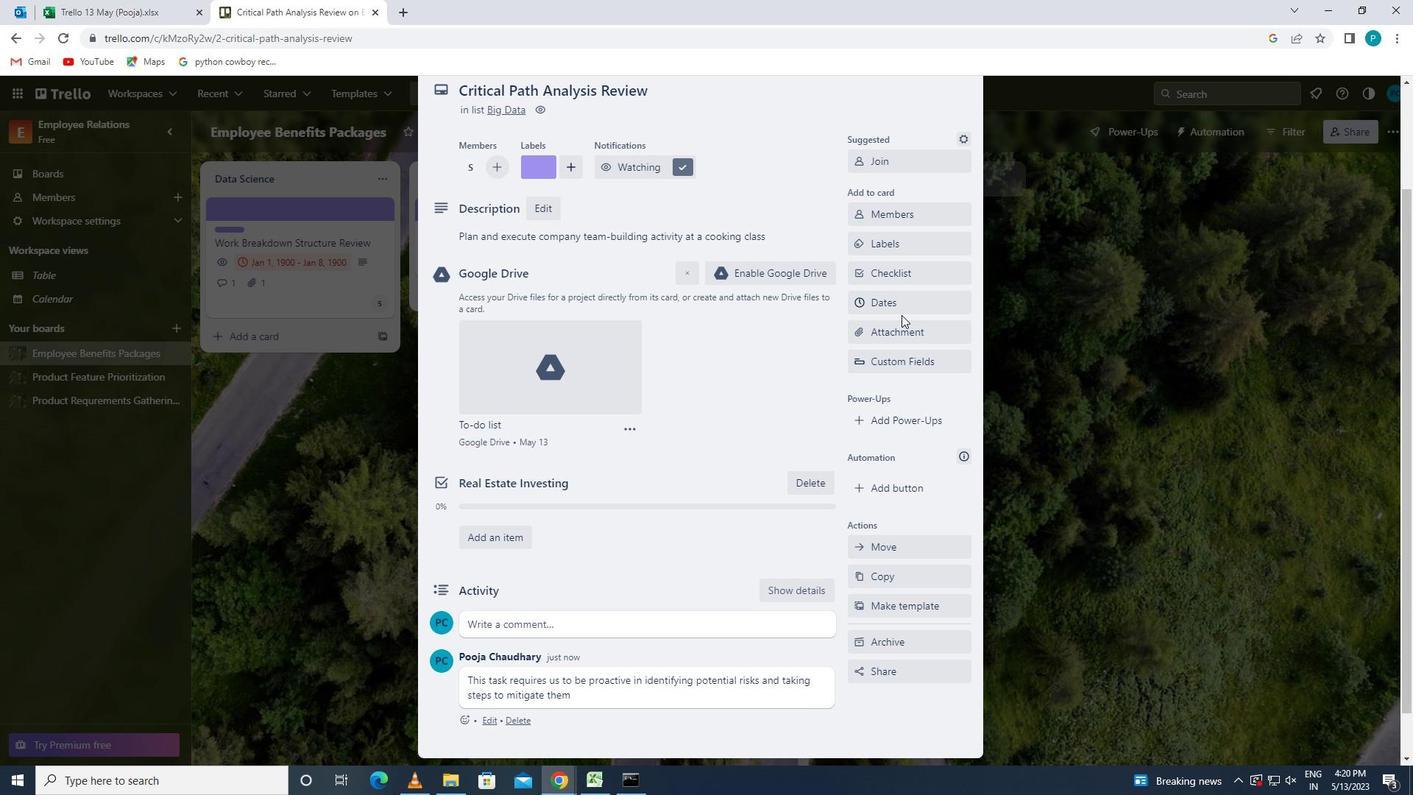 
Action: Mouse moved to (866, 397)
Screenshot: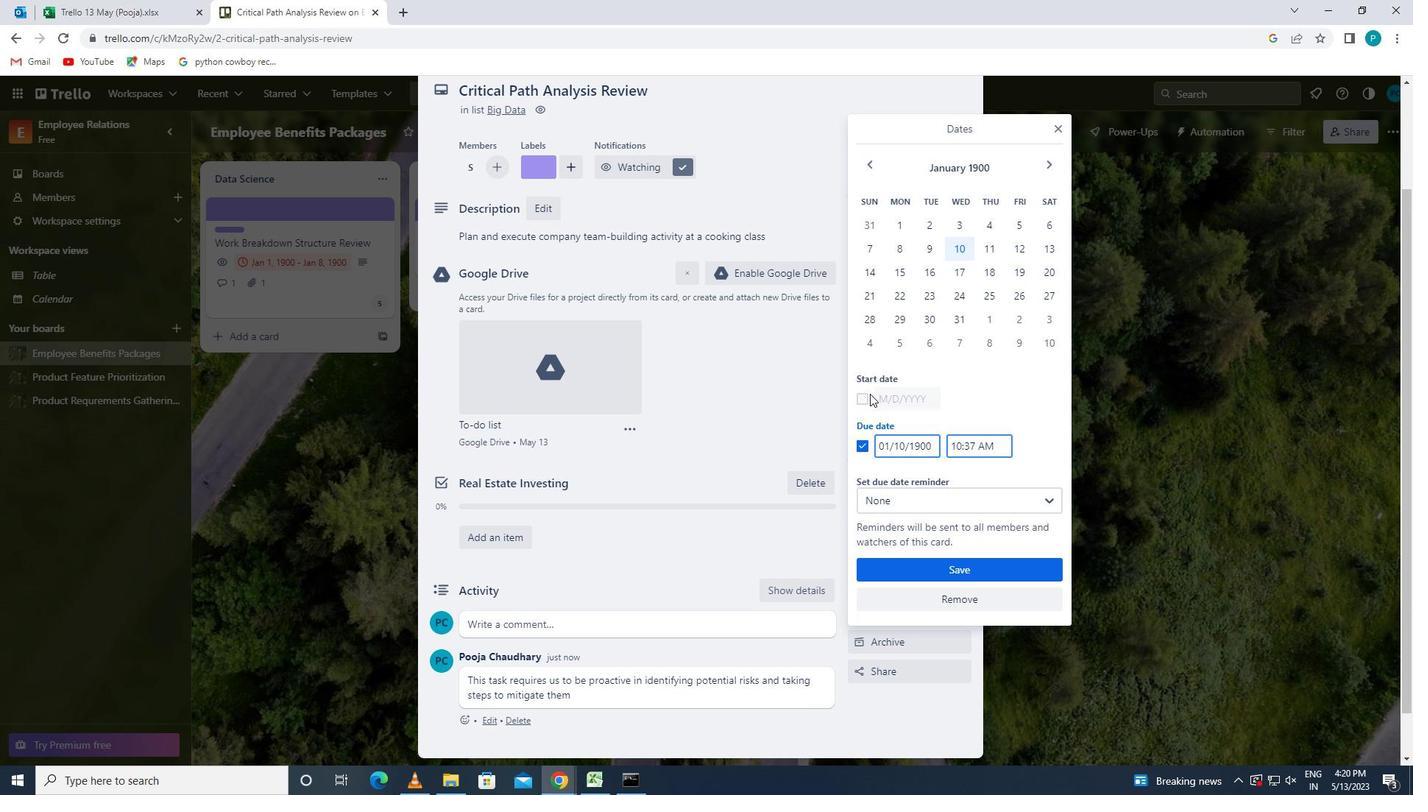 
Action: Mouse pressed left at (866, 397)
Screenshot: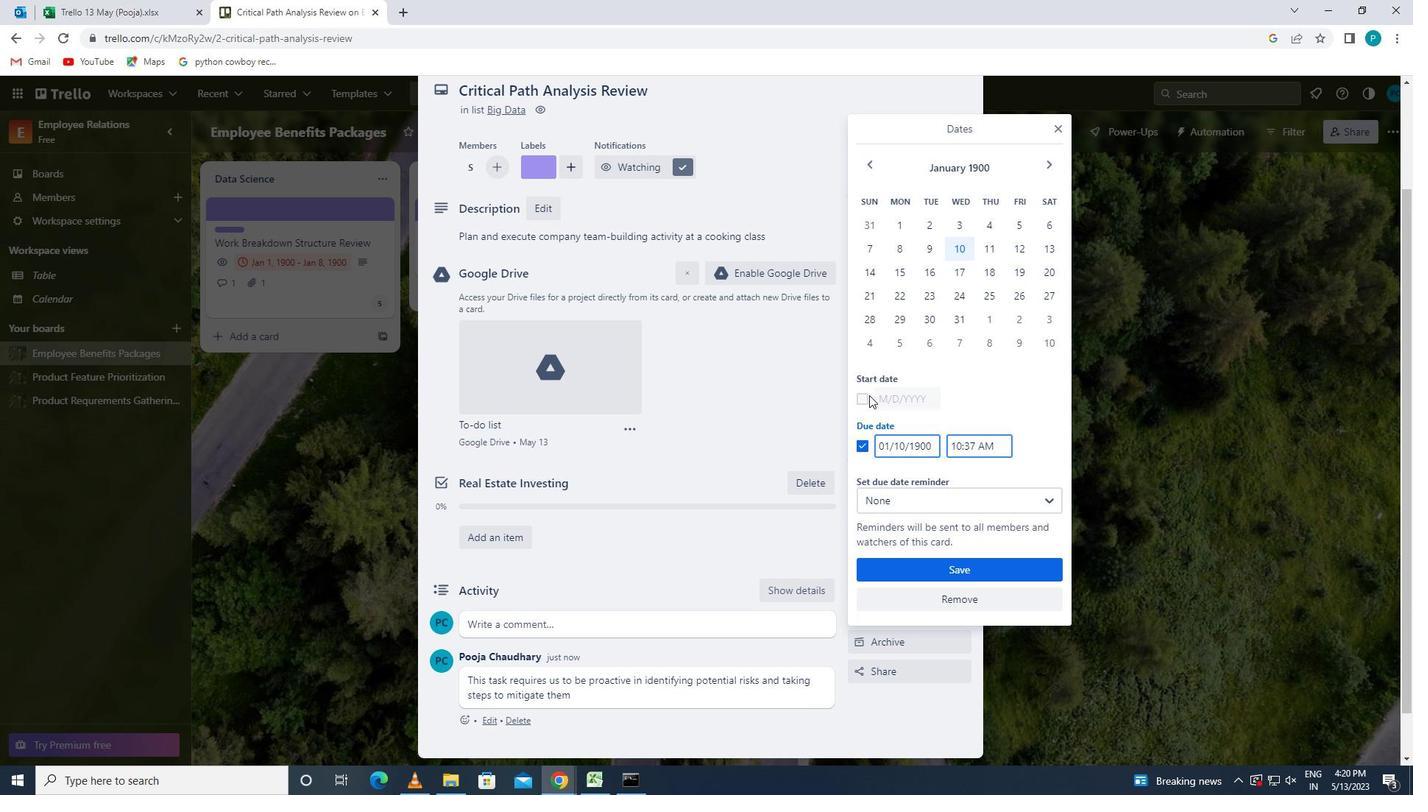 
Action: Mouse moved to (879, 404)
Screenshot: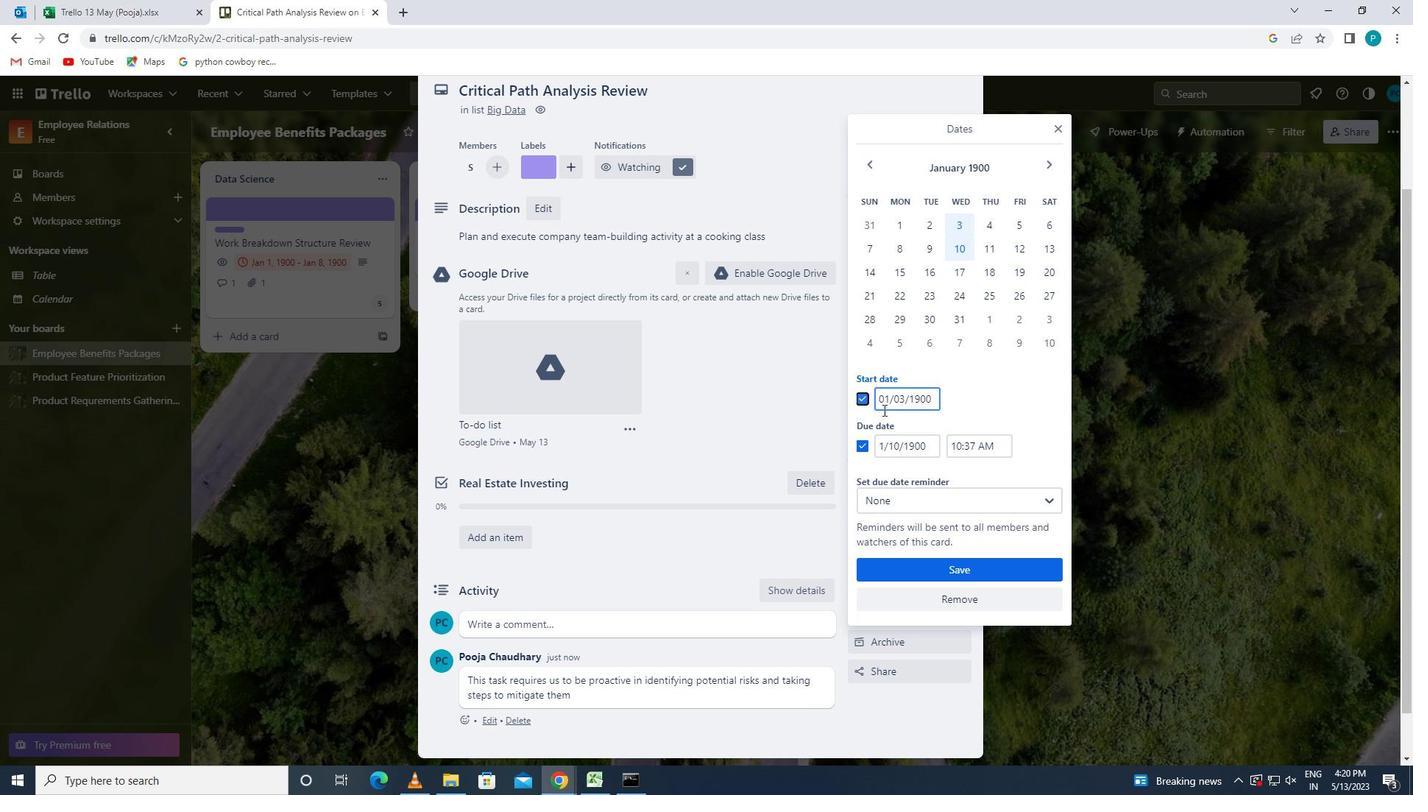 
Action: Mouse pressed left at (879, 404)
Screenshot: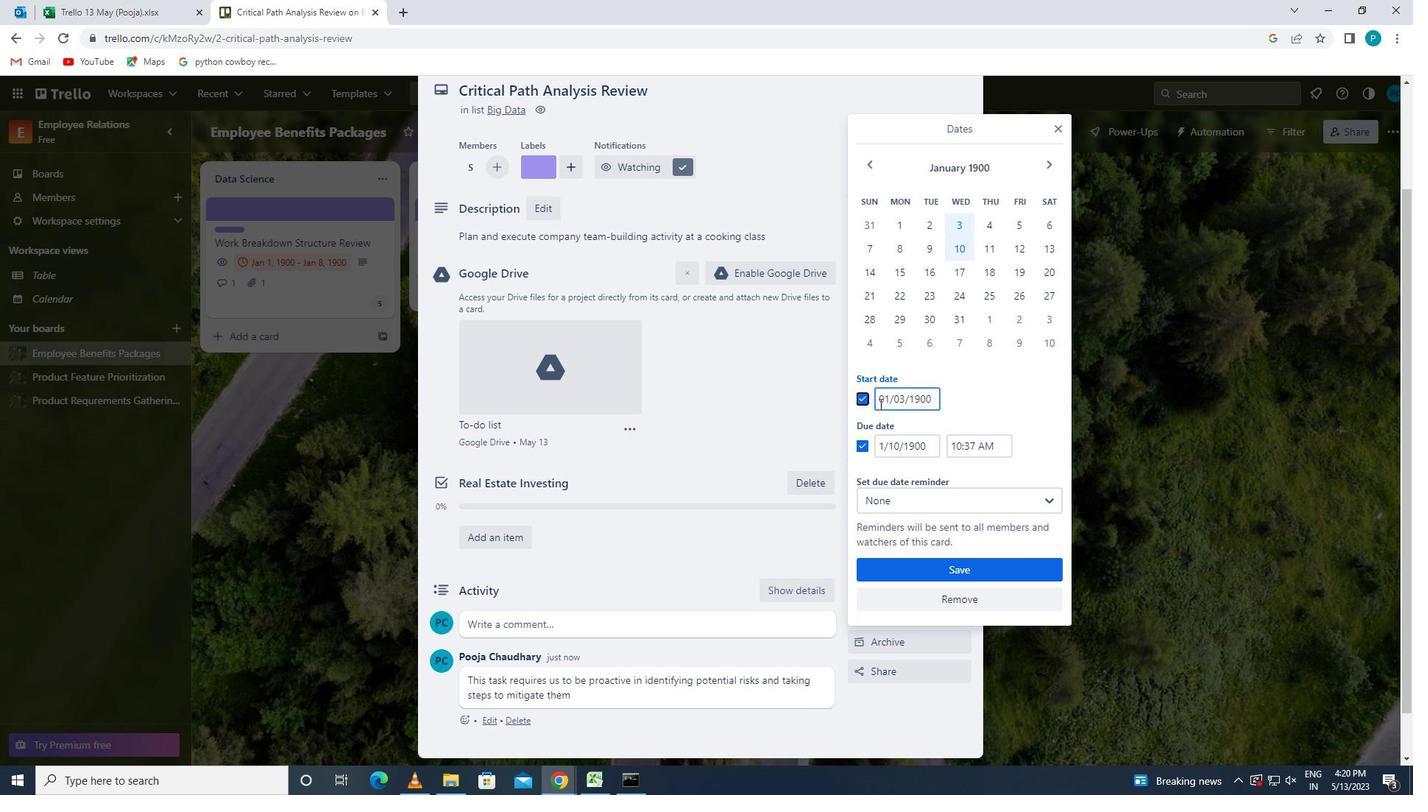 
Action: Mouse moved to (938, 411)
Screenshot: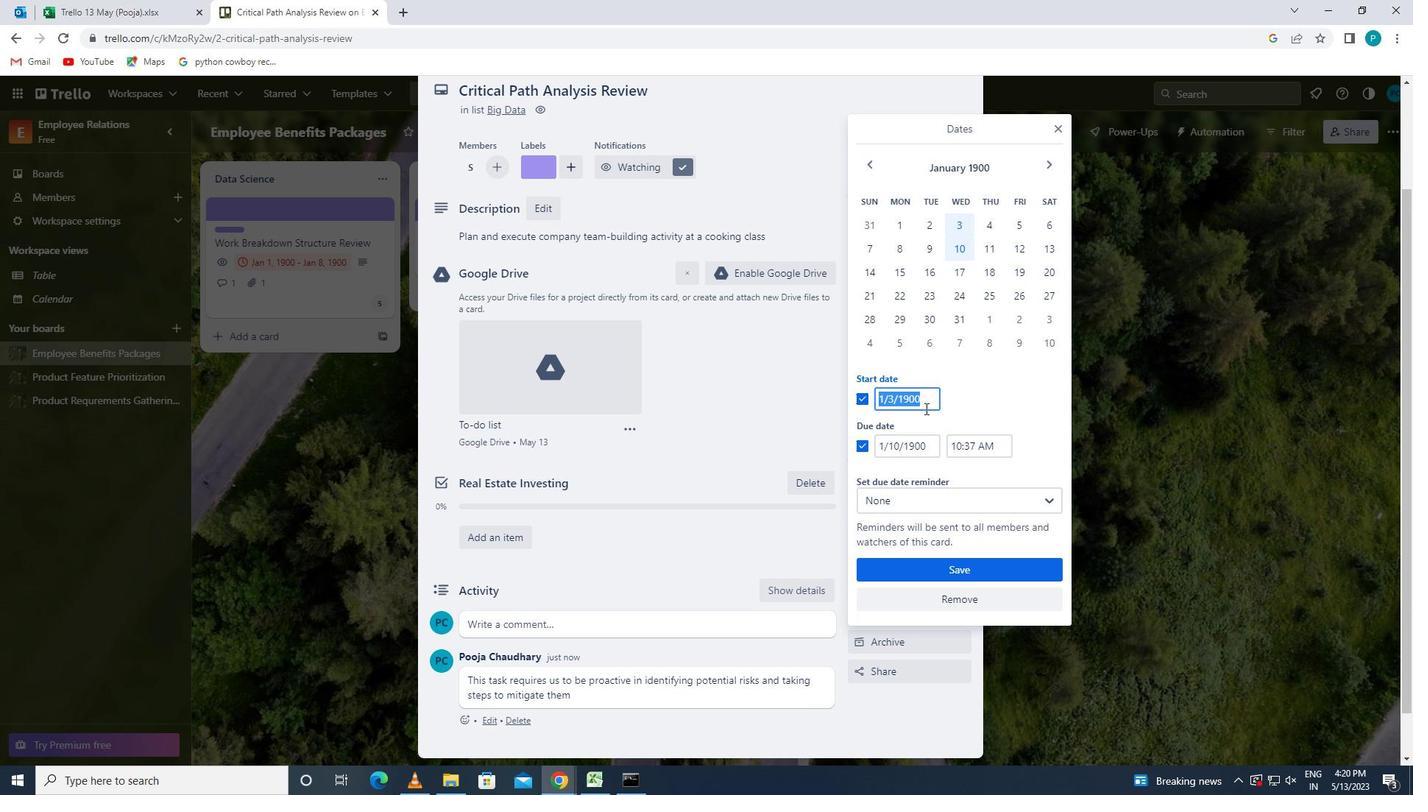 
Action: Key pressed 1/4/1900
Screenshot: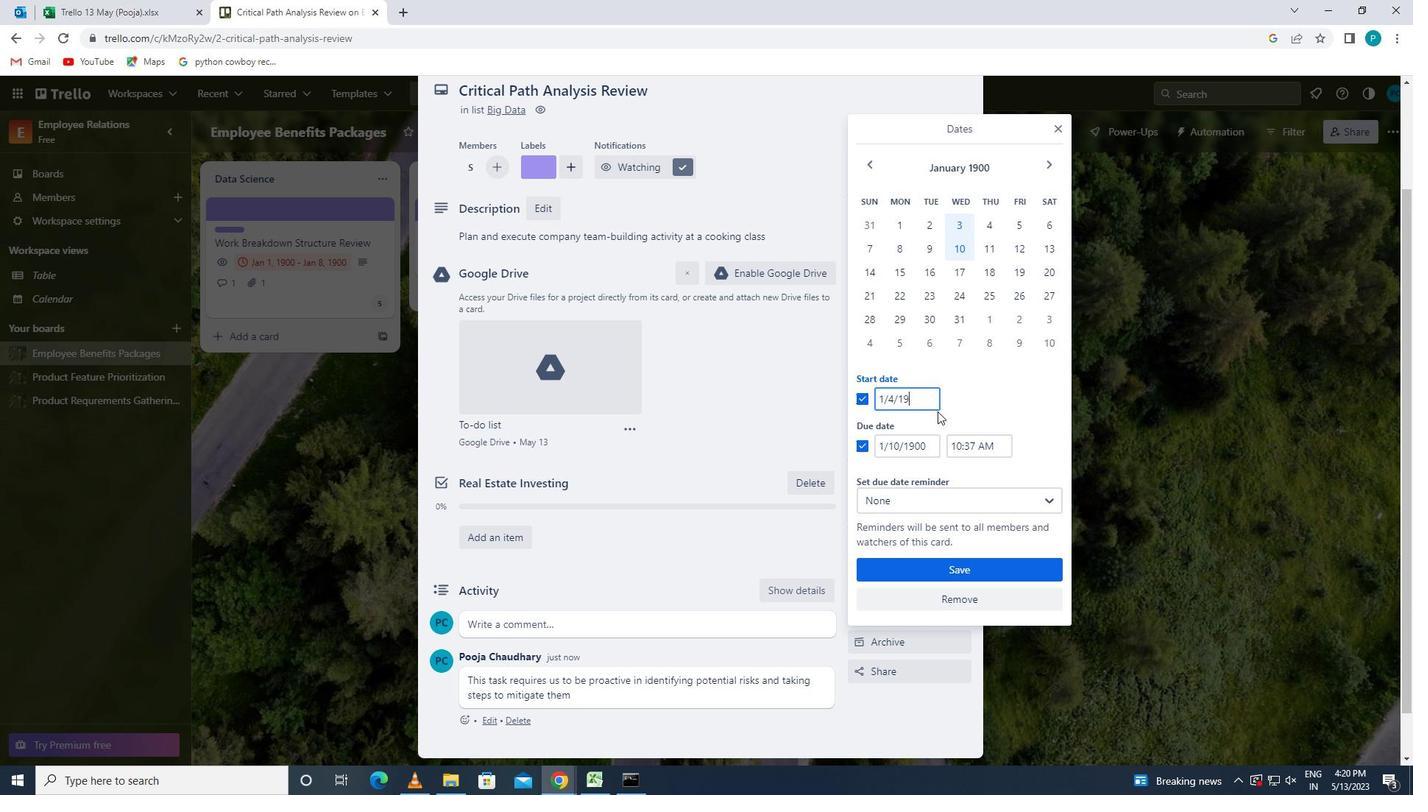 
Action: Mouse moved to (931, 450)
Screenshot: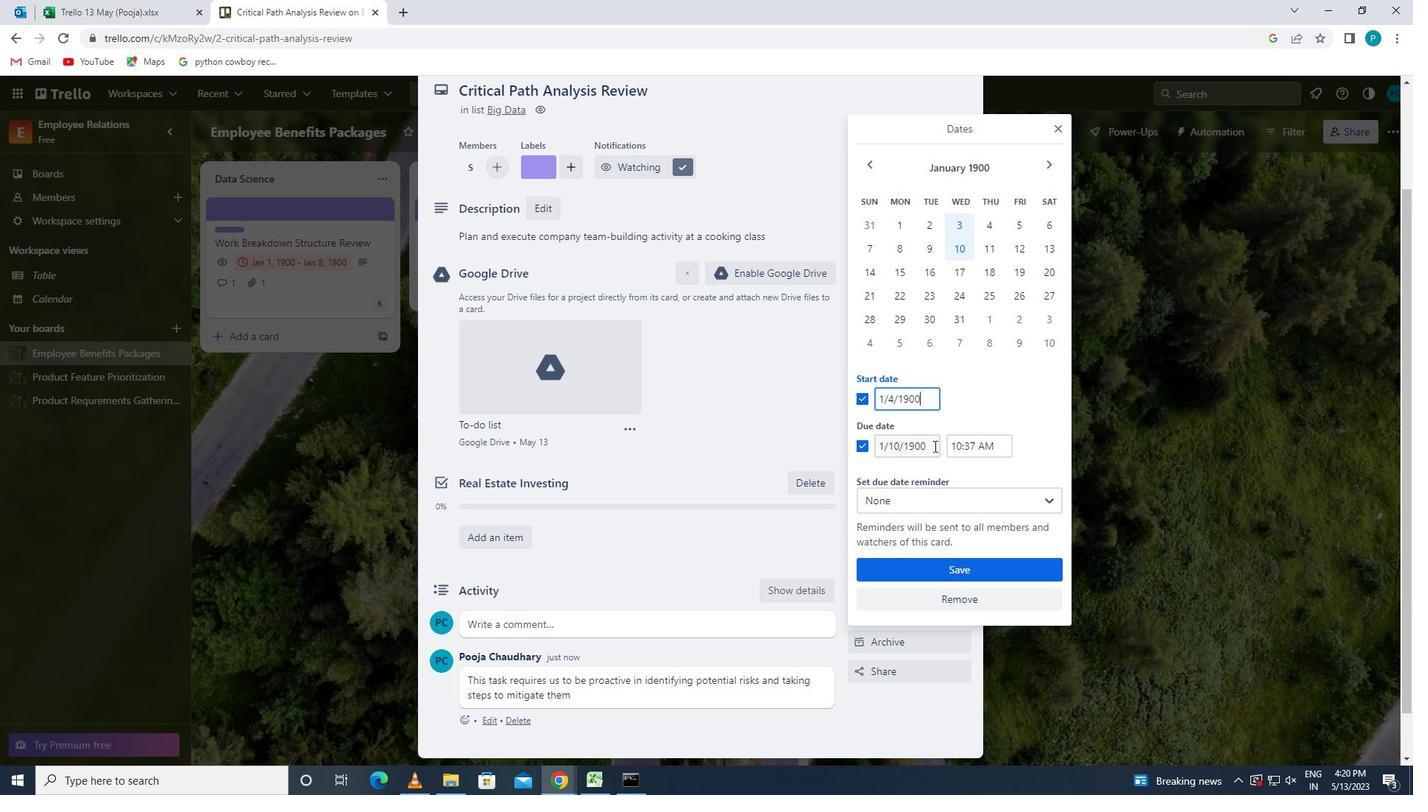 
Action: Mouse pressed left at (931, 450)
Screenshot: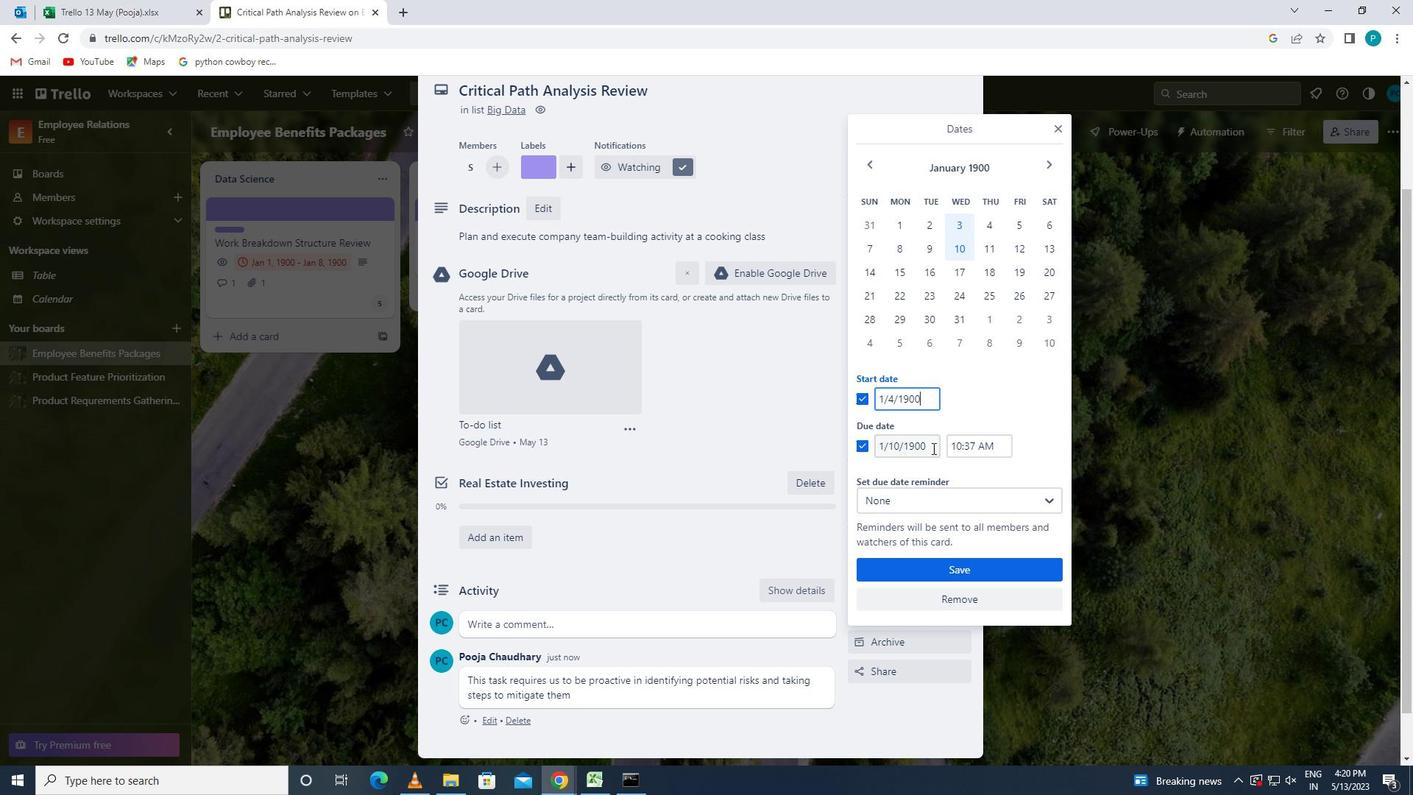 
Action: Mouse moved to (878, 466)
Screenshot: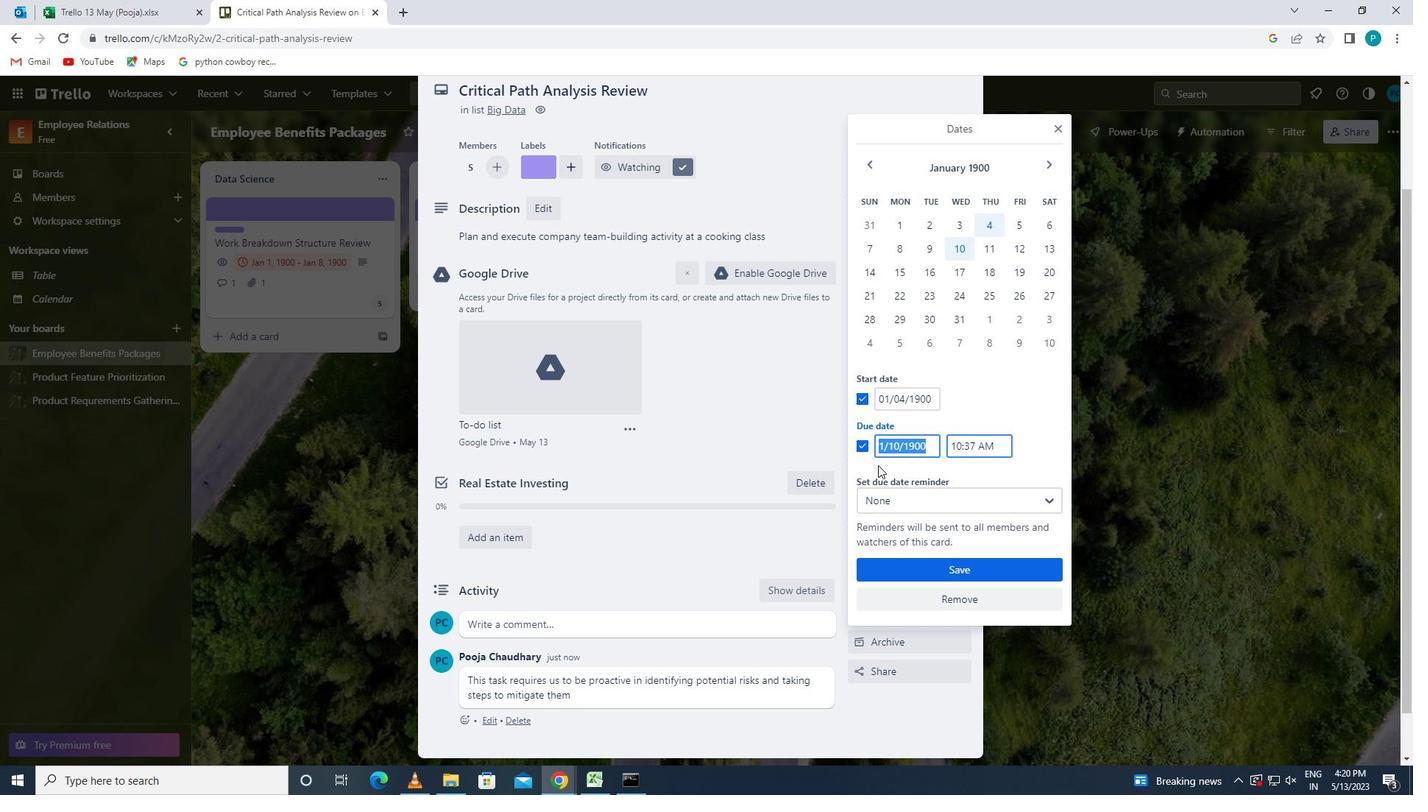 
Action: Key pressed 1/11/1900
Screenshot: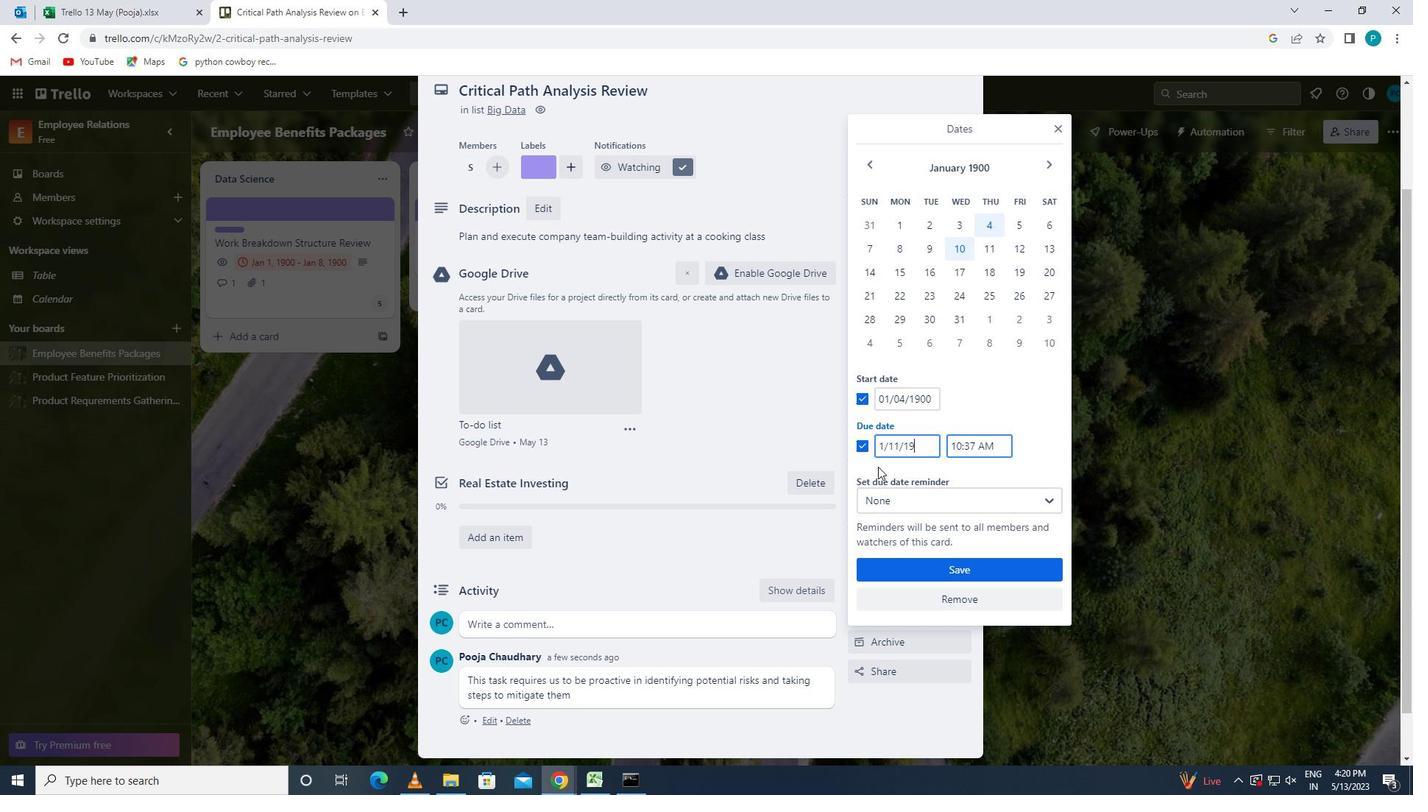 
Action: Mouse moved to (954, 562)
Screenshot: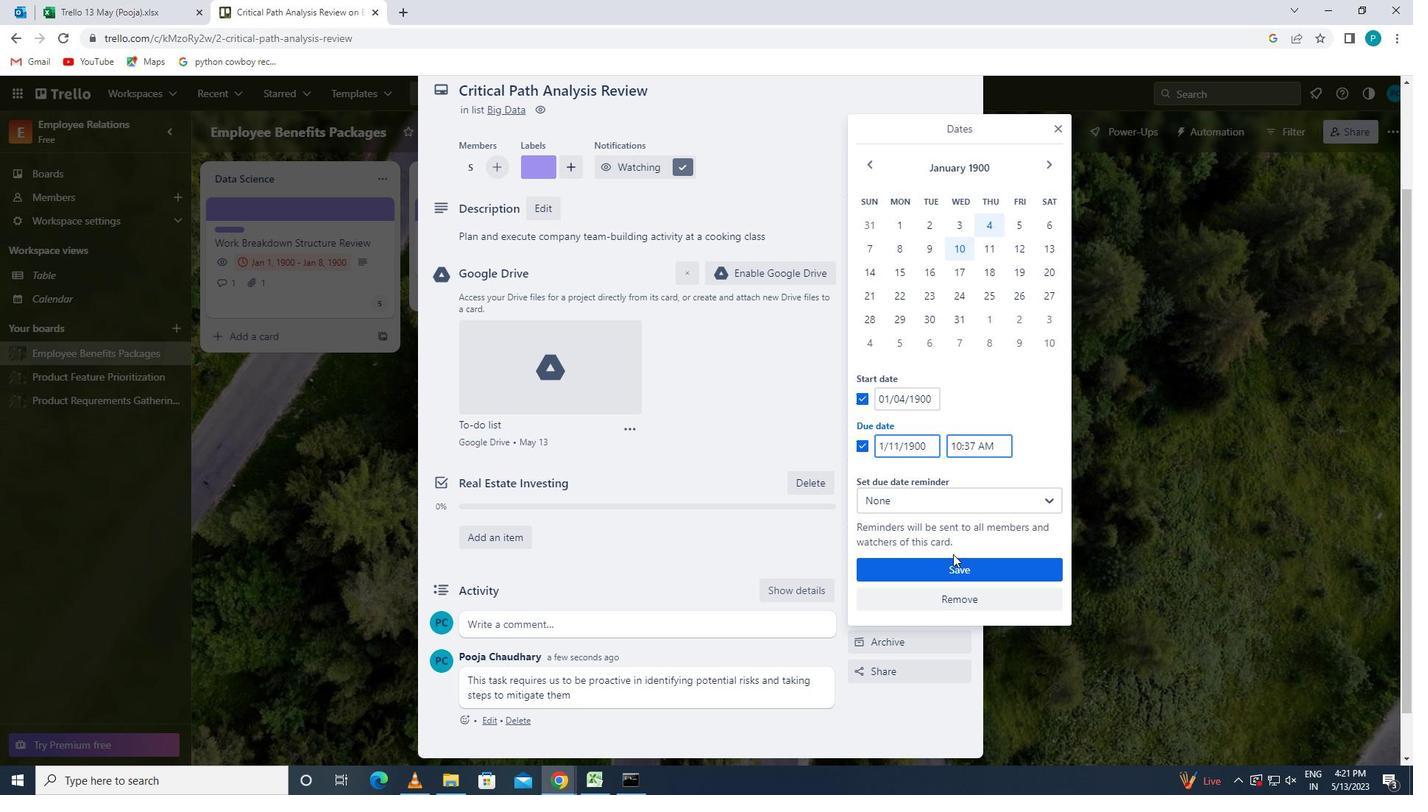 
Action: Mouse pressed left at (954, 562)
Screenshot: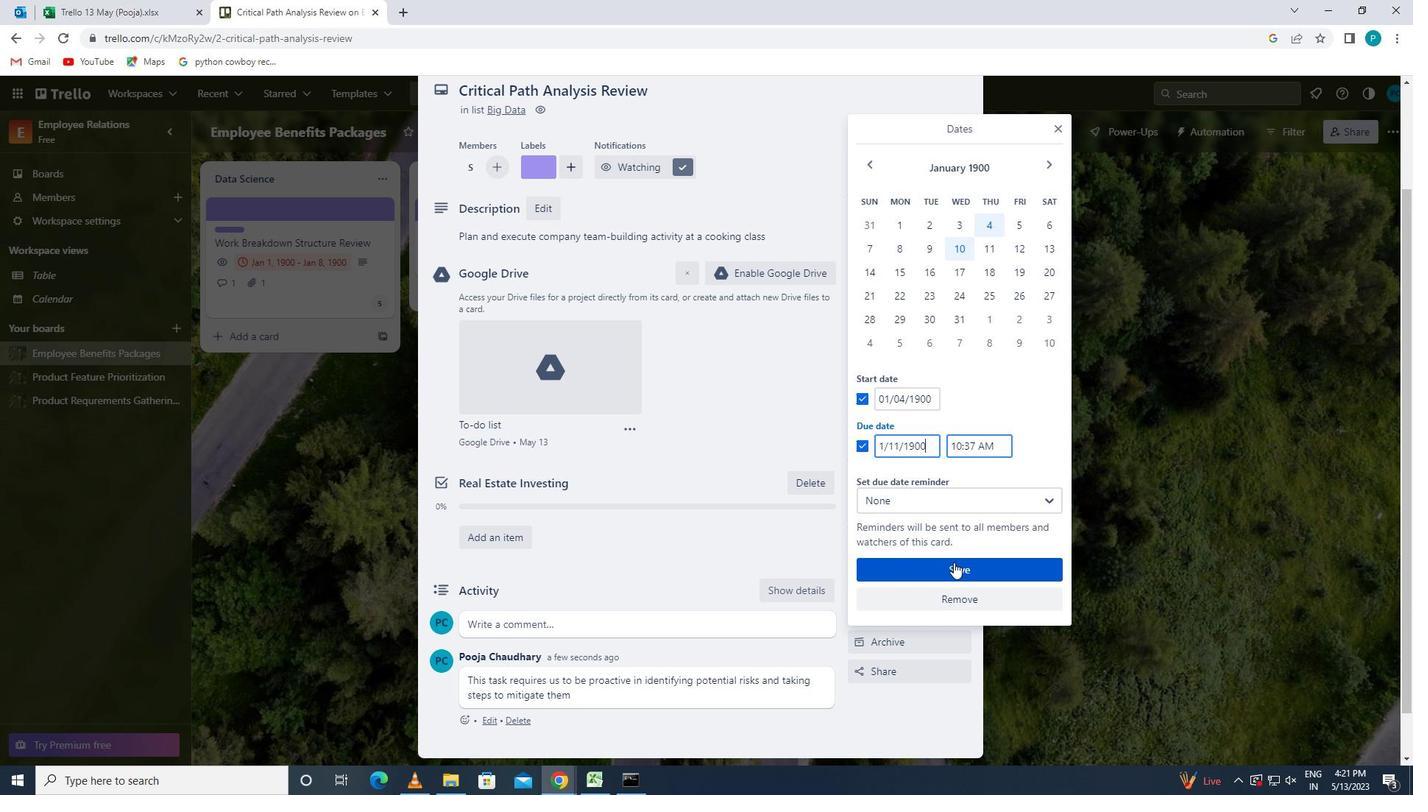 
Action: Mouse moved to (787, 541)
Screenshot: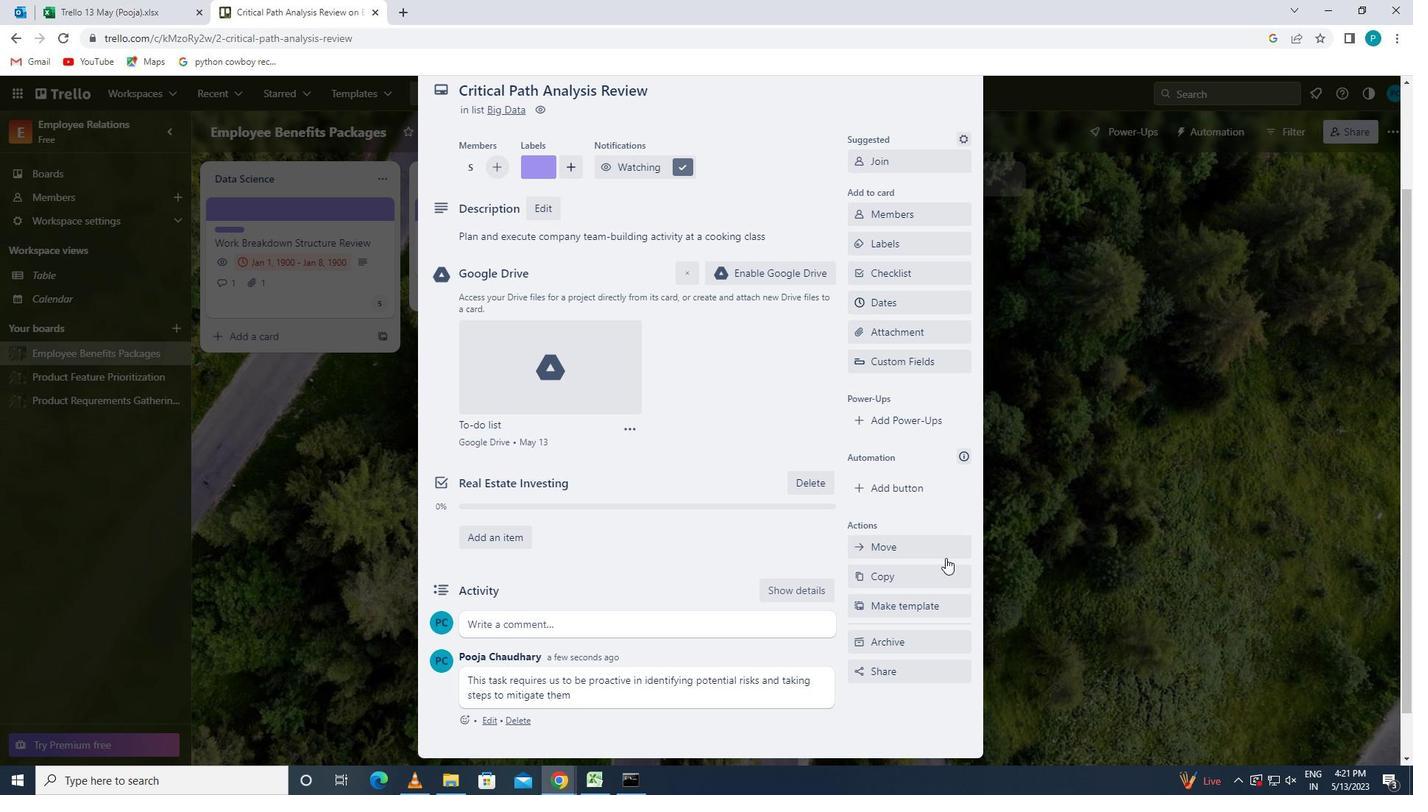 
Action: Mouse scrolled (787, 542) with delta (0, 0)
Screenshot: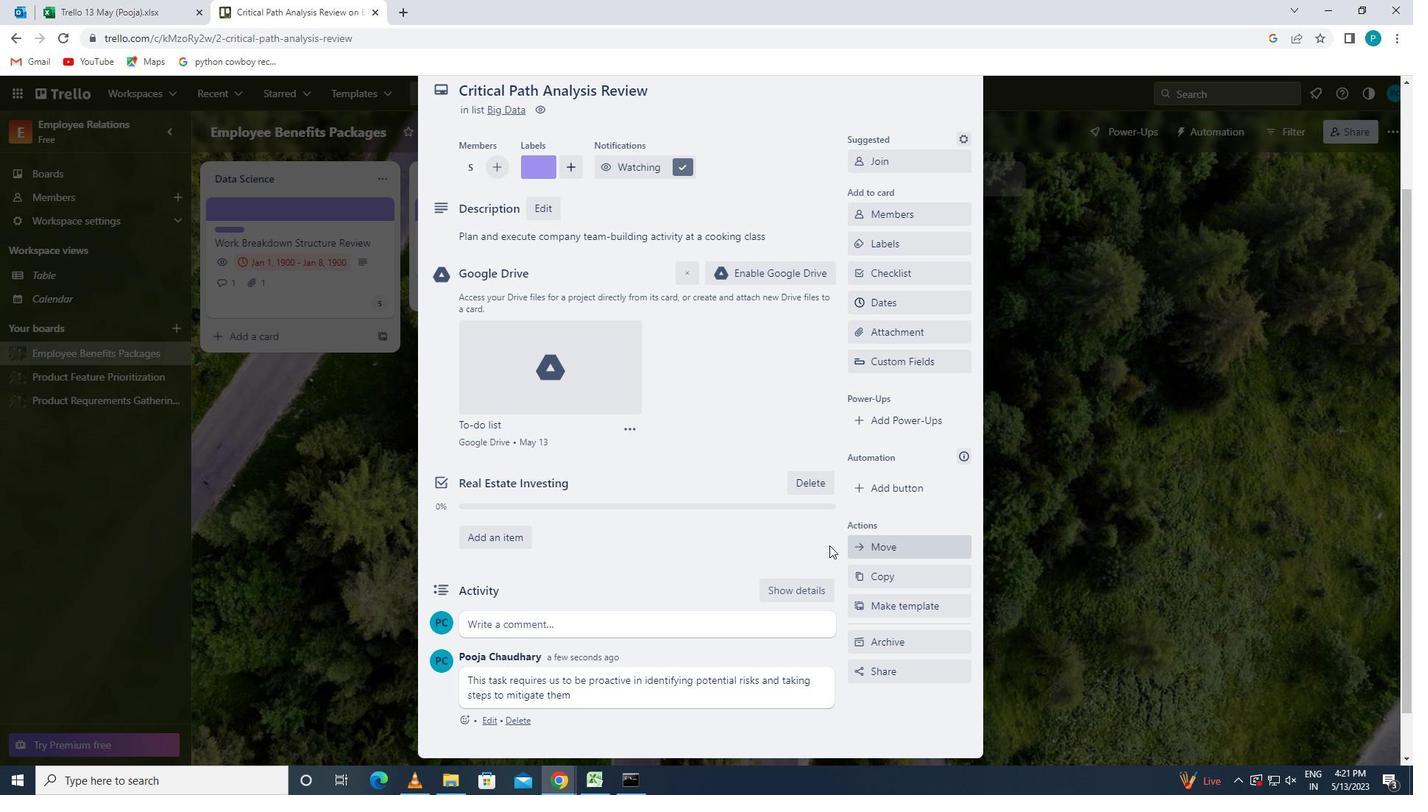 
Action: Mouse scrolled (787, 542) with delta (0, 0)
Screenshot: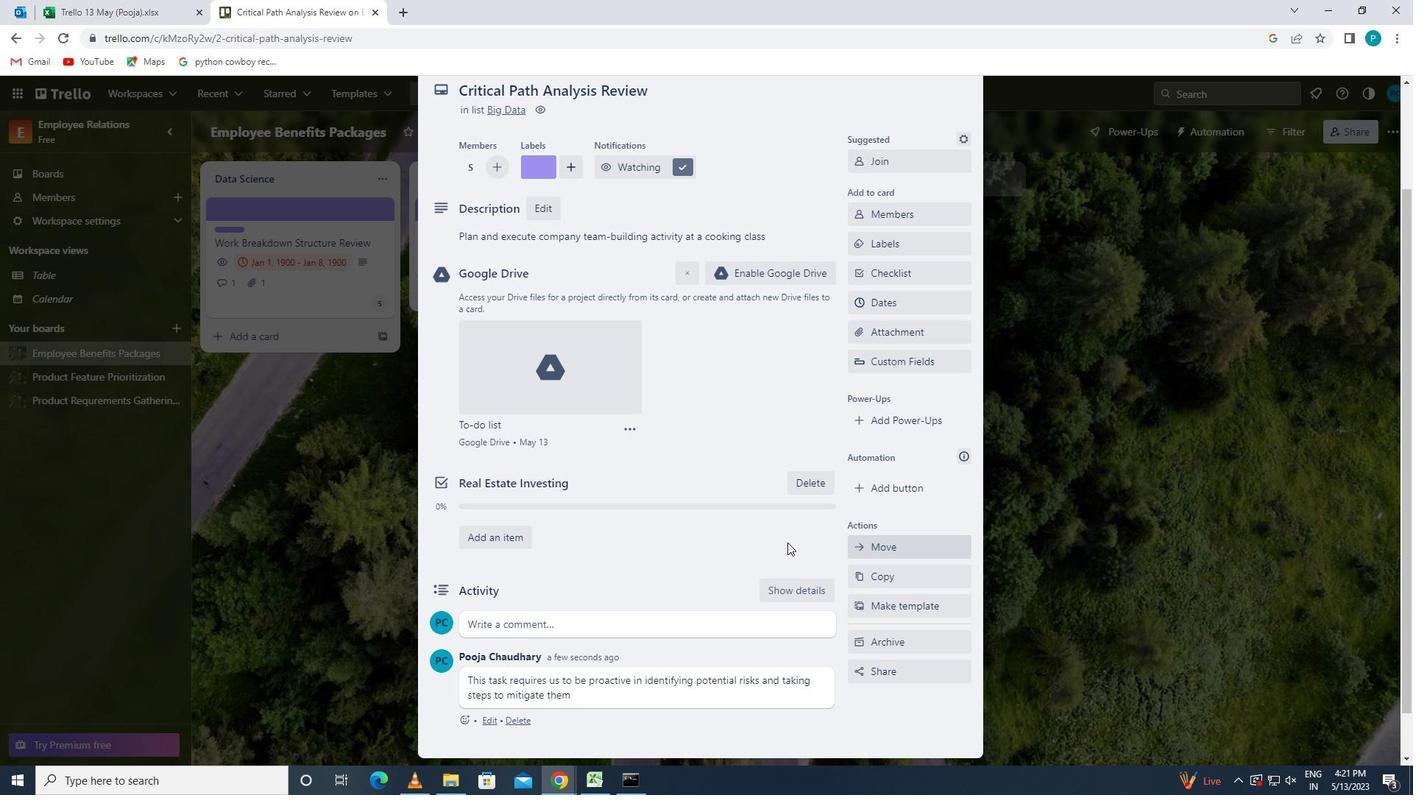 
Action: Mouse scrolled (787, 542) with delta (0, 0)
Screenshot: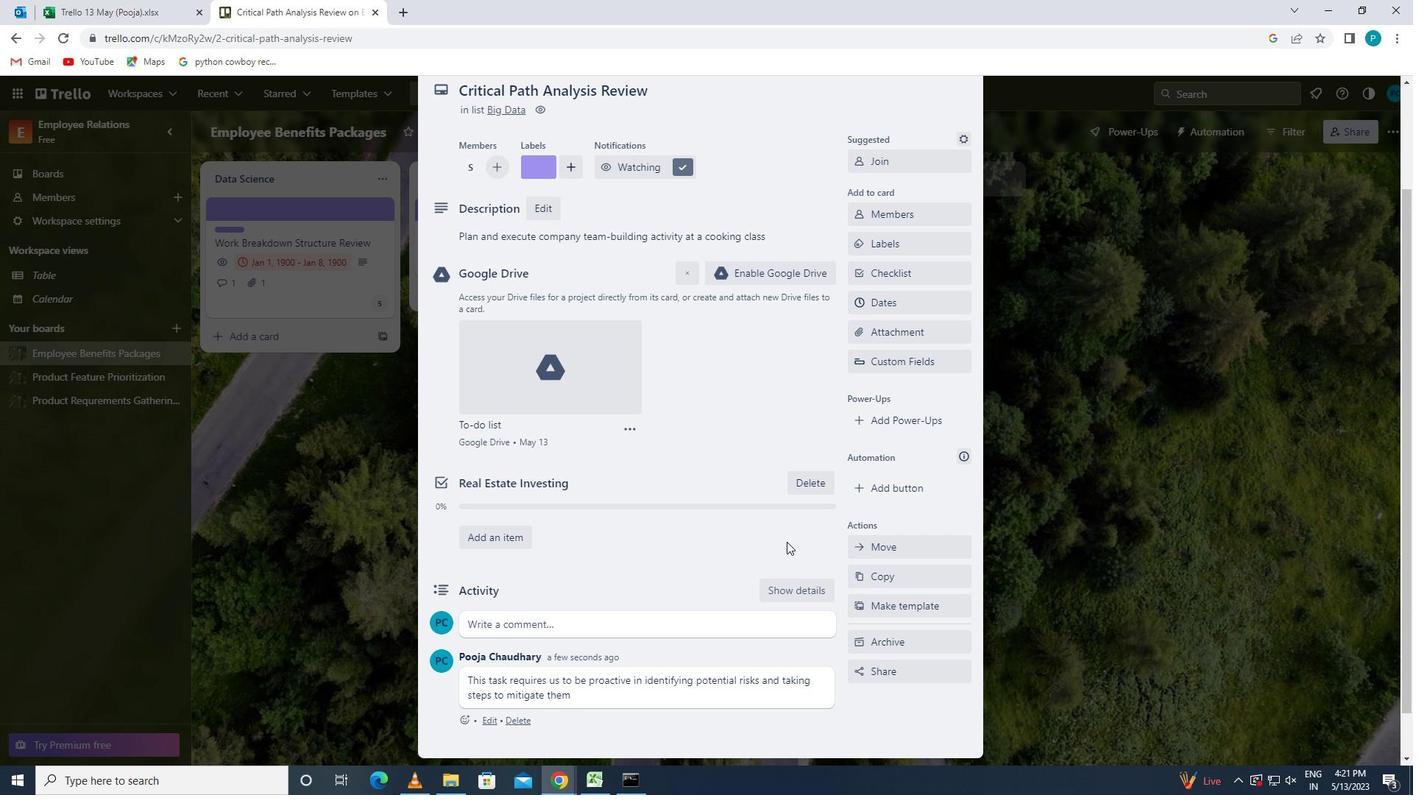 
